 Task: Add an event  with title  Sales Team Strategy Session, date '2024/04/14' to 2024/04/16 & Select Event type as  Group. Add location for the event as  123 Gran Via, Barcelona, Spain and add a description: A project update meeting is a regular gathering where project stakeholders, team members, and relevant parties come together to discuss the progress, status, and key updates of a specific project. The meeting provides an opportunity to share information, address challenges, and ensure that the project stays on track towards its goals.Create an event link  http-salesteamstrategysessioncom & Select the event color as  Red. , logged in from the account softage.1@softage.netand send the event invitation to softage.4@softage.net and softage.5@softage.net
Action: Mouse moved to (830, 107)
Screenshot: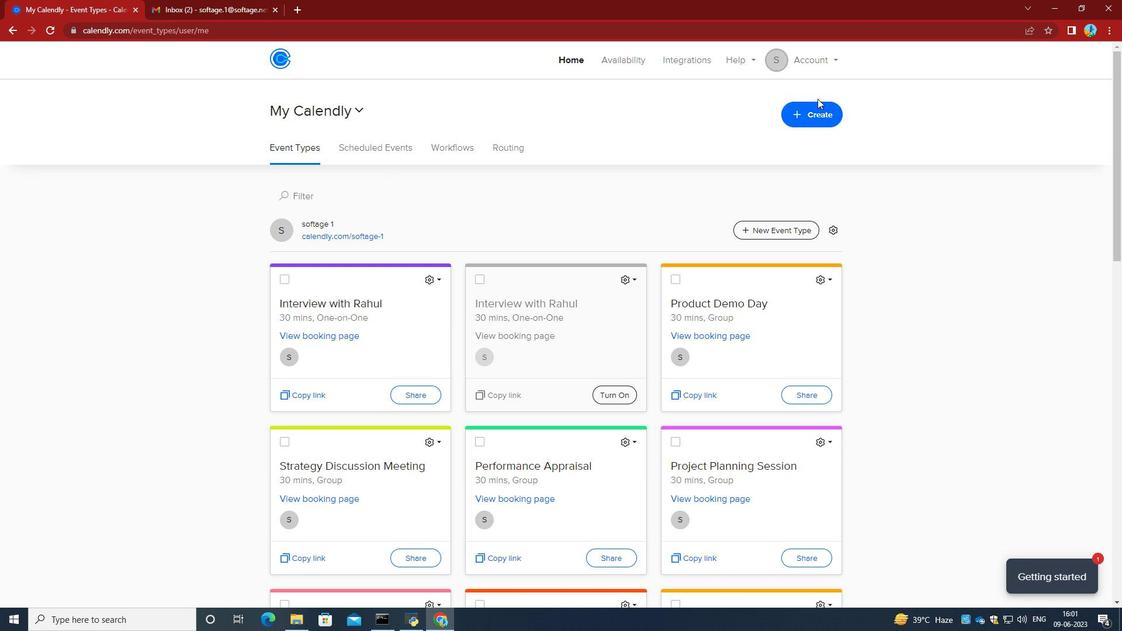 
Action: Mouse pressed left at (830, 107)
Screenshot: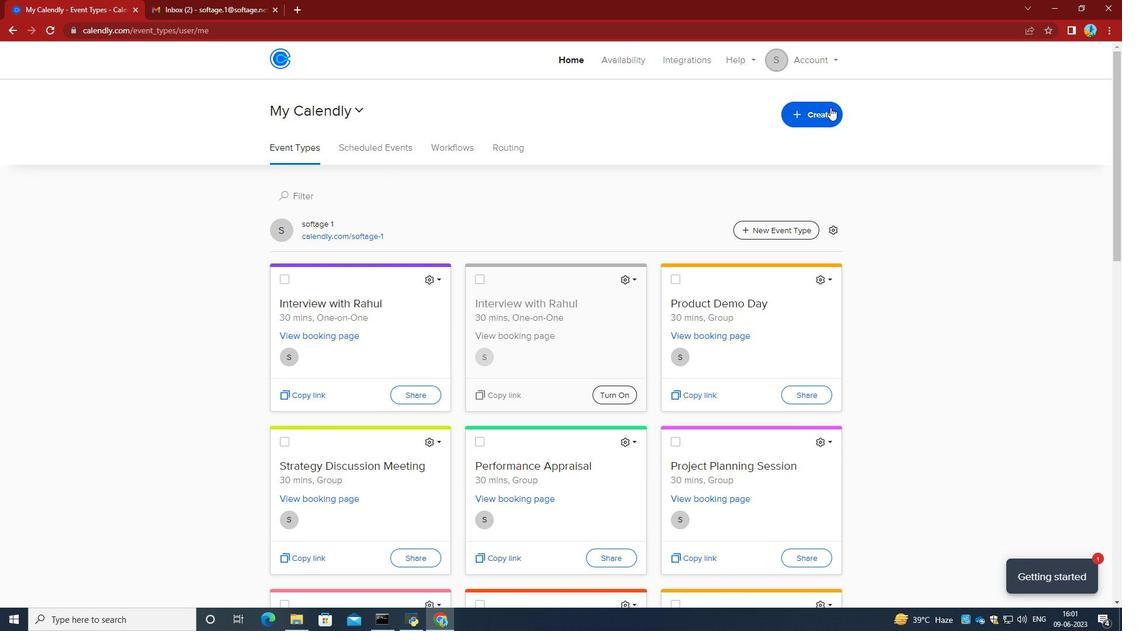 
Action: Mouse moved to (747, 166)
Screenshot: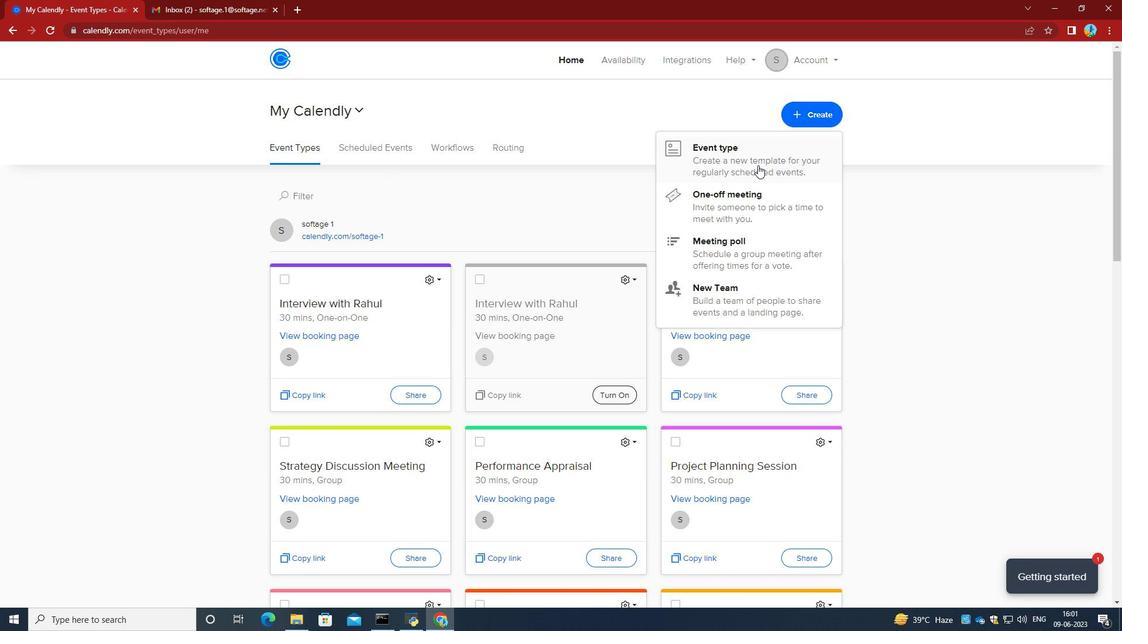 
Action: Mouse pressed left at (747, 166)
Screenshot: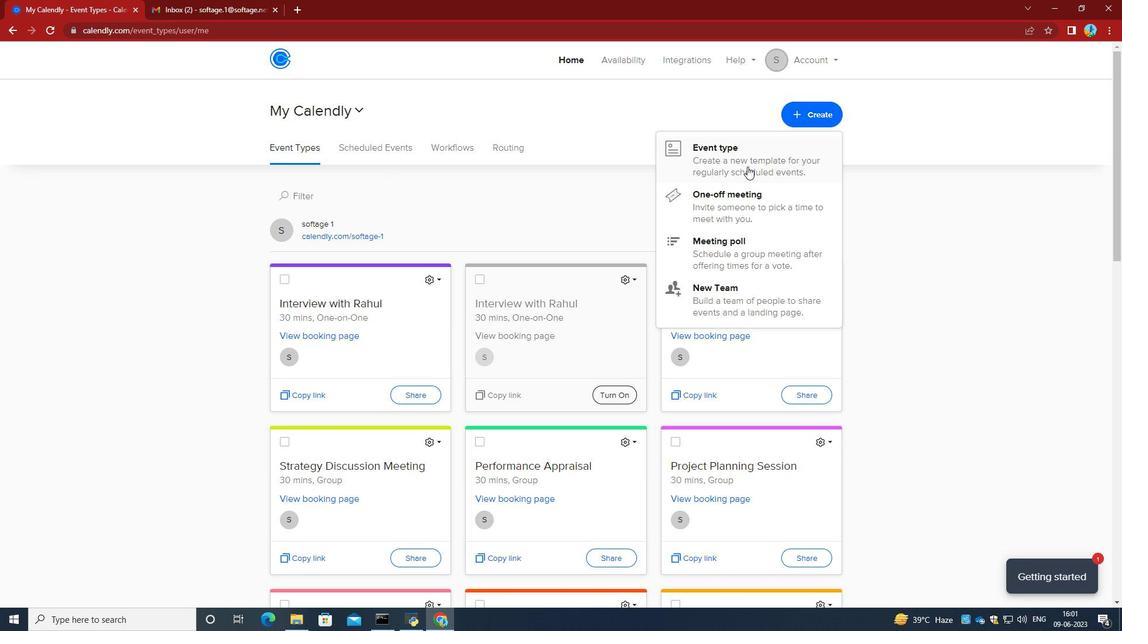 
Action: Mouse moved to (511, 256)
Screenshot: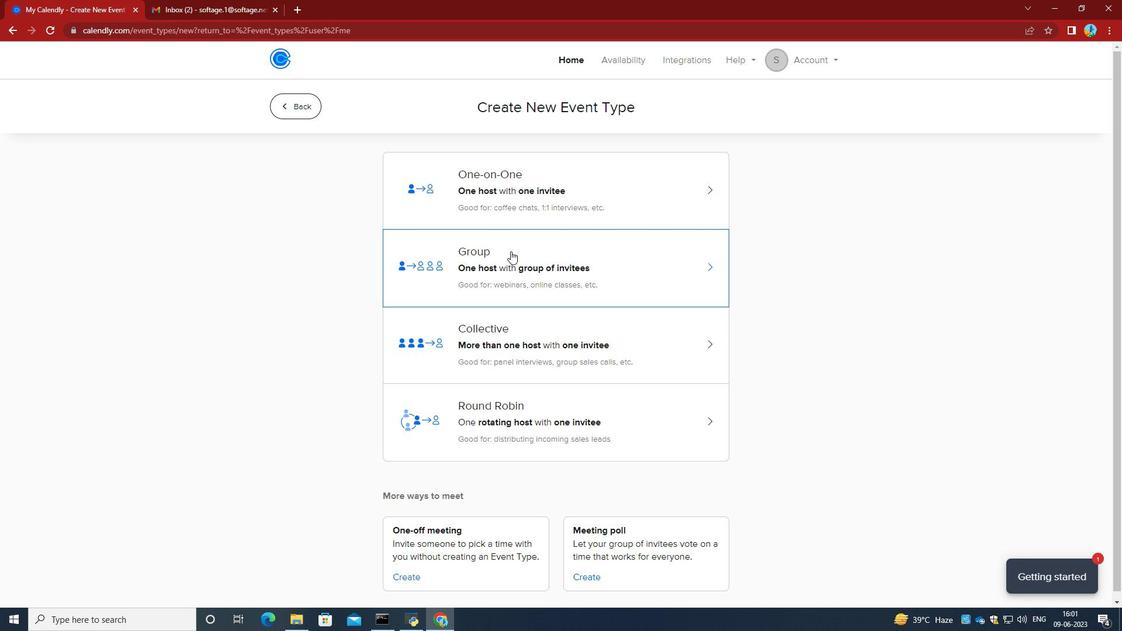 
Action: Mouse pressed left at (511, 256)
Screenshot: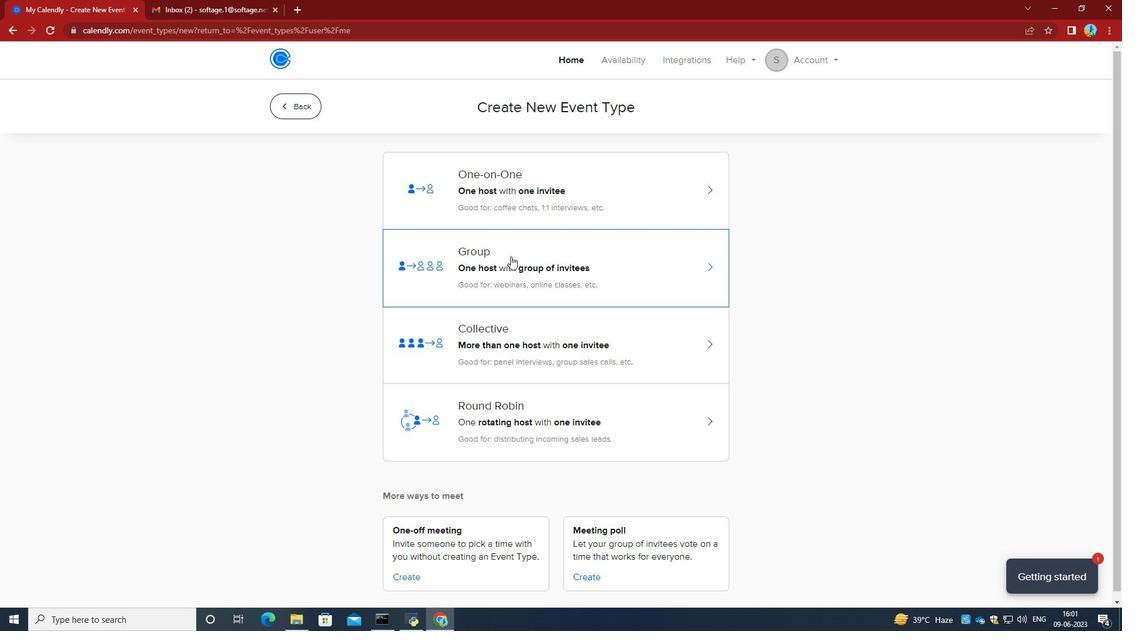 
Action: Mouse moved to (397, 270)
Screenshot: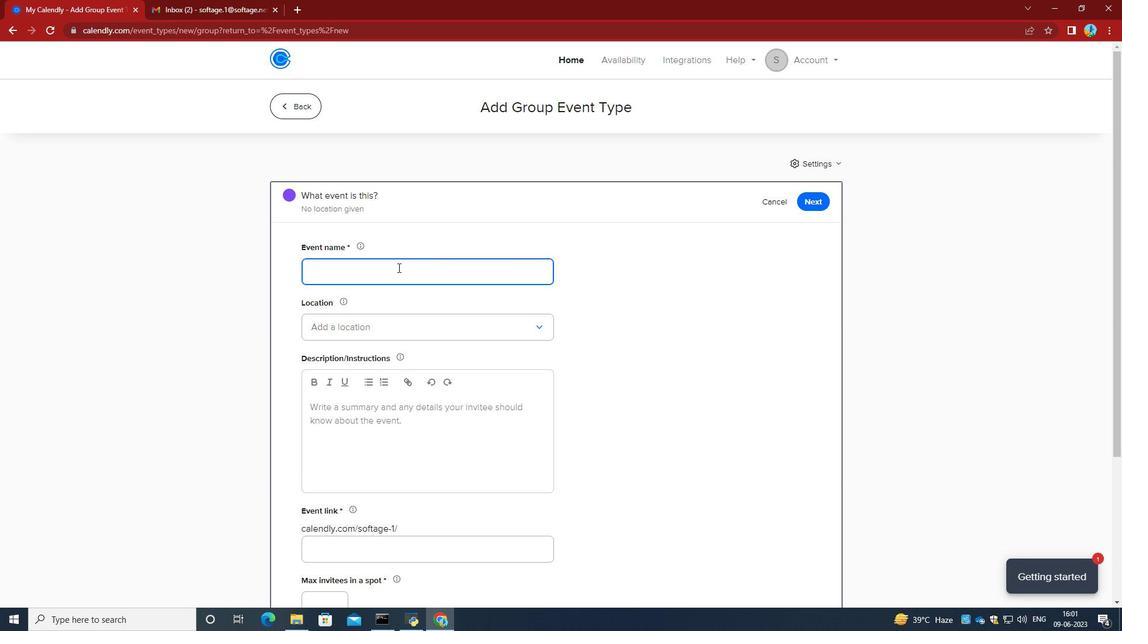 
Action: Mouse pressed left at (397, 270)
Screenshot: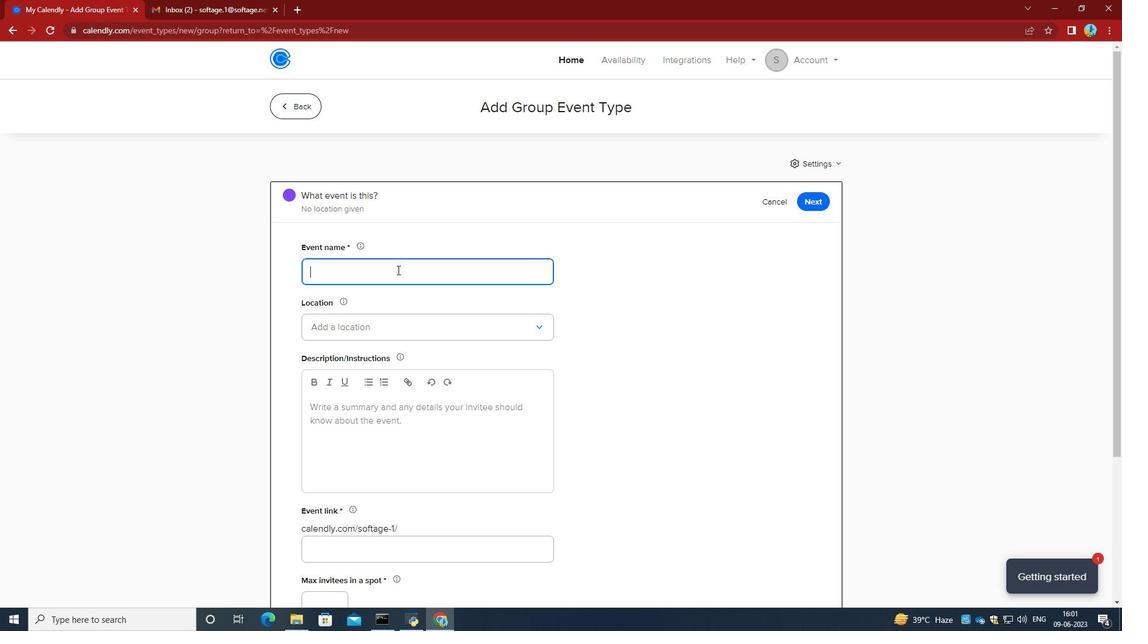 
Action: Key pressed <Key.caps_lock>S<Key.caps_lock>ales<Key.space><Key.caps_lock>T<Key.caps_lock>eam<Key.space><Key.caps_lock>S<Key.caps_lock>trategy<Key.space><Key.caps_lock>S<Key.caps_lock>esso<Key.backspace>ion<Key.space>
Screenshot: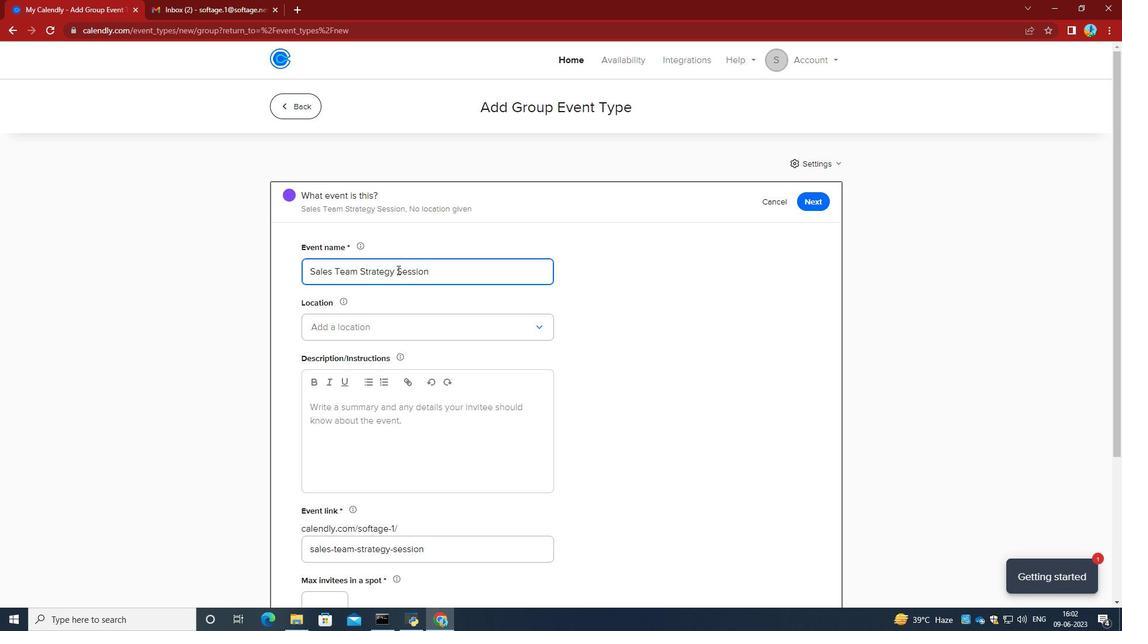 
Action: Mouse moved to (377, 330)
Screenshot: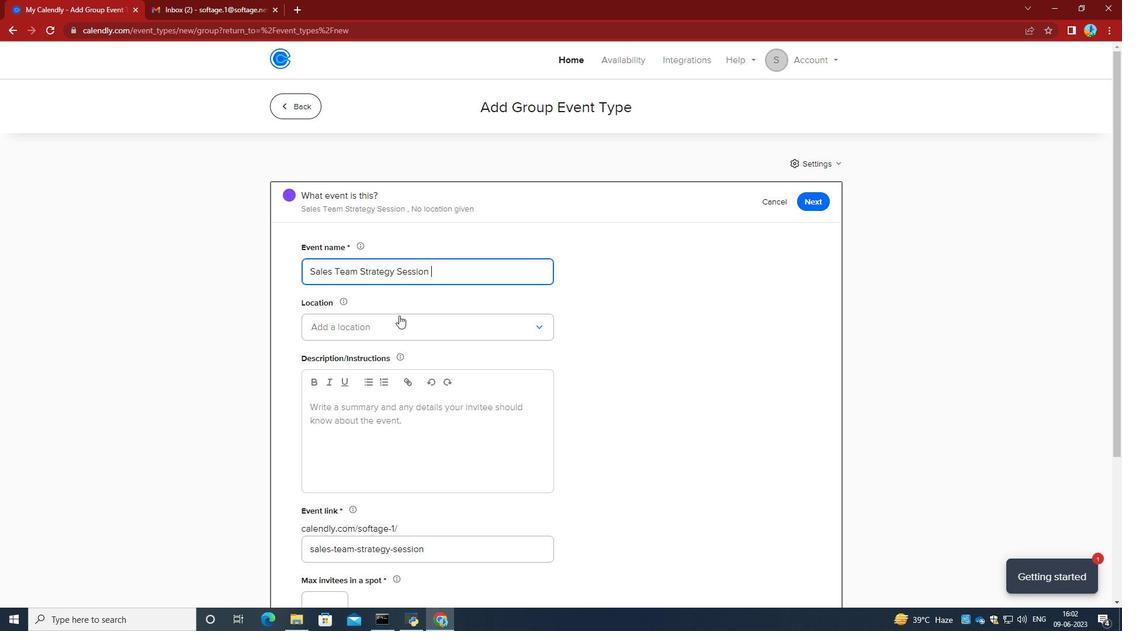 
Action: Mouse pressed left at (377, 330)
Screenshot: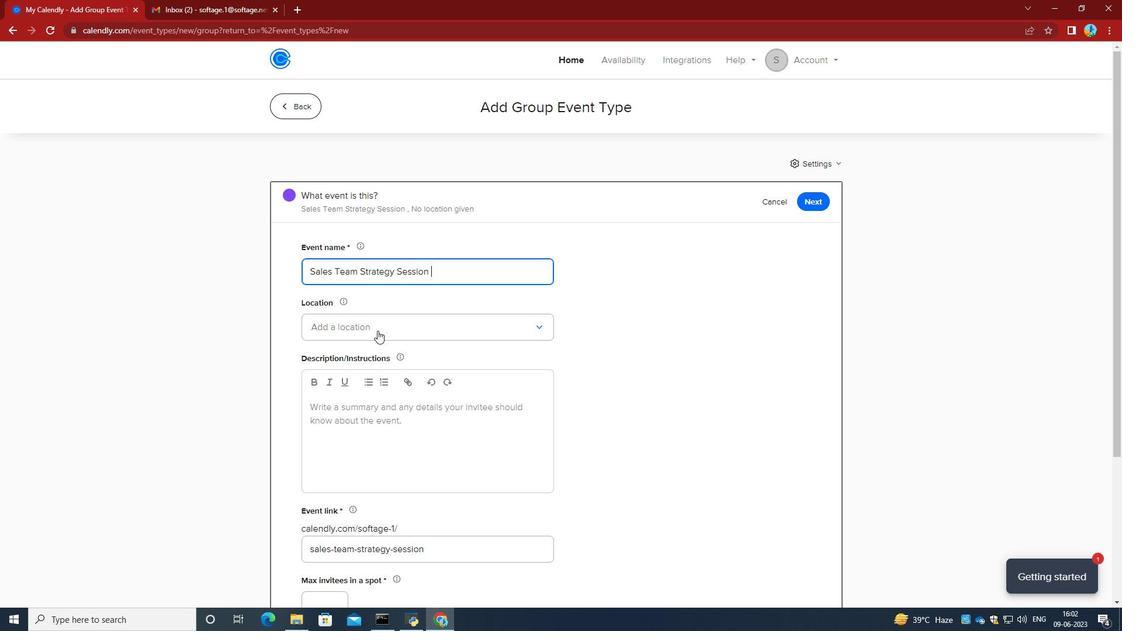 
Action: Mouse moved to (364, 363)
Screenshot: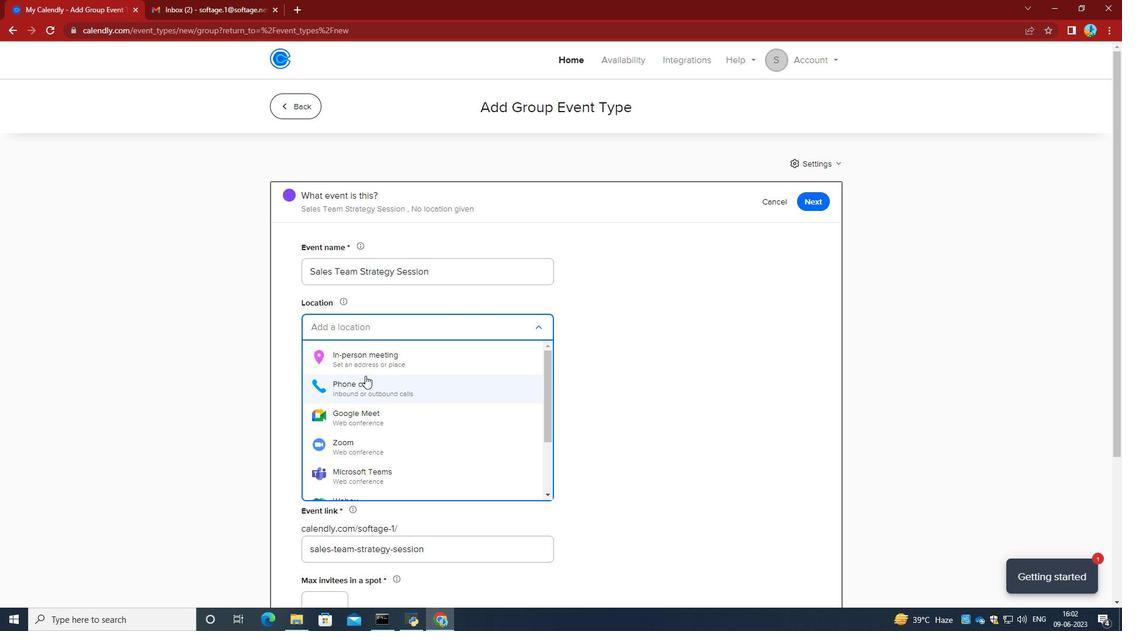 
Action: Mouse pressed left at (364, 363)
Screenshot: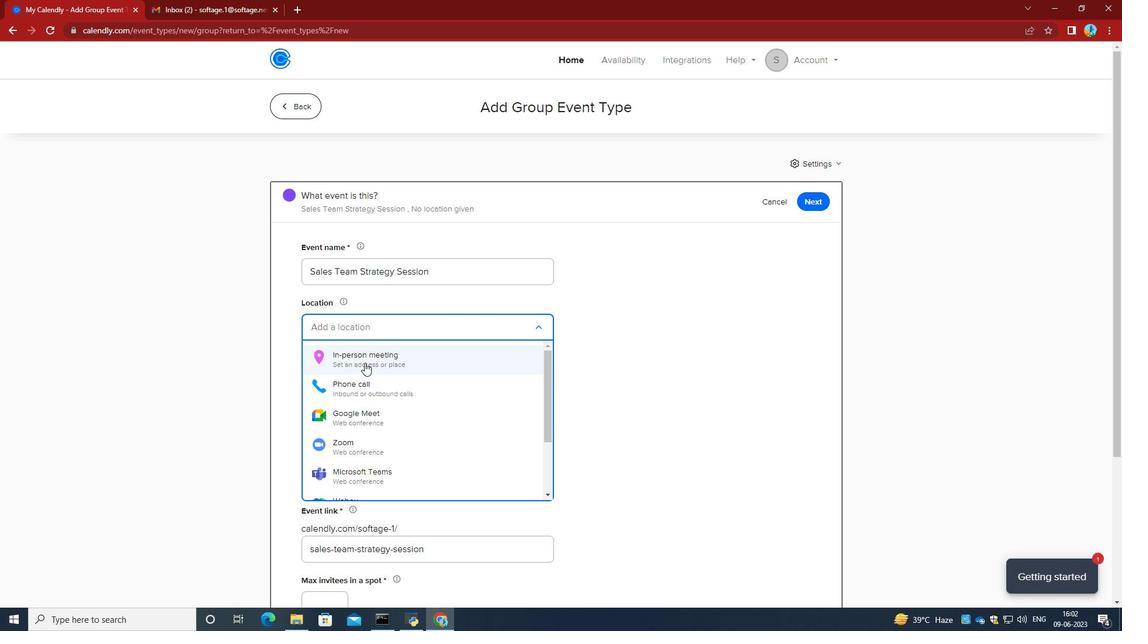 
Action: Mouse moved to (498, 195)
Screenshot: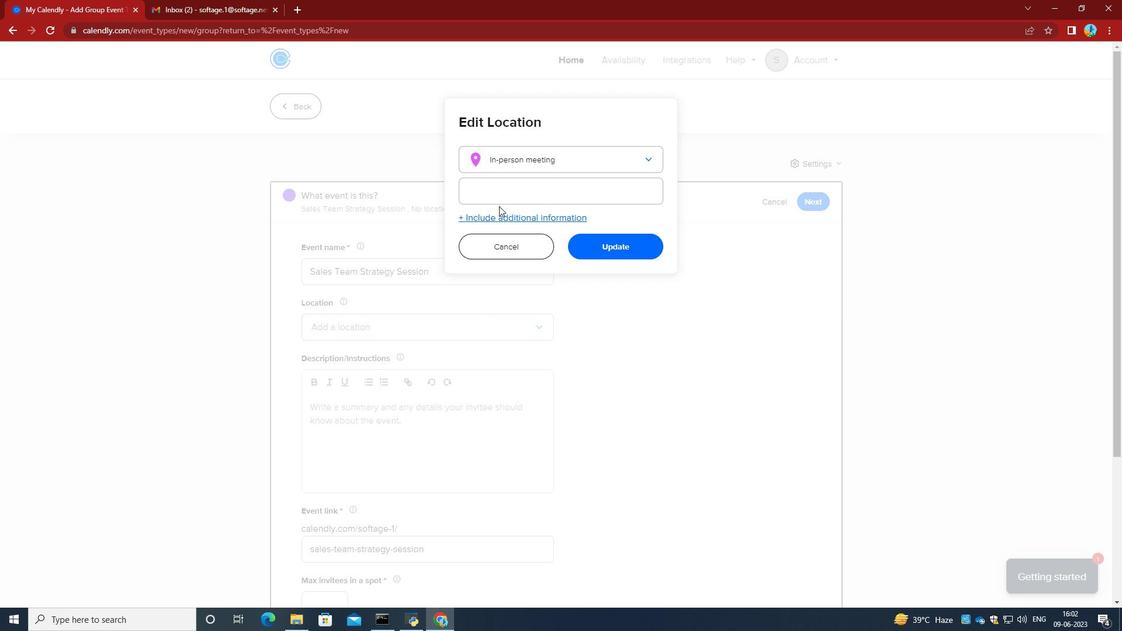
Action: Mouse pressed left at (498, 195)
Screenshot: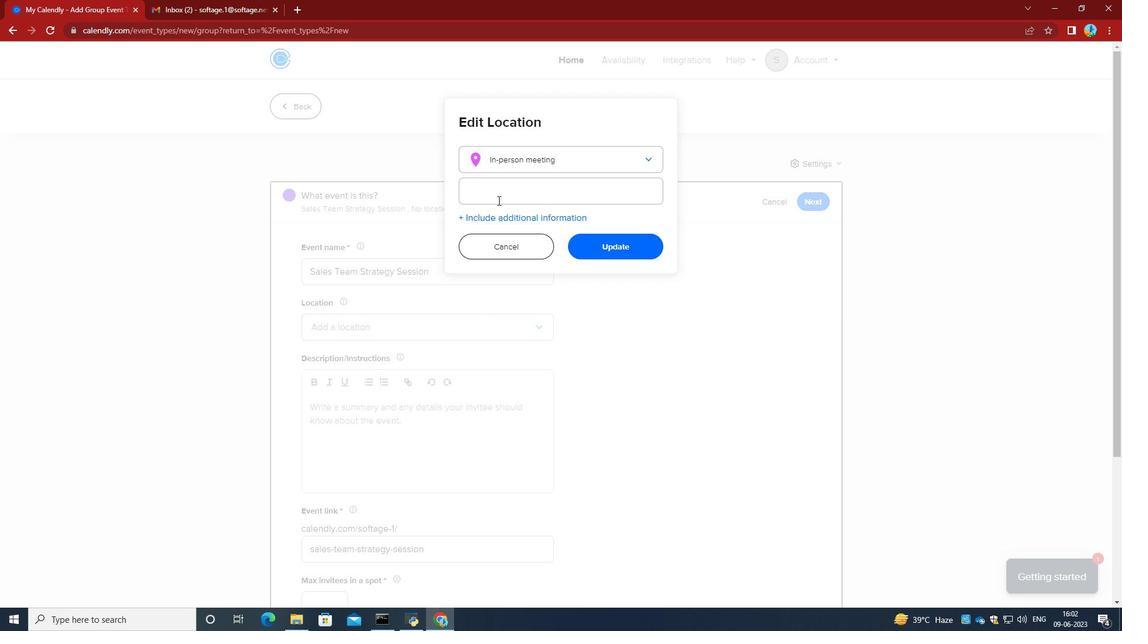 
Action: Key pressed 123<Key.space><Key.caps_lock>G<Key.caps_lock>ran<Key.space><Key.caps_lock>V<Key.caps_lock>ia<Key.space><Key.backspace>,<Key.space><Key.caps_lock>B<Key.caps_lock>arcelona,<Key.space><Key.caps_lock>S<Key.caps_lock>pain
Screenshot: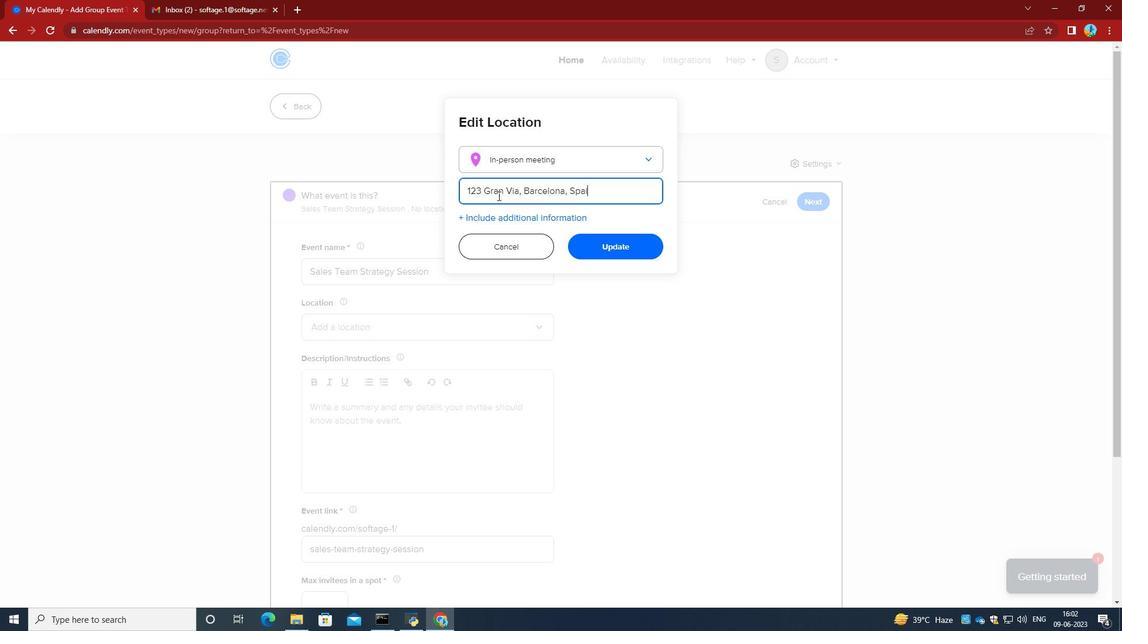 
Action: Mouse moved to (613, 247)
Screenshot: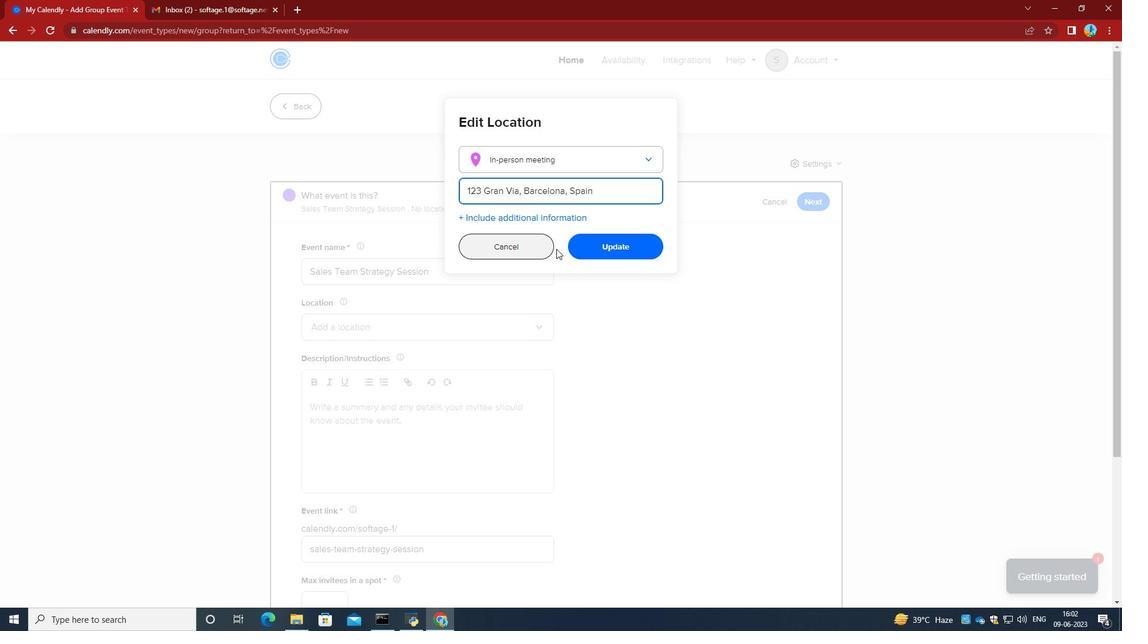 
Action: Mouse pressed left at (613, 247)
Screenshot: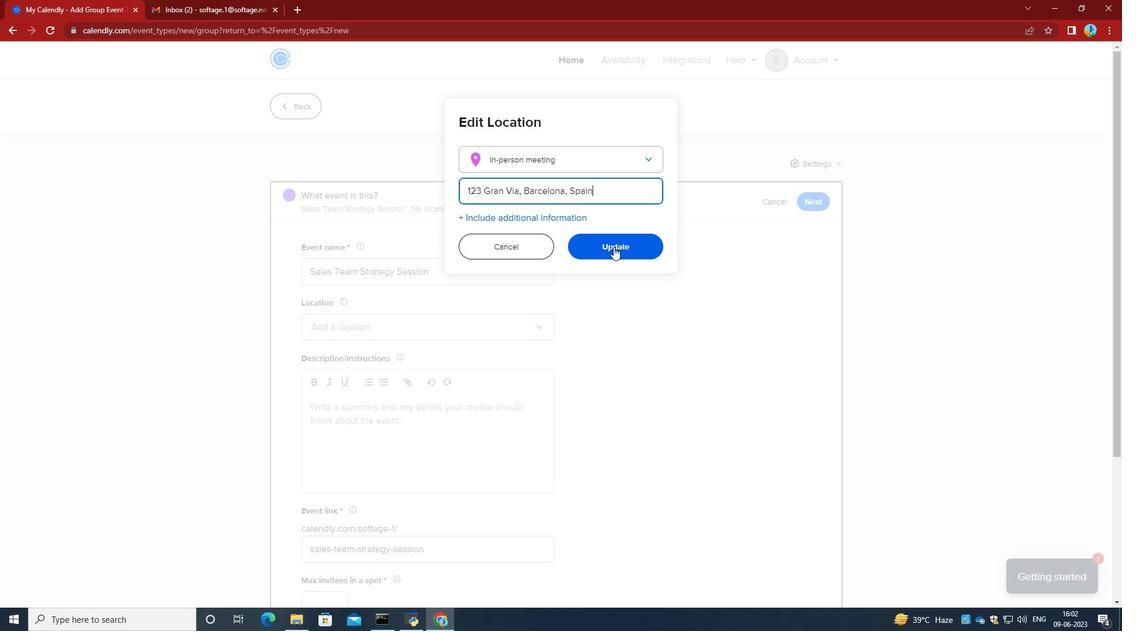 
Action: Mouse moved to (409, 437)
Screenshot: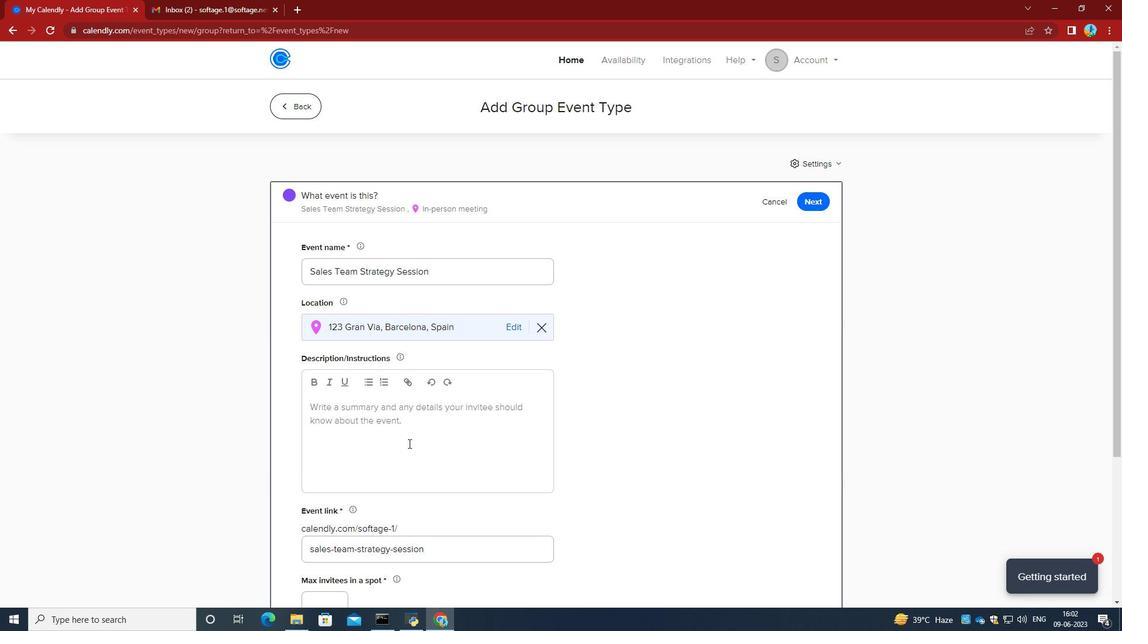
Action: Mouse pressed left at (409, 437)
Screenshot: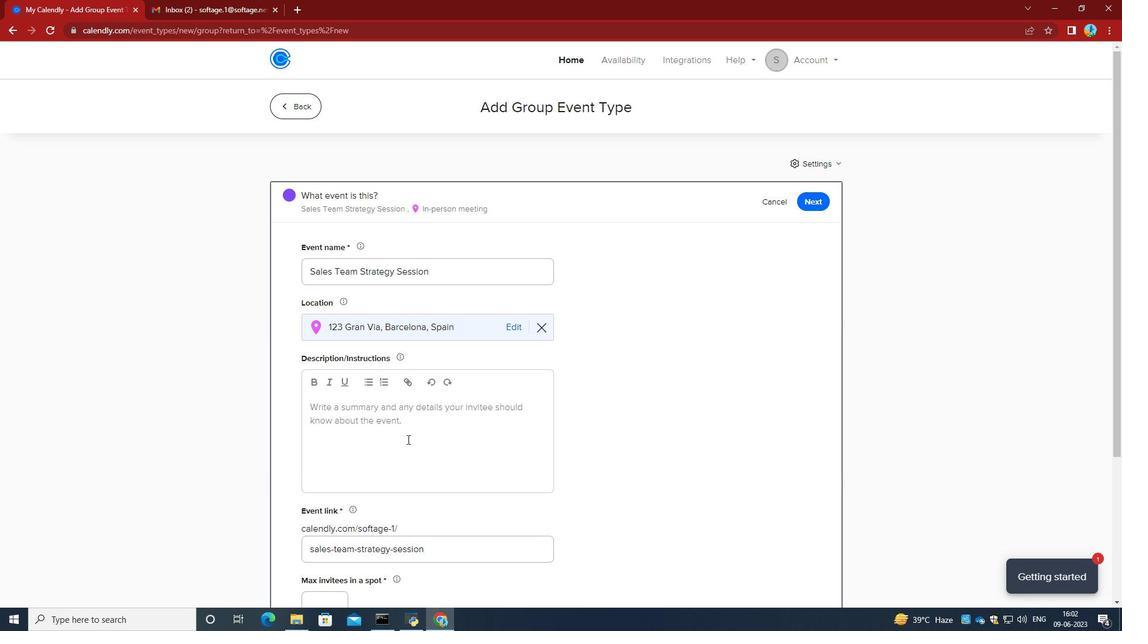
Action: Key pressed <Key.caps_lock>A<Key.space><Key.caps_lock>projfe<Key.backspace><Key.backspace><Key.backspace>ject<Key.space>update<Key.space>meeting<Key.space>is<Key.space>a<Key.space>regular<Key.space>gathering<Key.space>where<Key.space>project<Key.space>stakeholders,<Key.space>tam<Key.backspace><Key.backspace>eam<Key.space>members,<Key.space>and<Key.space>relevant<Key.space>partie<Key.space>co<Key.backspace><Key.backspace><Key.backspace><Key.backspace>es<Key.space>come<Key.space>together<Key.space>to<Key.space>discuss<Key.space>the<Key.space>proger<Key.backspace><Key.backspace>ress,<Key.space>status<Key.space>and<Key.space>key<Key.space>update<Key.space>of<Key.space>a<Key.space>specific<Key.space><Key.backspace><Key.space><Key.backspace><Key.space><Key.backspace><Key.space><Key.backspace><Key.backspace><Key.backspace>ic<Key.space>project.<Key.space><Key.caps_lock><Key.caps_lock>t<Key.caps_lock>HE<Key.space><Key.backspace><Key.backspace><Key.backspace><Key.backspace>T<Key.caps_lock>he<Key.space>meeting<Key.space>provides<Key.space>an<Key.space>opportunity<Key.space>to<Key.space>share<Key.space>information,<Key.space>s<Key.backspace>address,<Key.backspace><Key.space>challenge,<Key.space>and<Key.space>ensure<Key.space>that<Key.space>the<Key.space>project<Key.space>stays<Key.space>on<Key.space>track<Key.space>towards<Key.space>its<Key.space>goals.
Screenshot: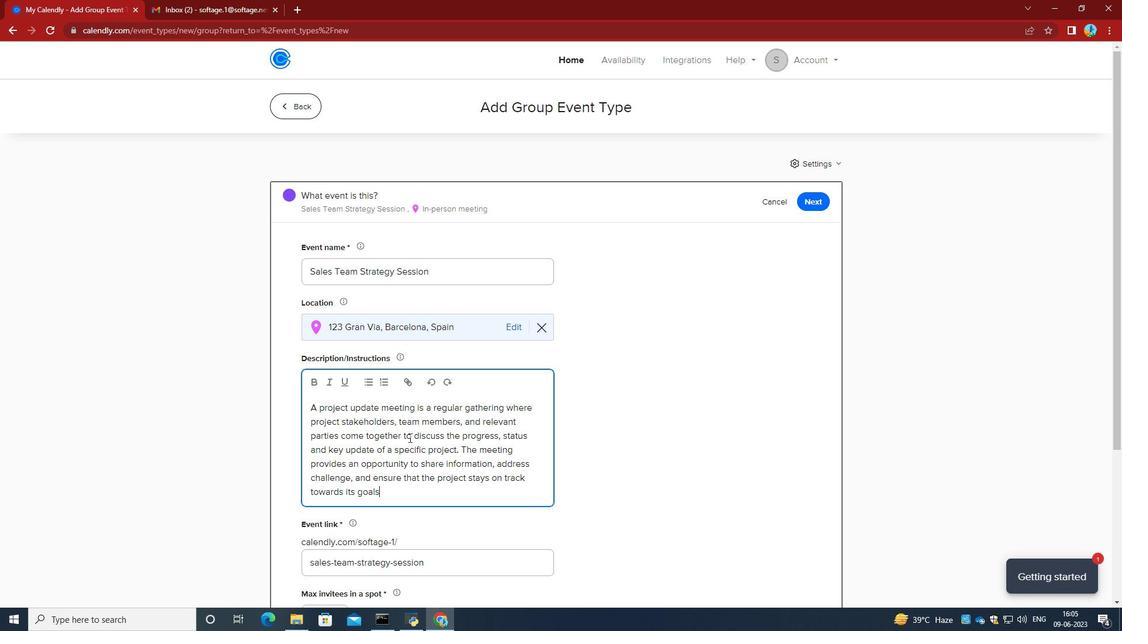 
Action: Mouse scrolled (409, 437) with delta (0, 0)
Screenshot: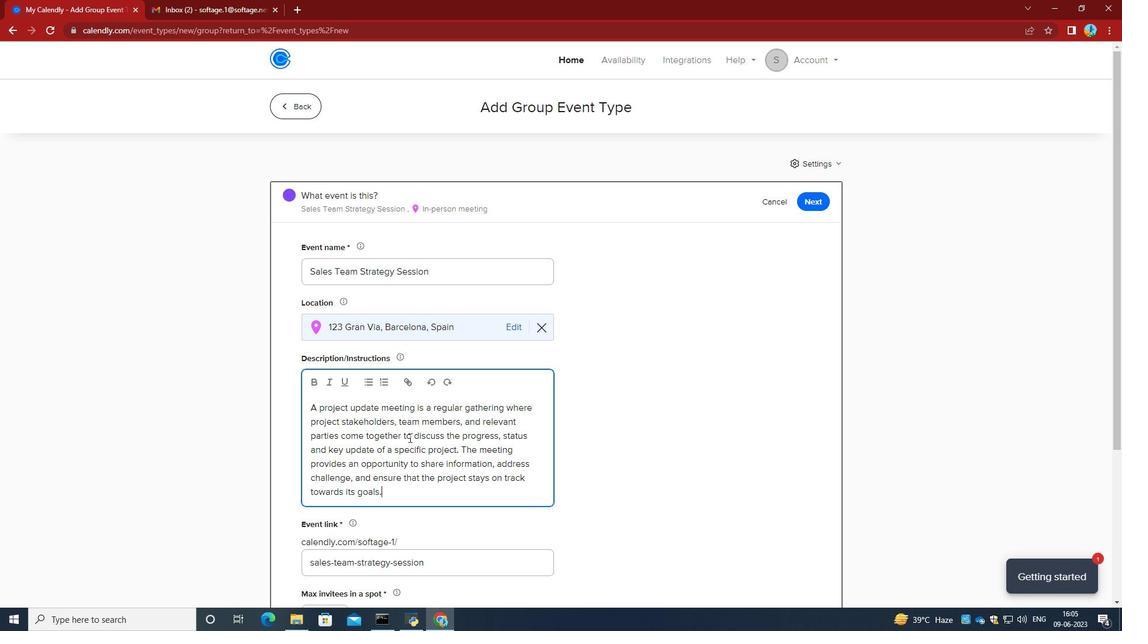 
Action: Mouse moved to (434, 498)
Screenshot: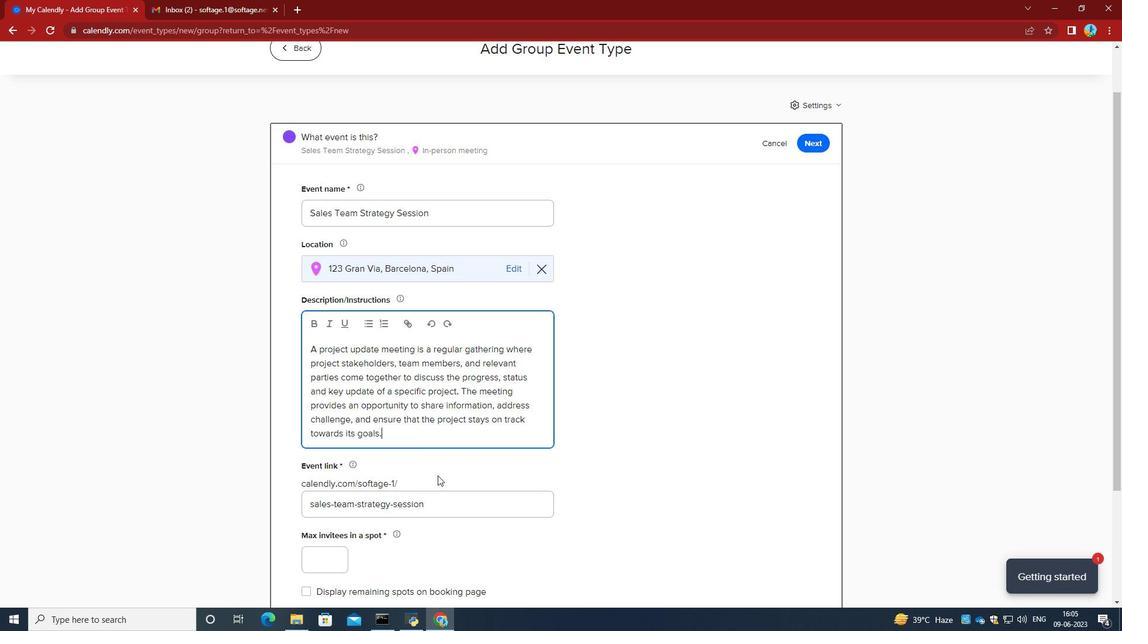 
Action: Mouse pressed left at (434, 498)
Screenshot: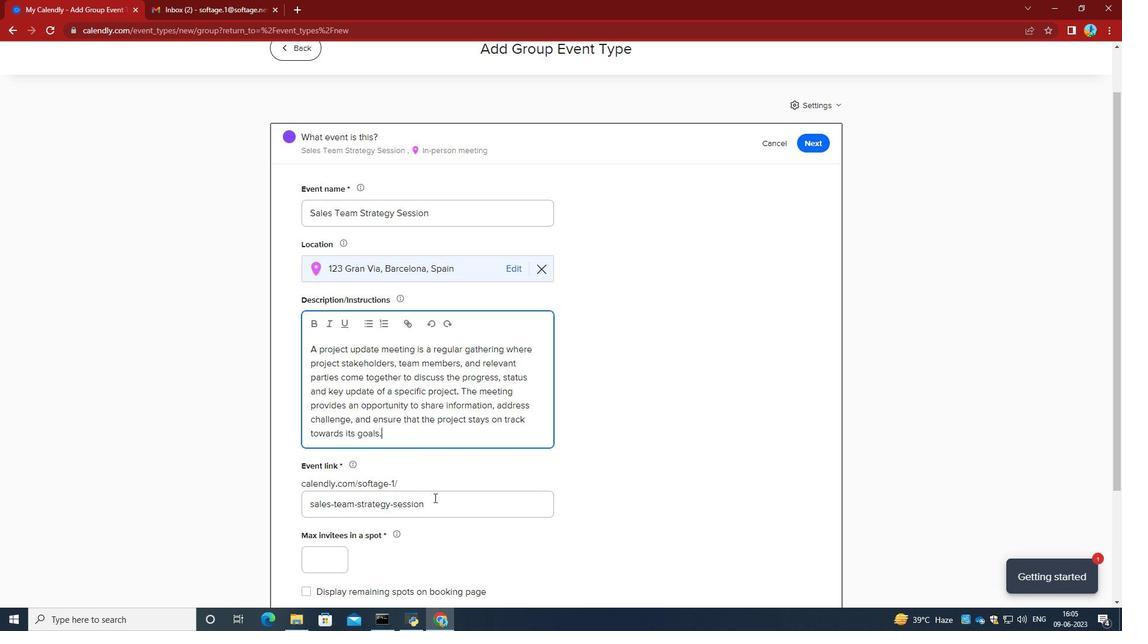 
Action: Mouse moved to (251, 502)
Screenshot: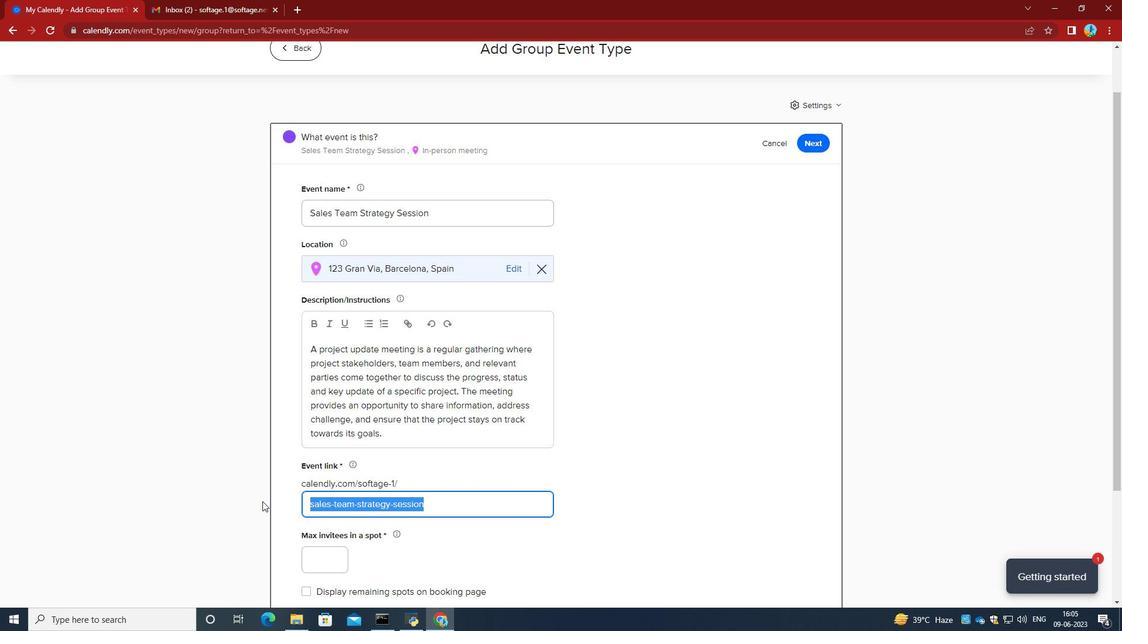 
Action: Key pressed <Key.backspace>http-salesteamstratefysessioncom
Screenshot: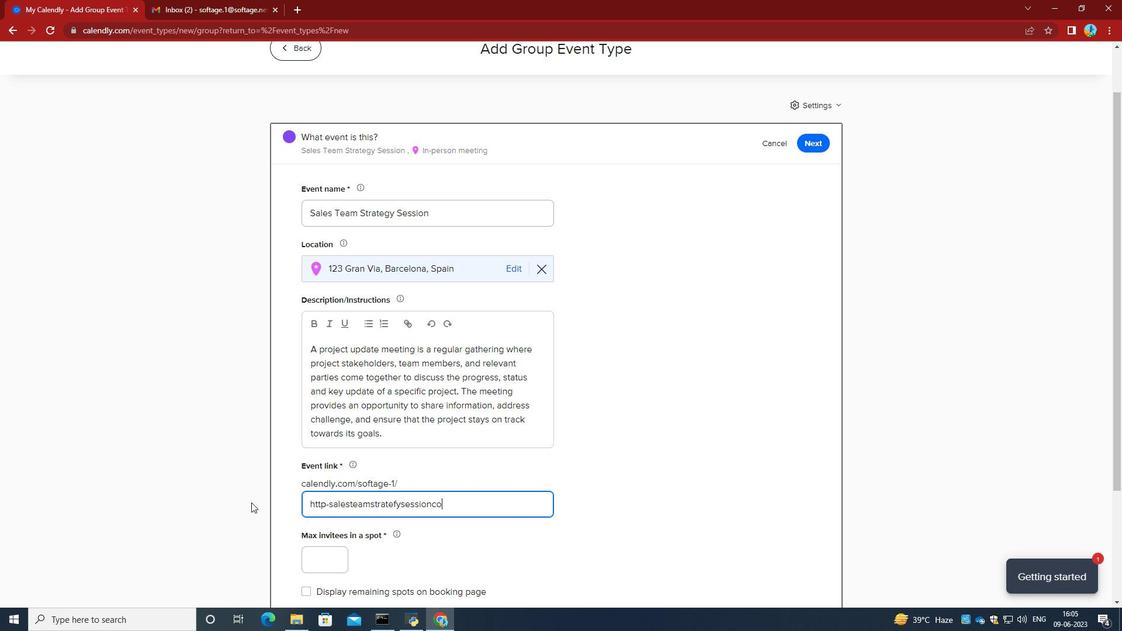 
Action: Mouse moved to (263, 508)
Screenshot: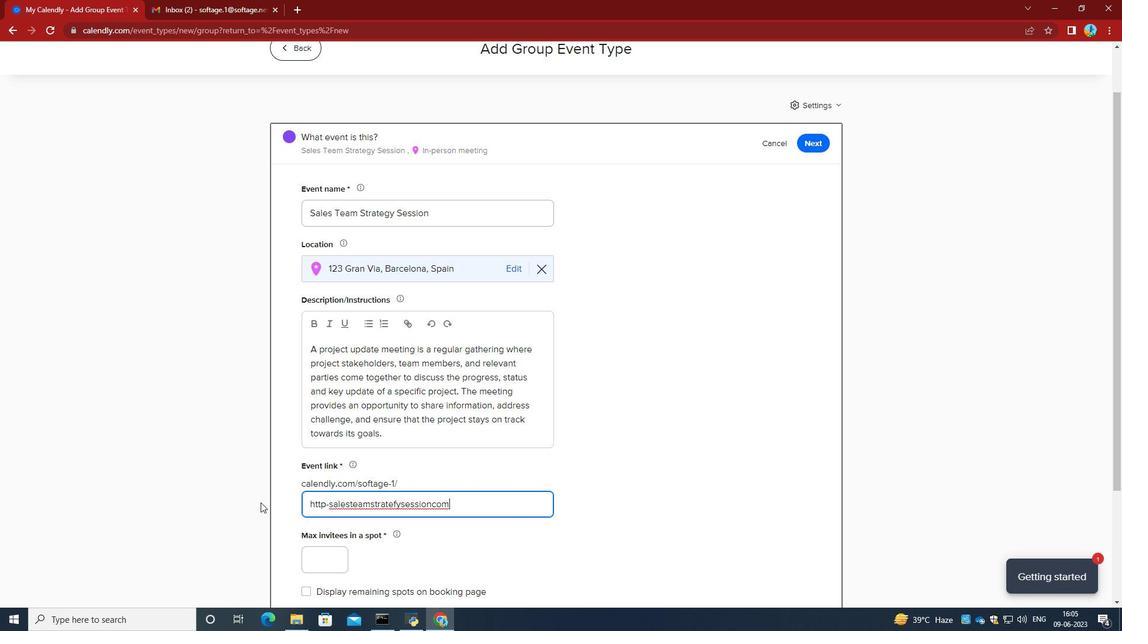 
Action: Mouse scrolled (263, 507) with delta (0, 0)
Screenshot: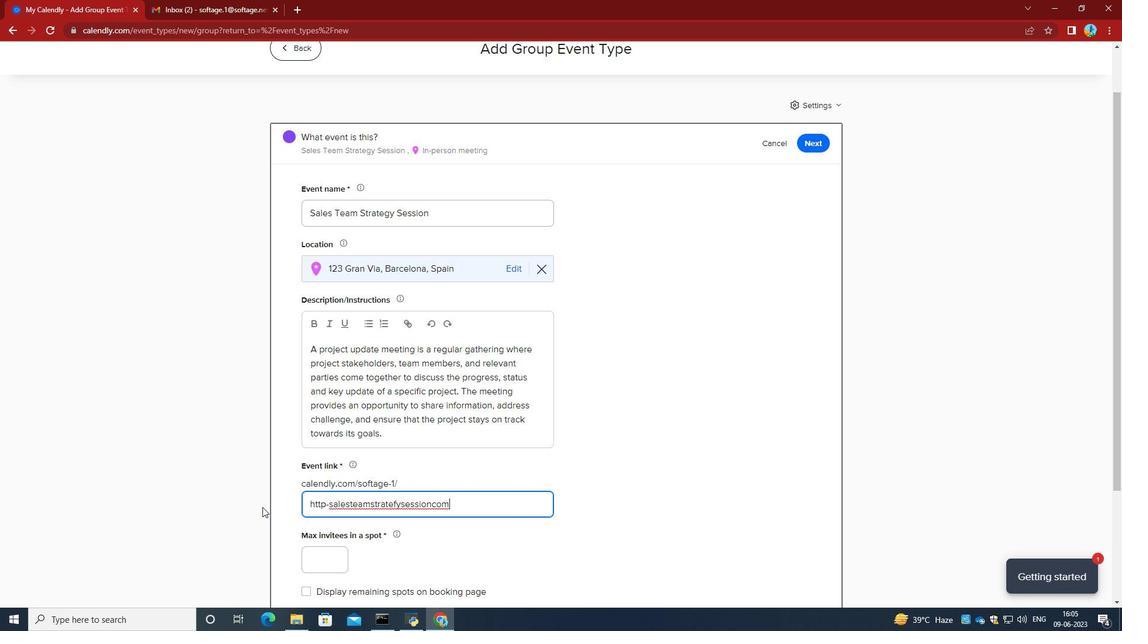 
Action: Mouse scrolled (263, 507) with delta (0, 0)
Screenshot: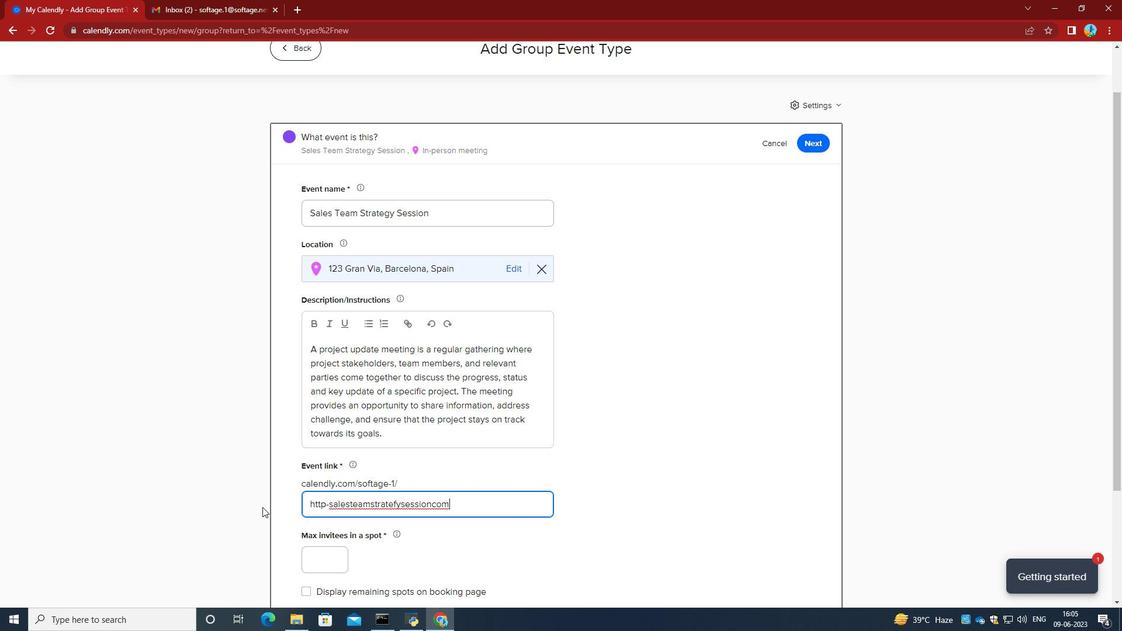 
Action: Mouse moved to (319, 445)
Screenshot: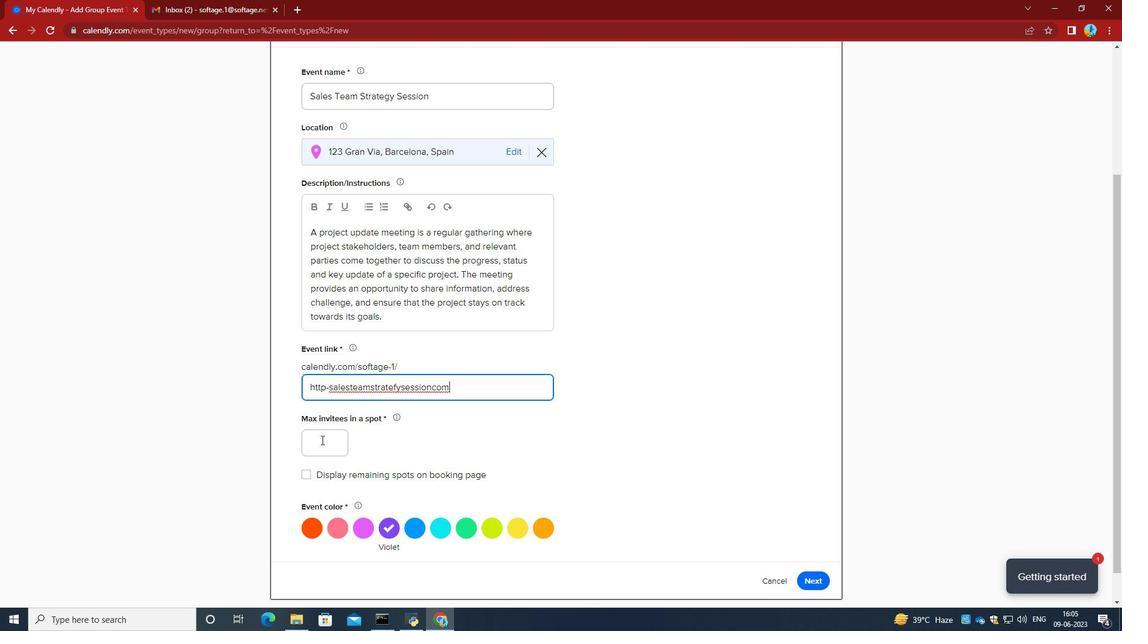 
Action: Mouse pressed left at (319, 445)
Screenshot: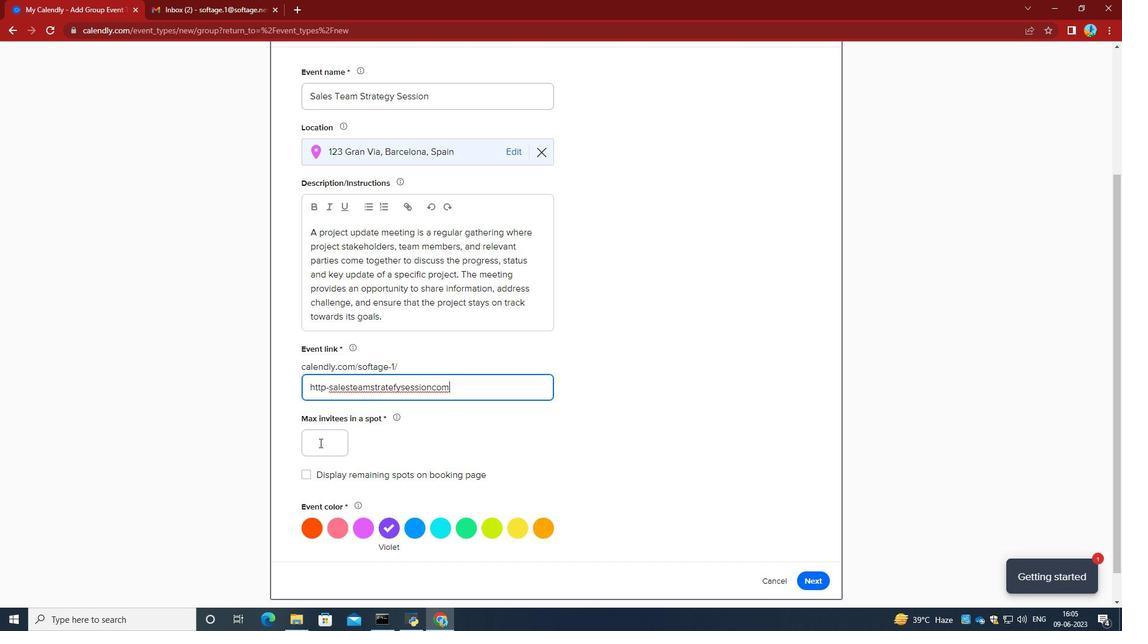 
Action: Key pressed 2
Screenshot: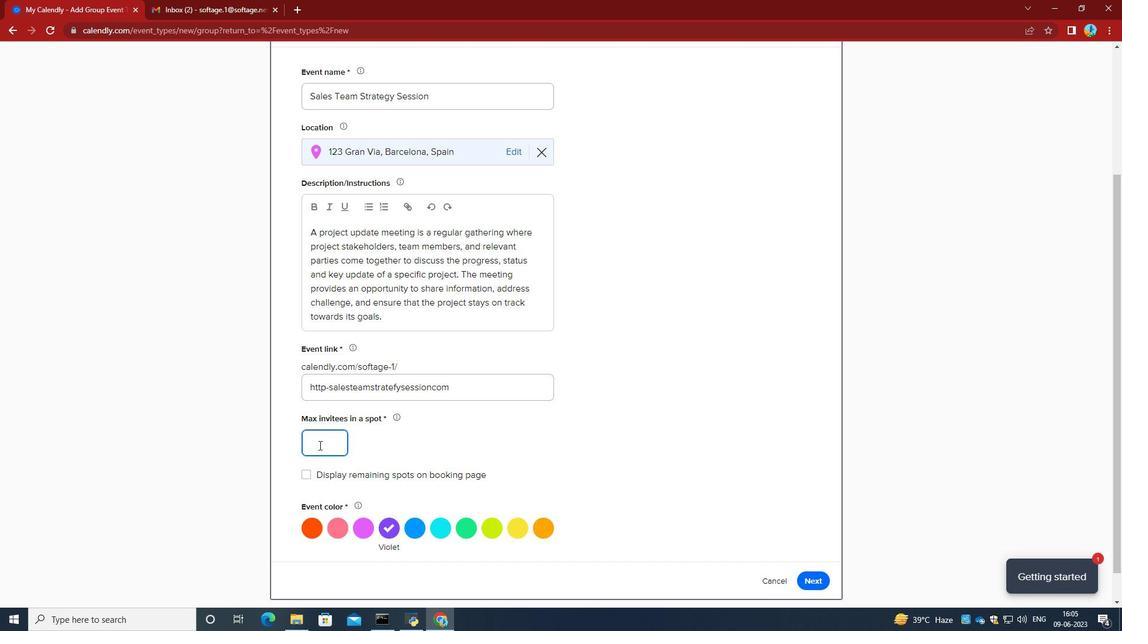
Action: Mouse moved to (501, 456)
Screenshot: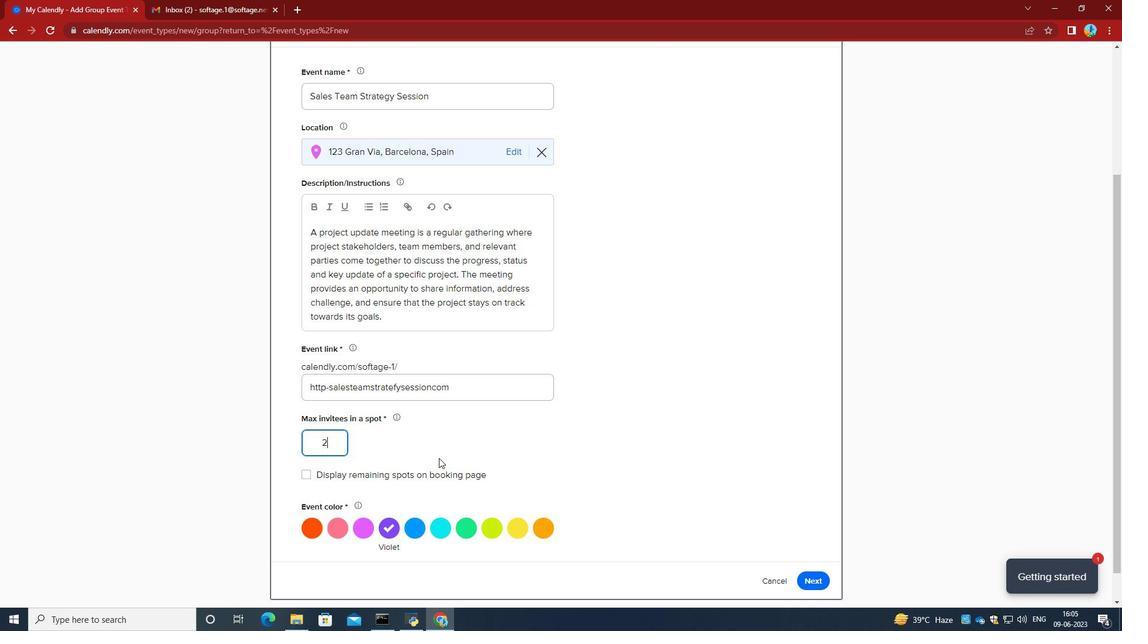 
Action: Mouse scrolled (501, 455) with delta (0, 0)
Screenshot: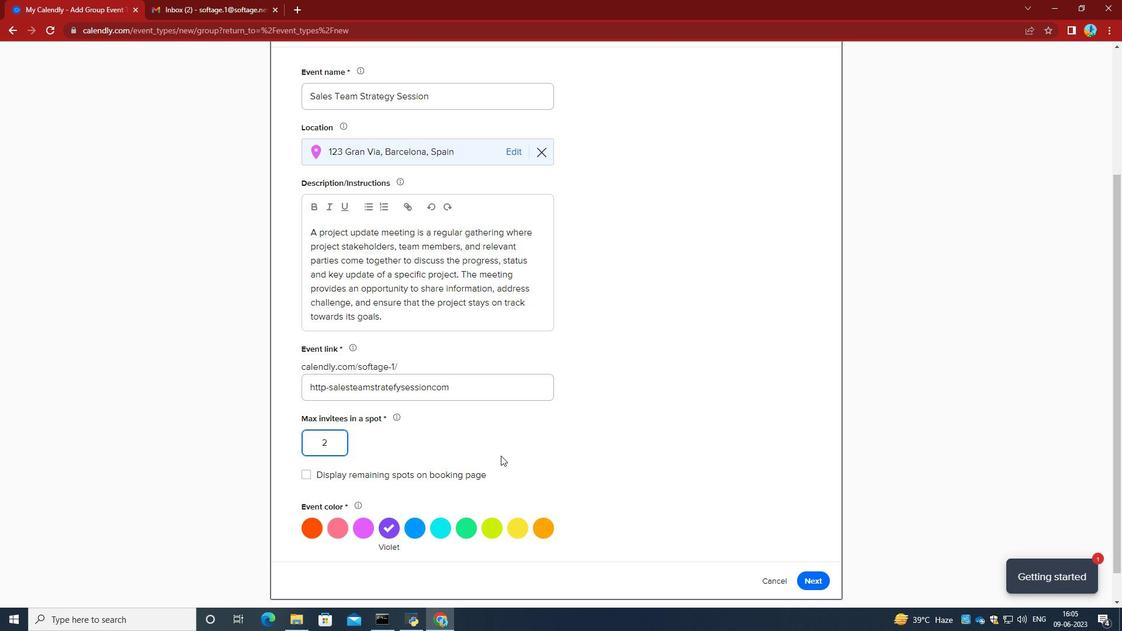 
Action: Mouse moved to (311, 489)
Screenshot: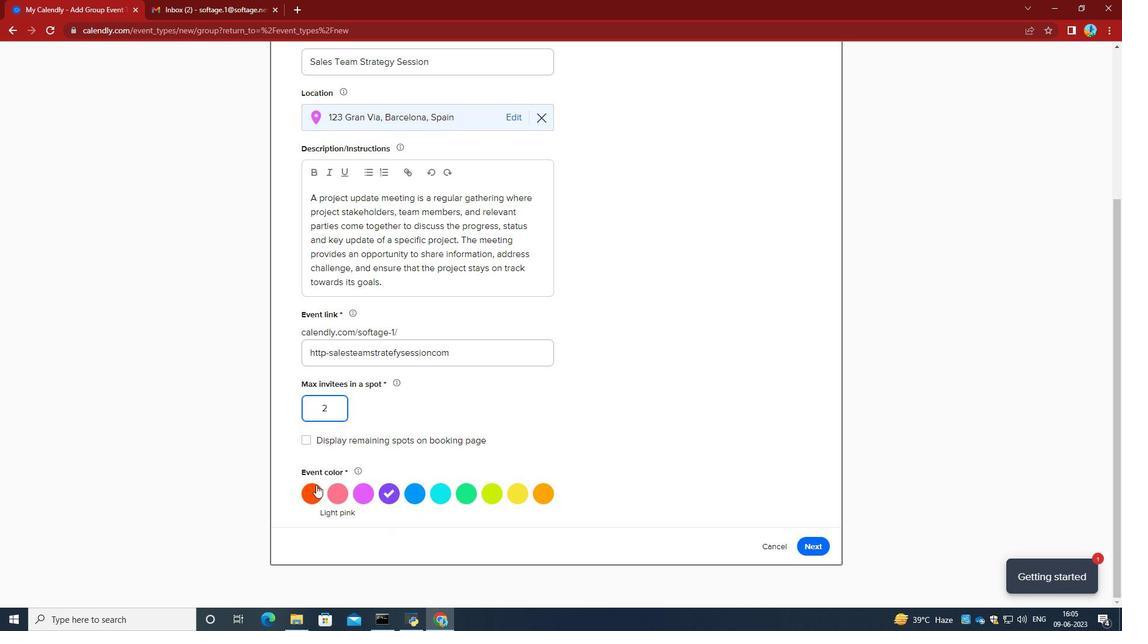 
Action: Mouse pressed left at (311, 489)
Screenshot: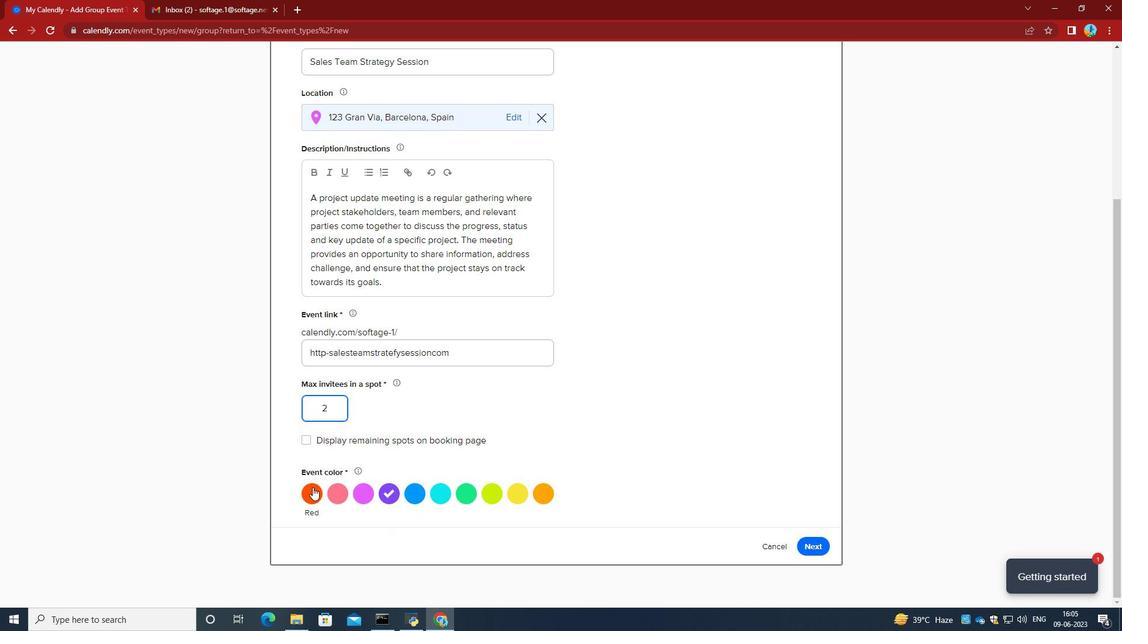 
Action: Mouse moved to (808, 542)
Screenshot: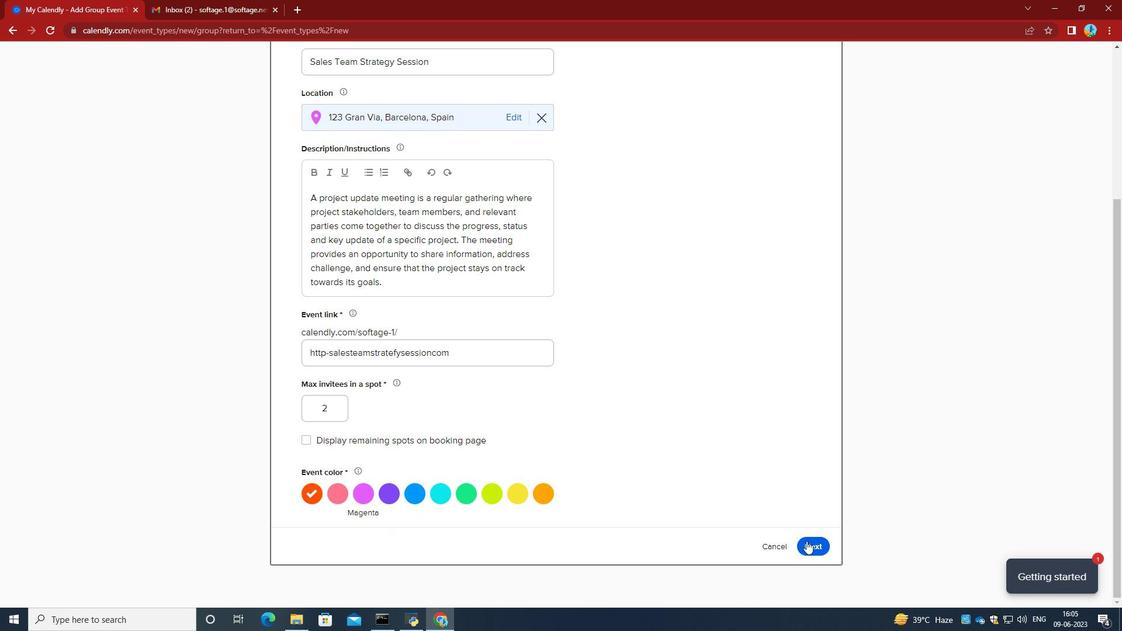 
Action: Mouse pressed left at (808, 542)
Screenshot: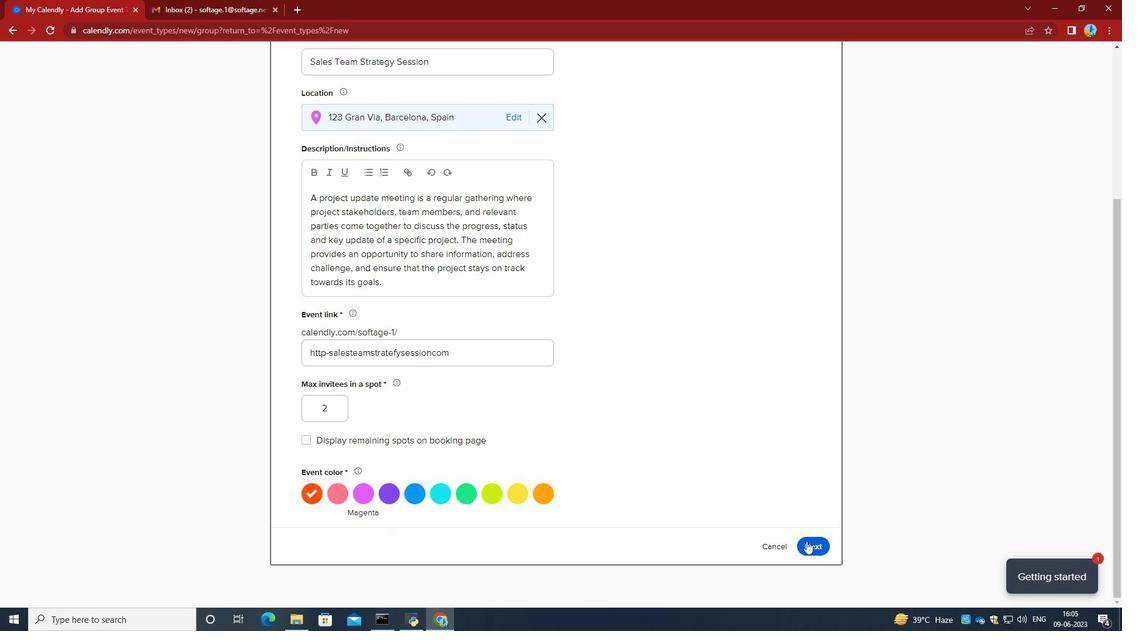 
Action: Mouse moved to (325, 167)
Screenshot: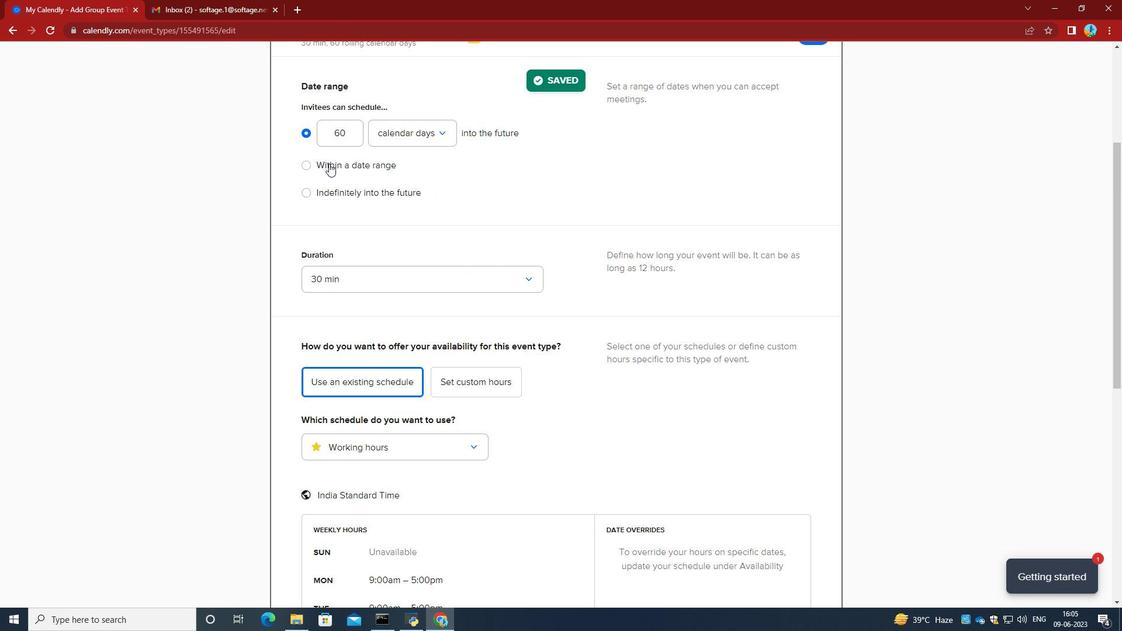 
Action: Mouse pressed left at (325, 167)
Screenshot: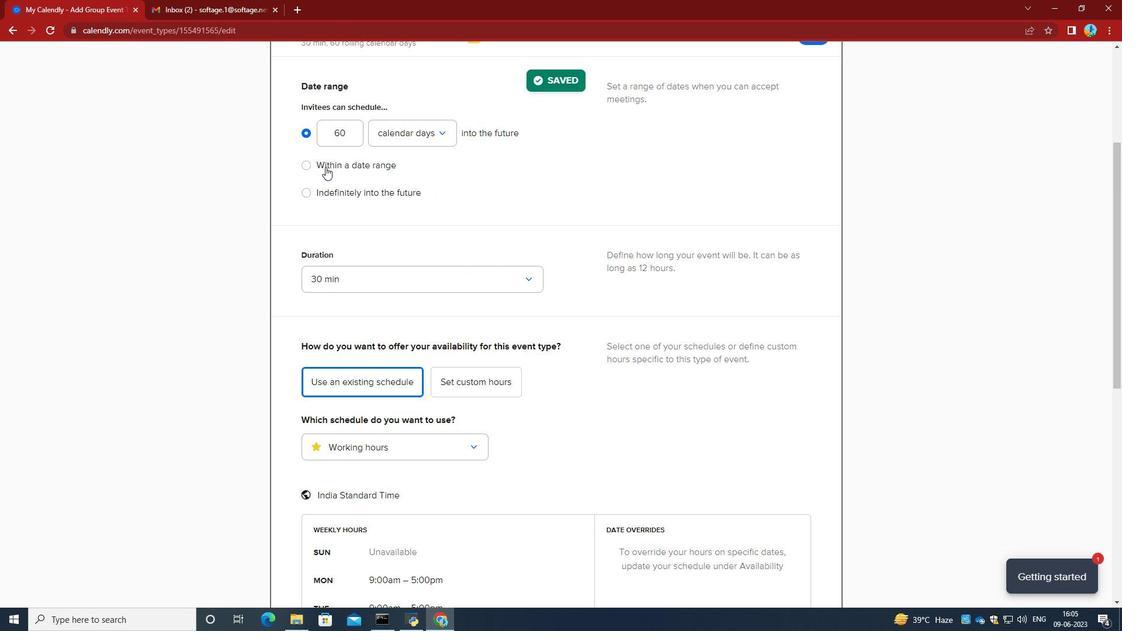 
Action: Mouse moved to (439, 166)
Screenshot: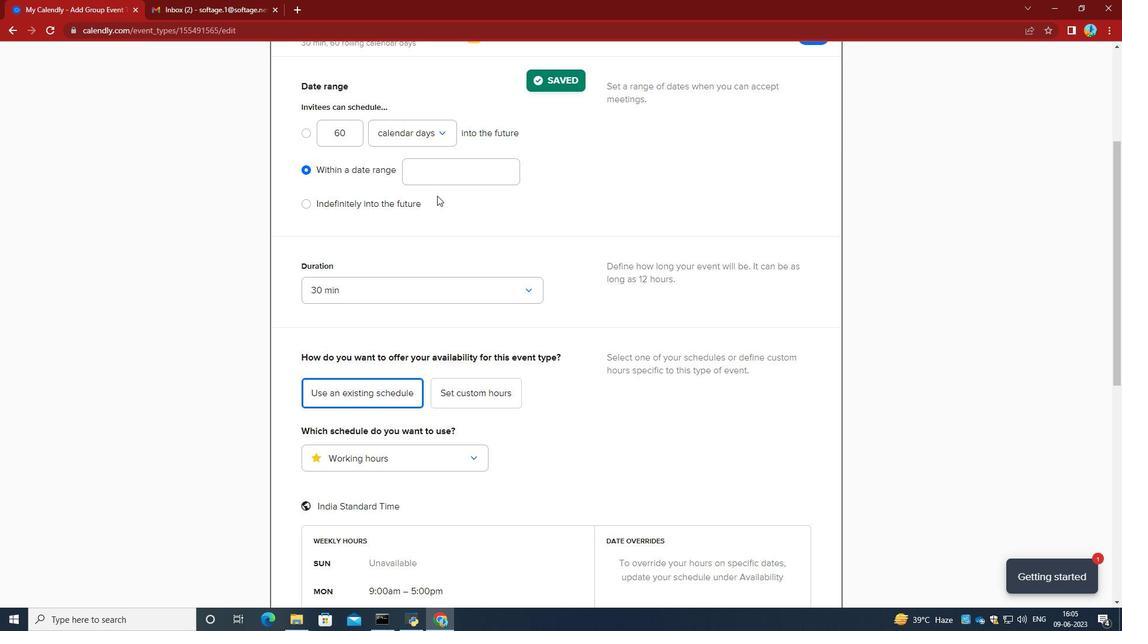 
Action: Mouse pressed left at (439, 166)
Screenshot: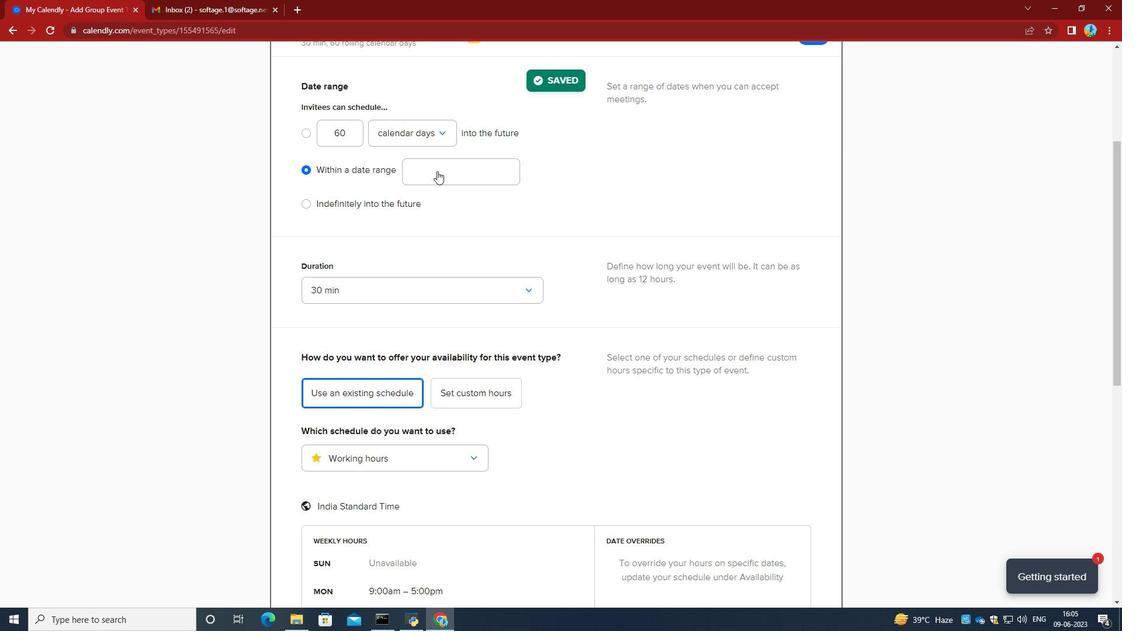 
Action: Mouse moved to (495, 215)
Screenshot: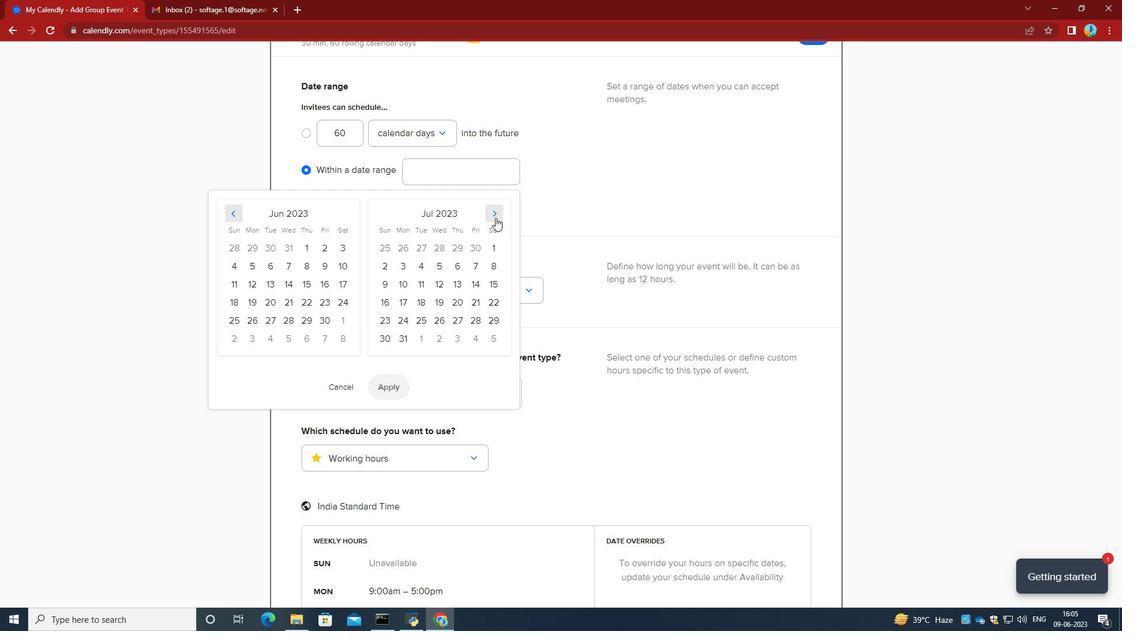 
Action: Mouse pressed left at (495, 215)
Screenshot: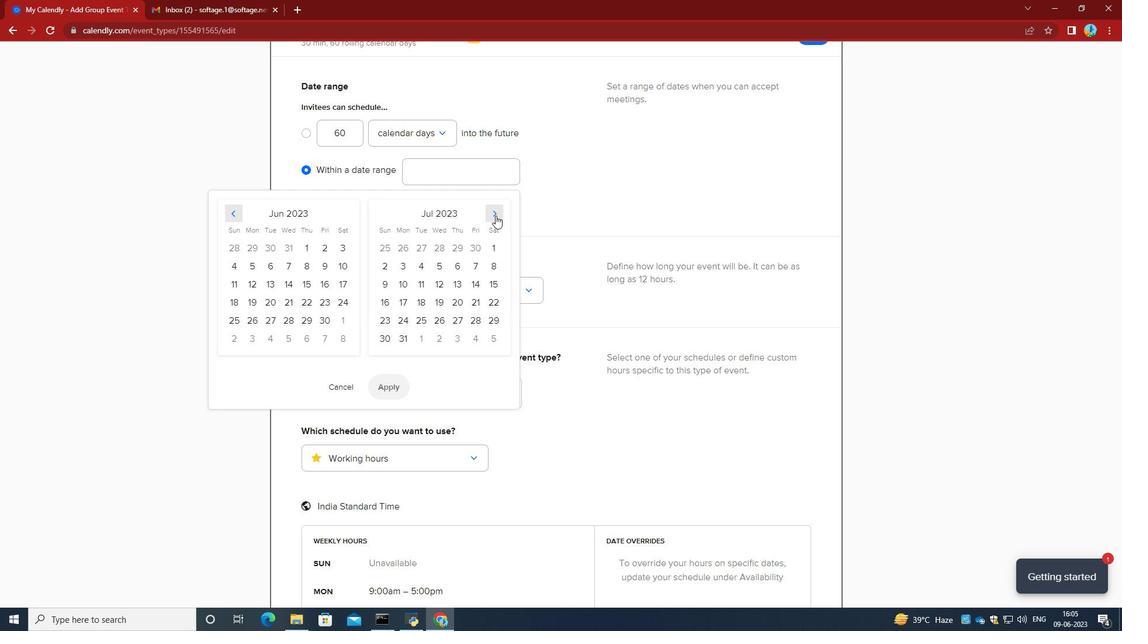 
Action: Mouse pressed left at (495, 215)
Screenshot: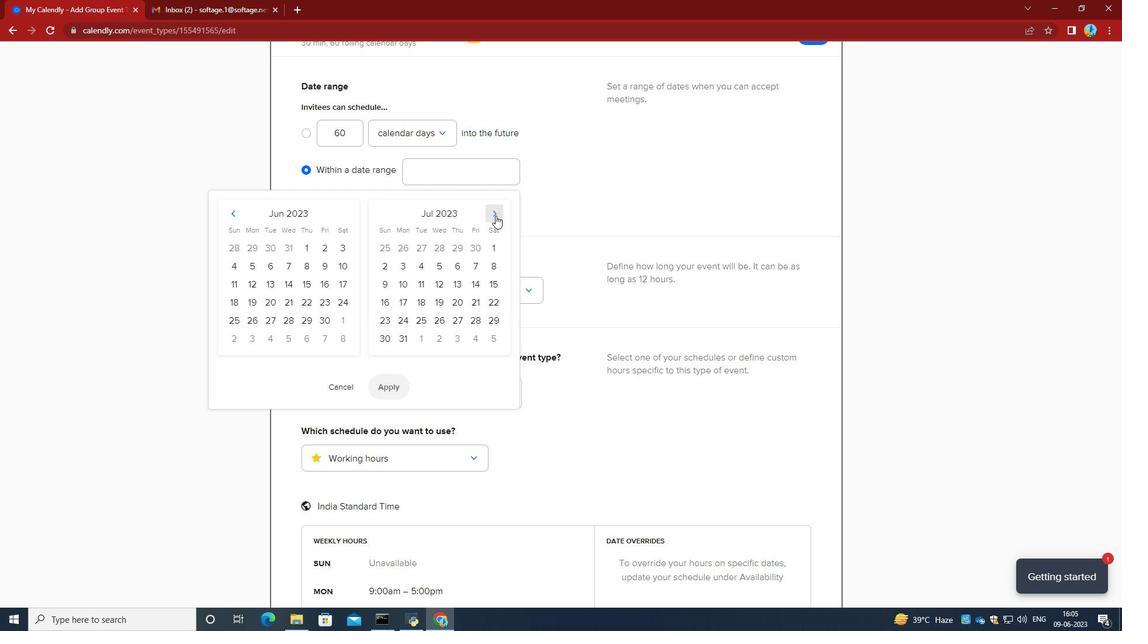 
Action: Mouse pressed left at (495, 215)
Screenshot: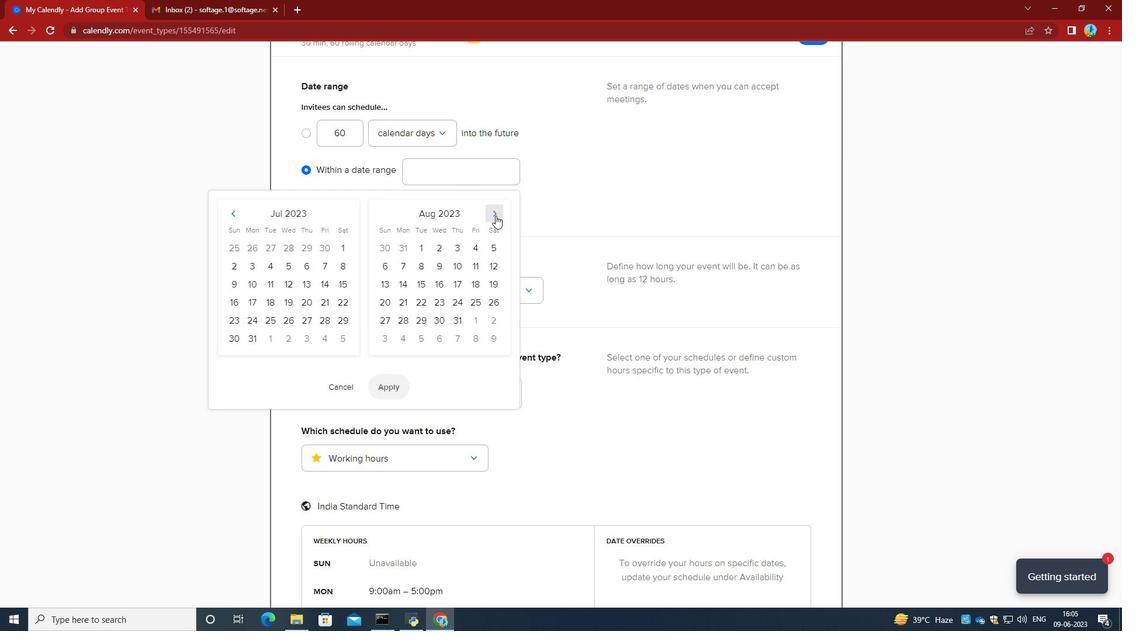 
Action: Mouse pressed left at (495, 215)
Screenshot: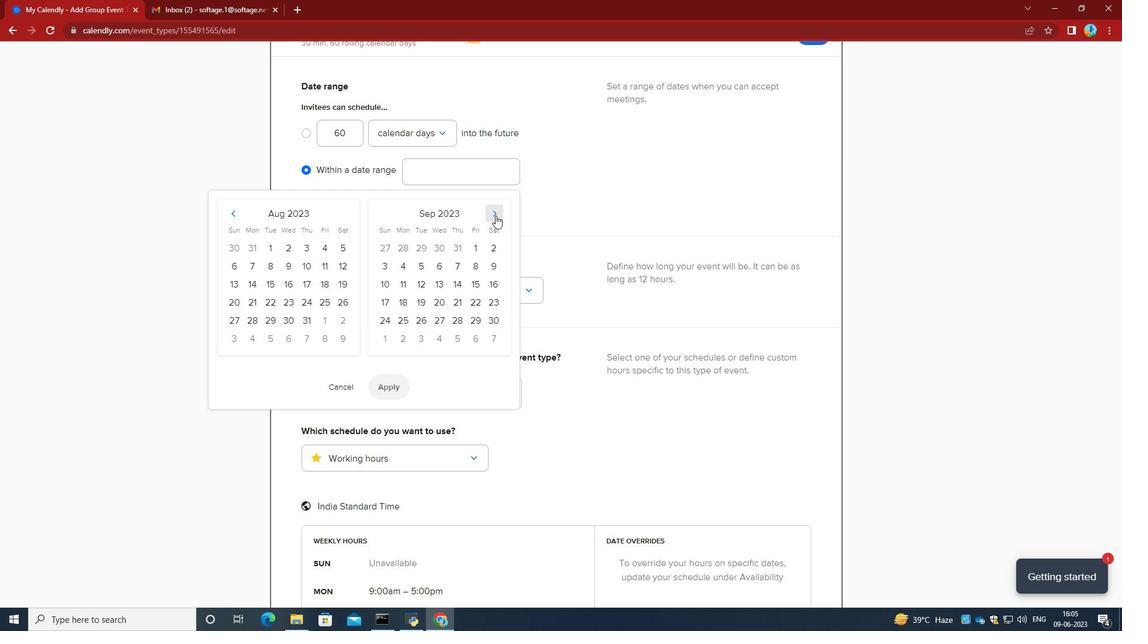 
Action: Mouse pressed left at (495, 215)
Screenshot: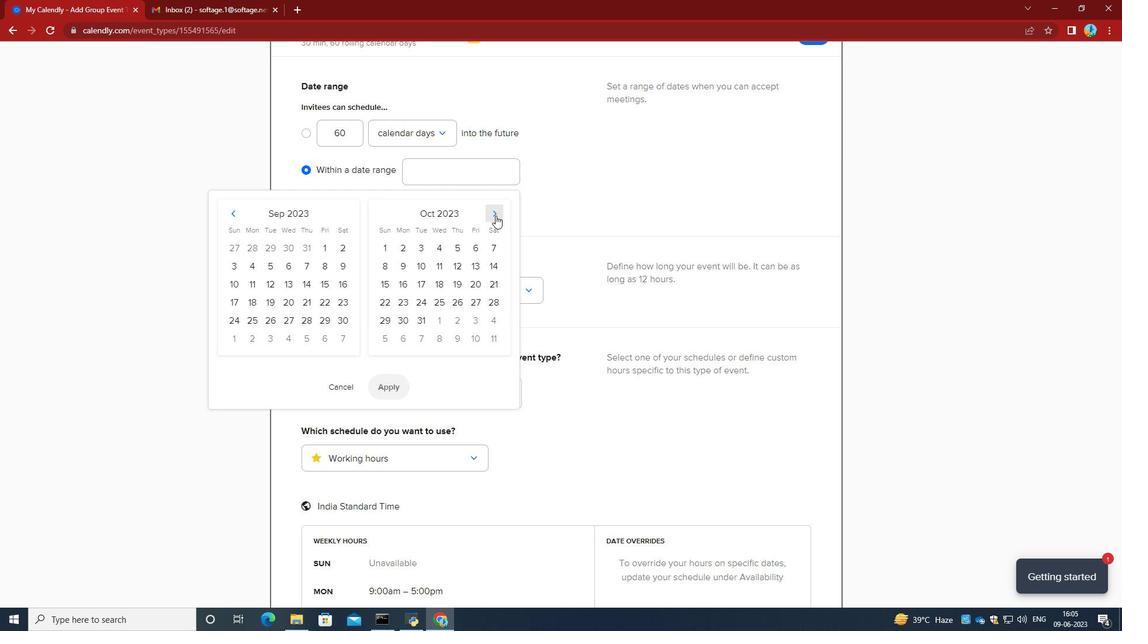 
Action: Mouse pressed left at (495, 215)
Screenshot: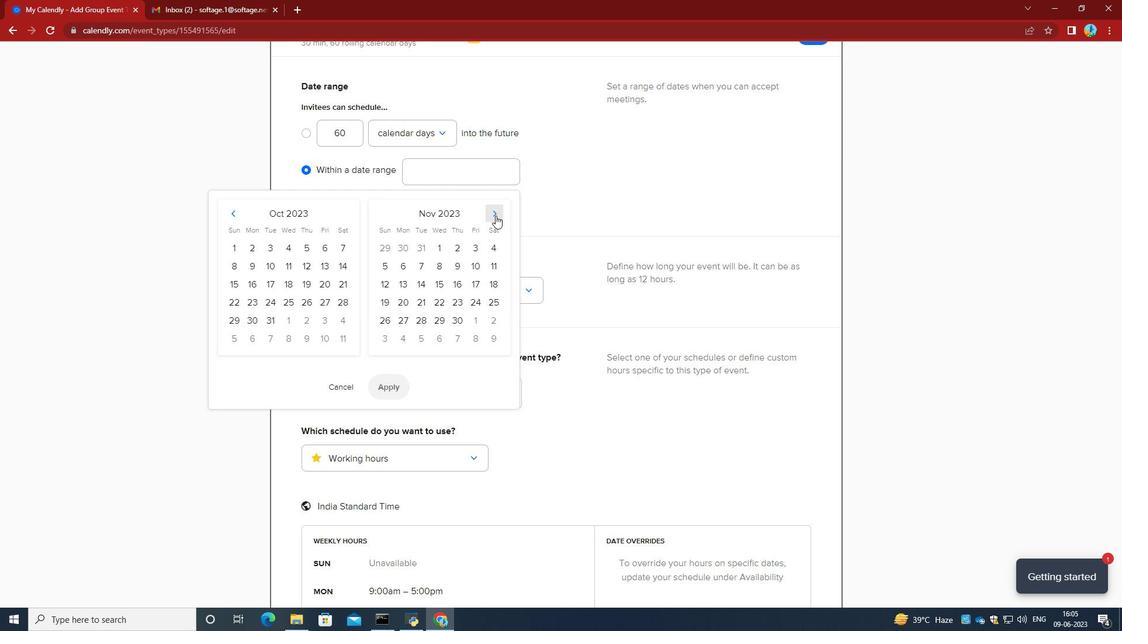 
Action: Mouse pressed left at (495, 215)
Screenshot: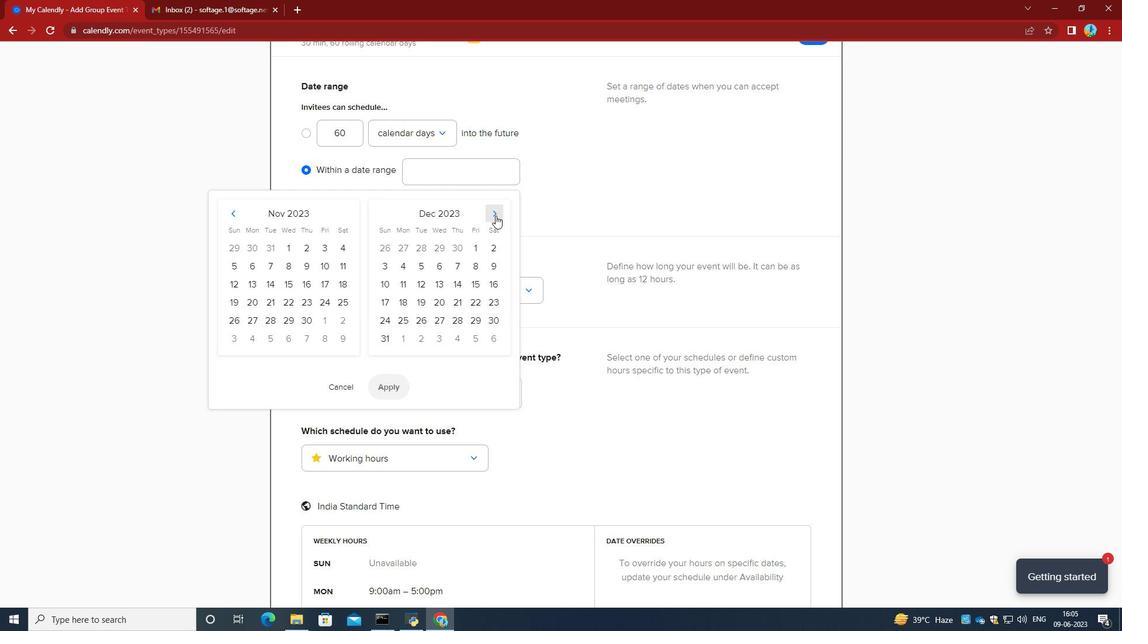 
Action: Mouse pressed left at (495, 215)
Screenshot: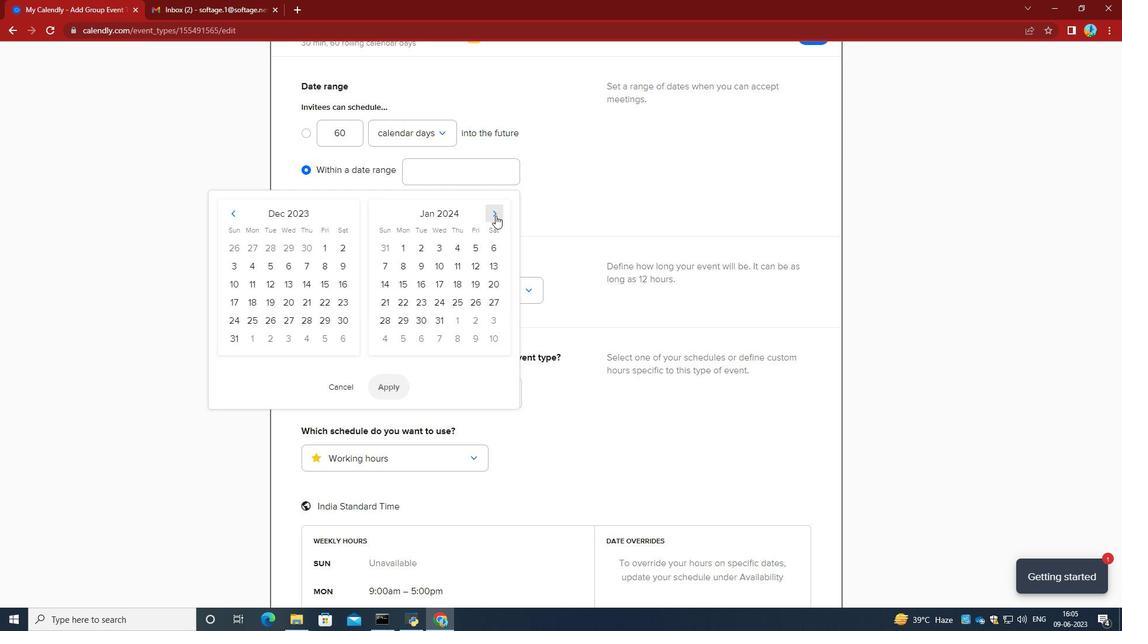 
Action: Mouse pressed left at (495, 215)
Screenshot: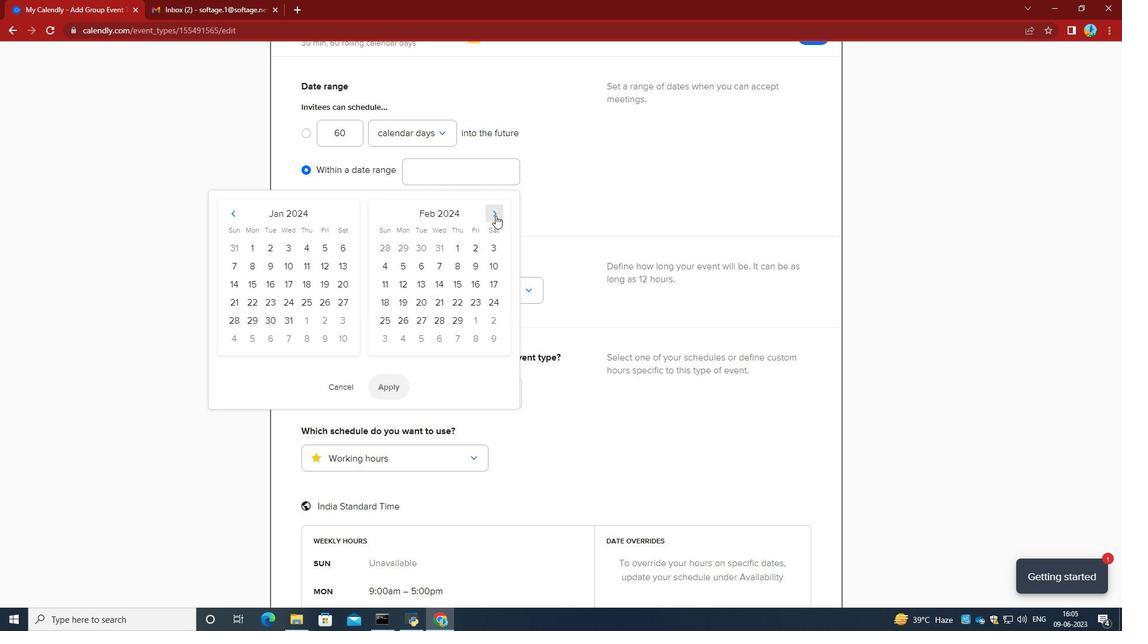 
Action: Mouse moved to (391, 284)
Screenshot: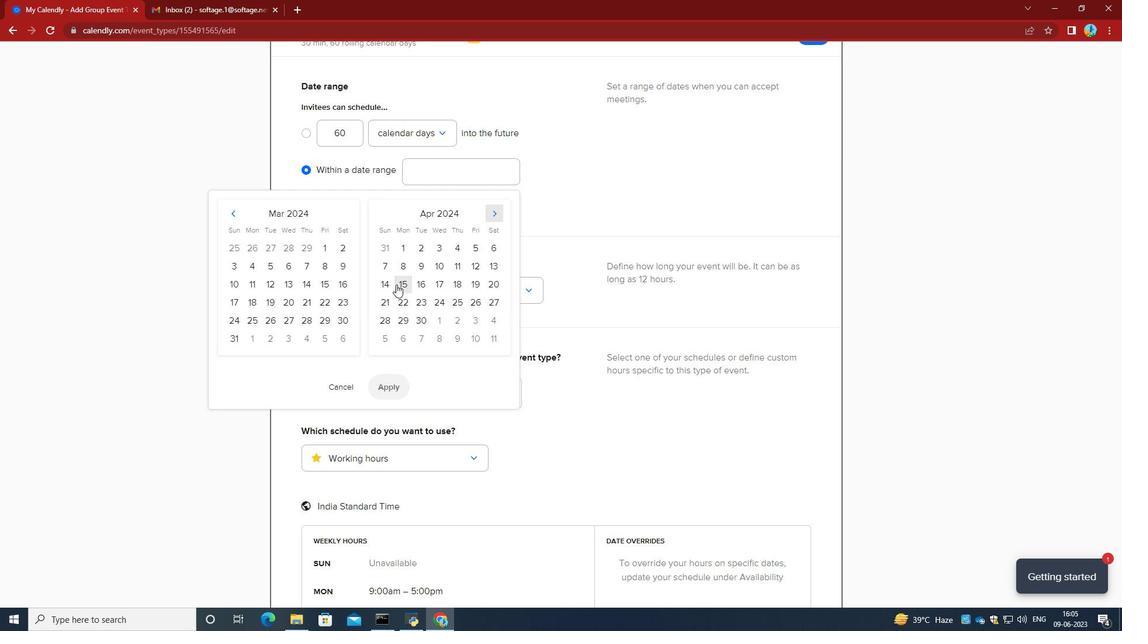 
Action: Mouse pressed left at (391, 284)
Screenshot: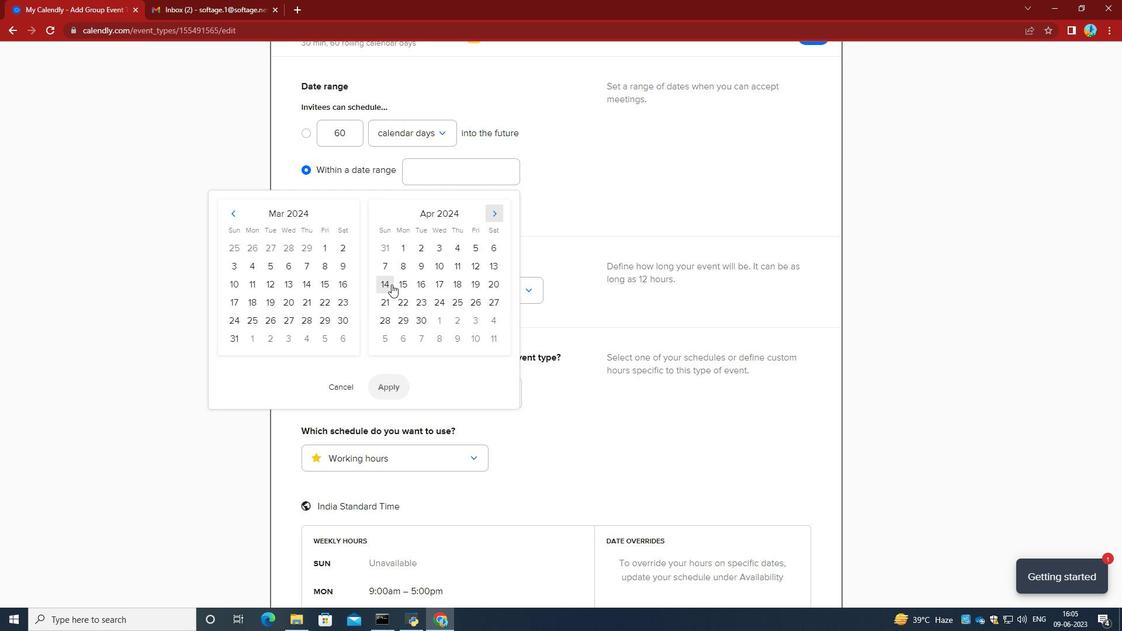 
Action: Mouse moved to (416, 285)
Screenshot: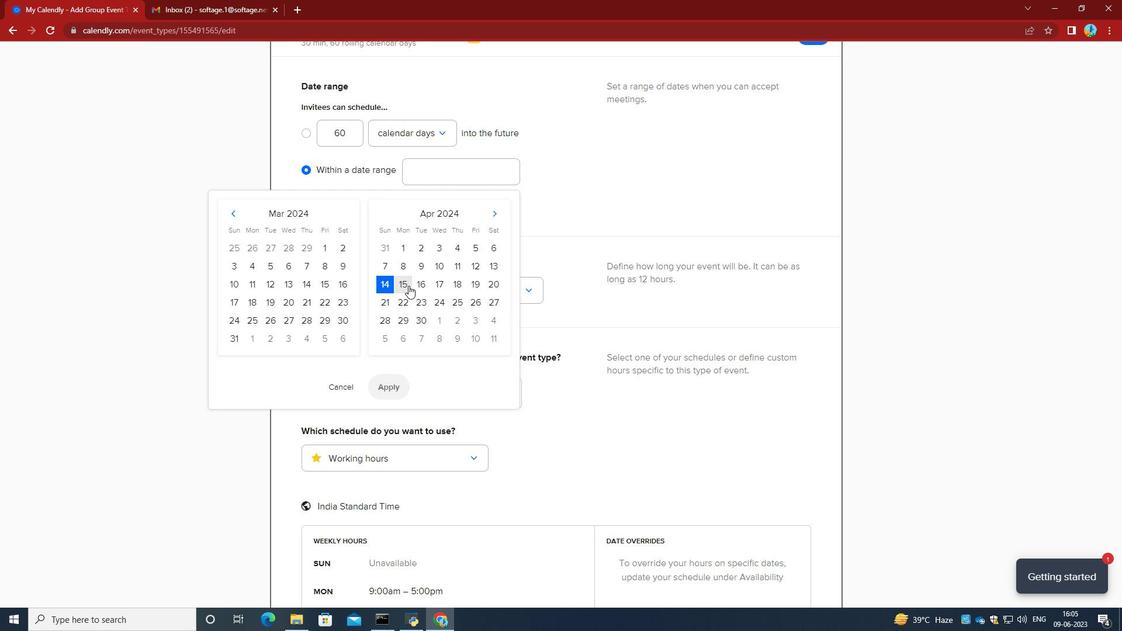 
Action: Mouse pressed left at (416, 285)
Screenshot: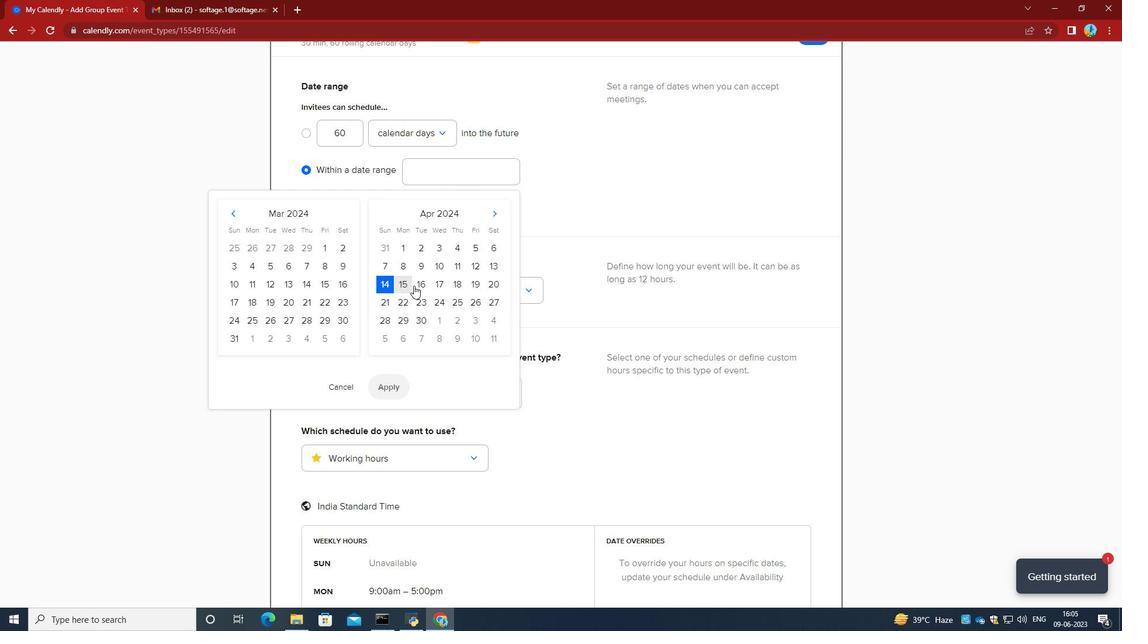 
Action: Mouse moved to (390, 386)
Screenshot: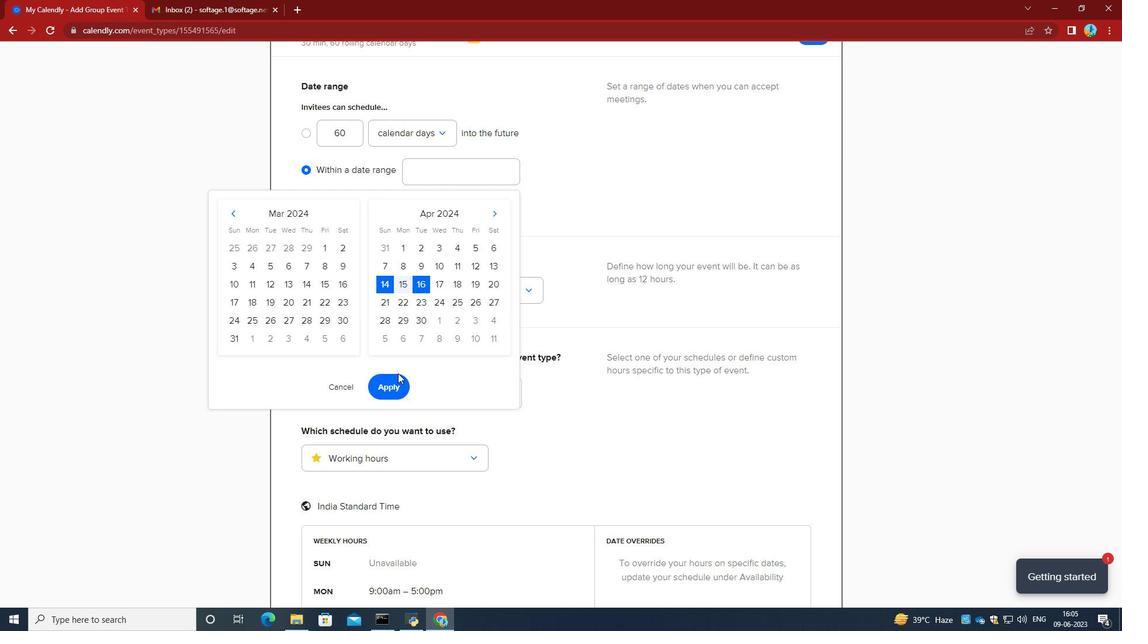 
Action: Mouse pressed left at (390, 386)
Screenshot: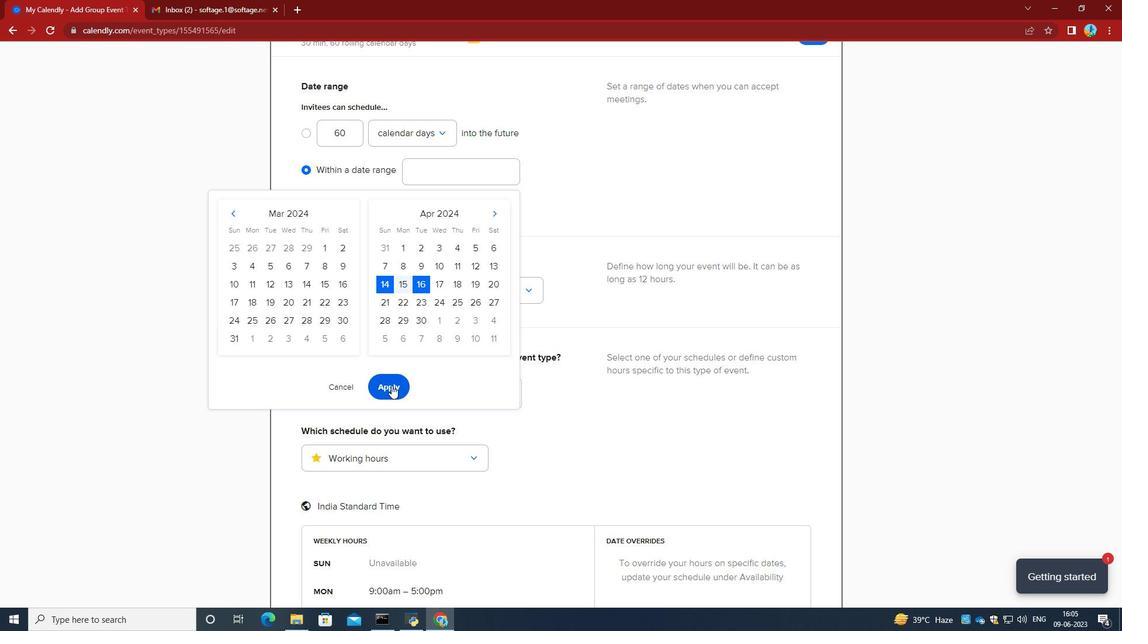 
Action: Mouse moved to (459, 346)
Screenshot: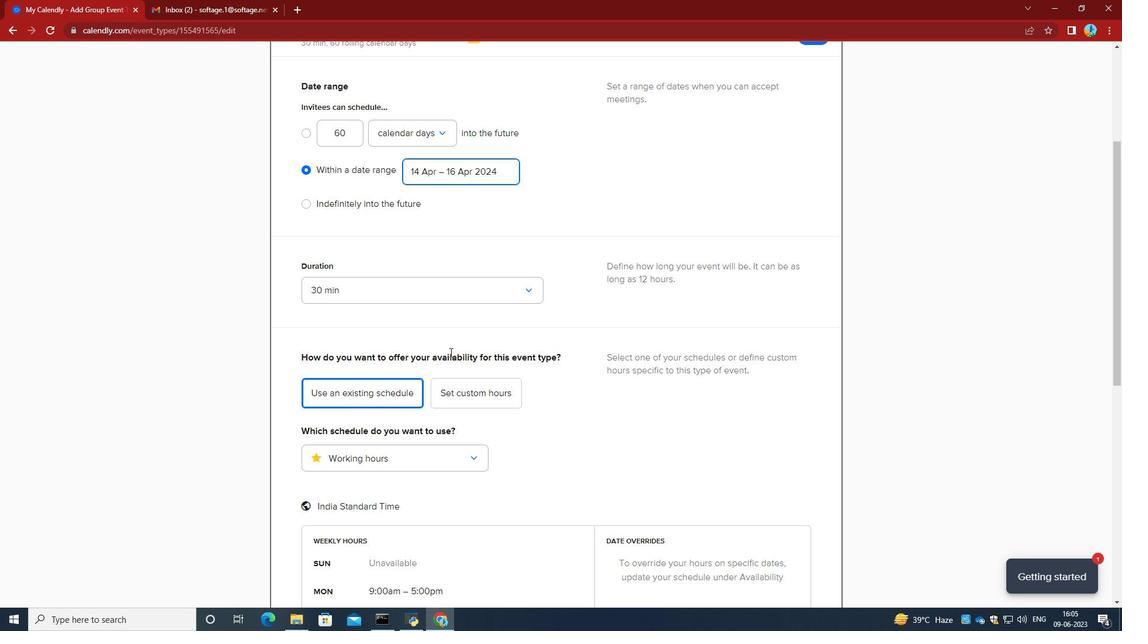 
Action: Mouse scrolled (459, 346) with delta (0, 0)
Screenshot: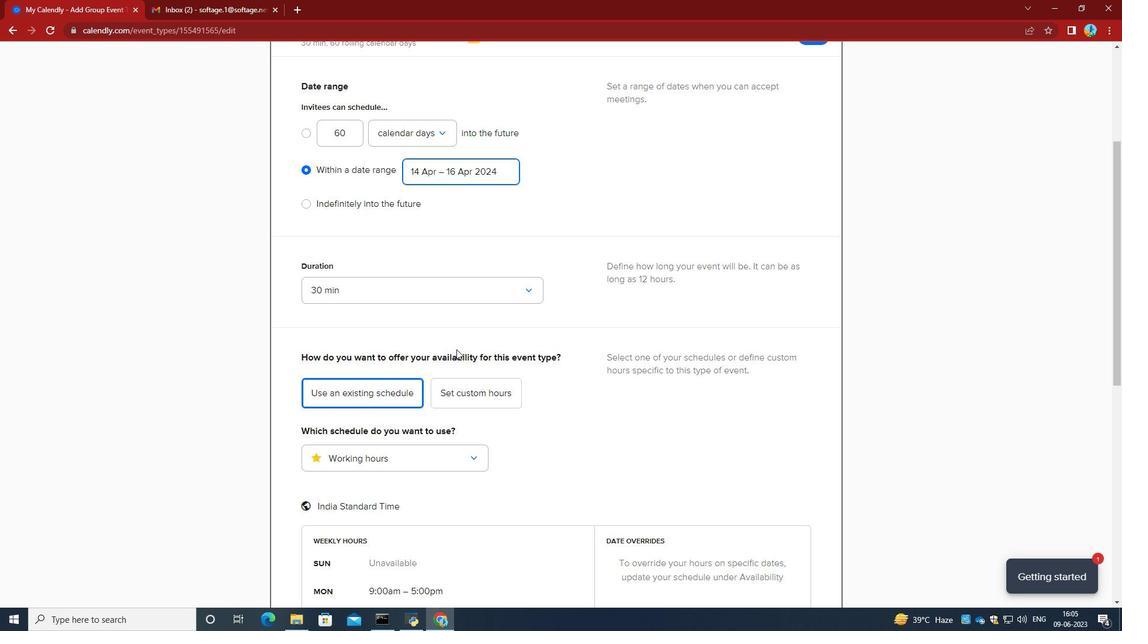
Action: Mouse scrolled (459, 346) with delta (0, 0)
Screenshot: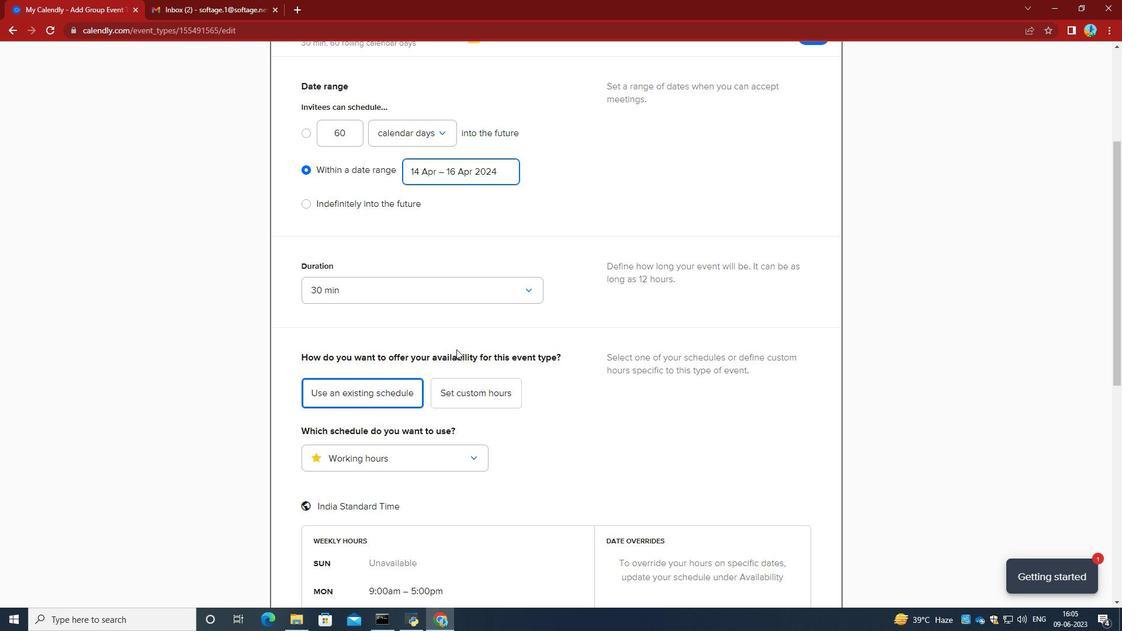 
Action: Mouse scrolled (459, 346) with delta (0, 0)
Screenshot: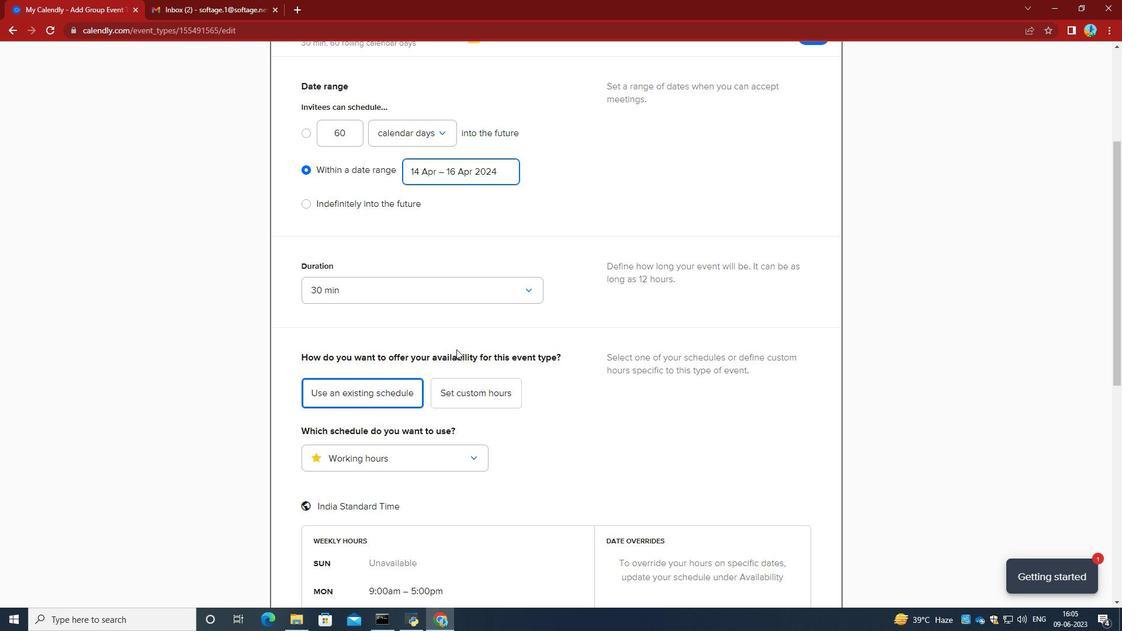 
Action: Mouse scrolled (459, 346) with delta (0, 0)
Screenshot: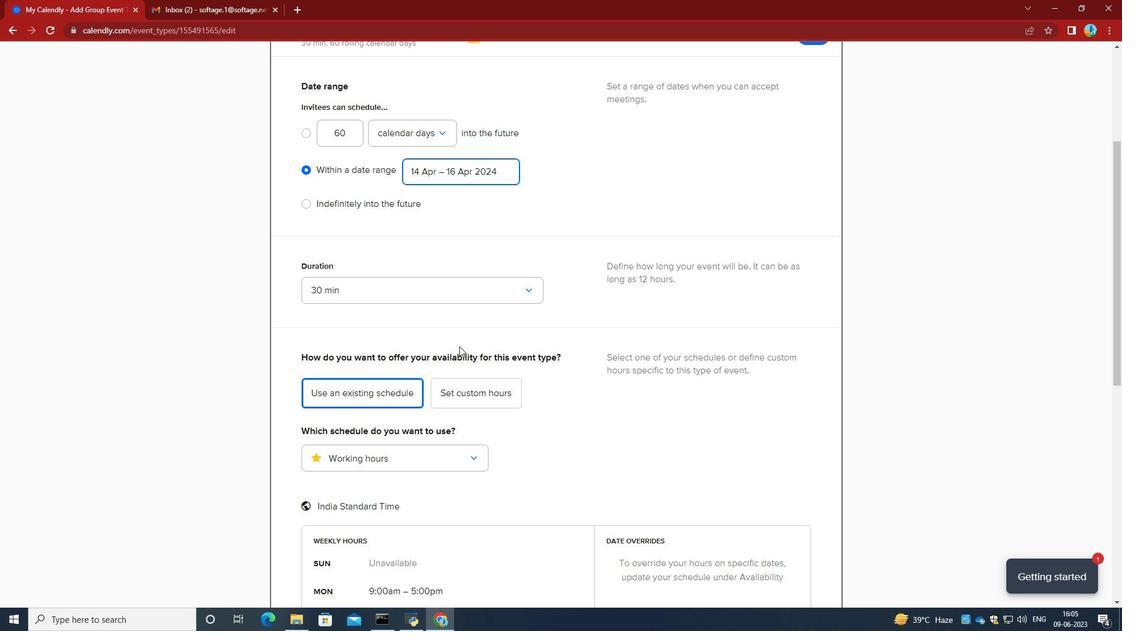 
Action: Mouse scrolled (459, 346) with delta (0, 0)
Screenshot: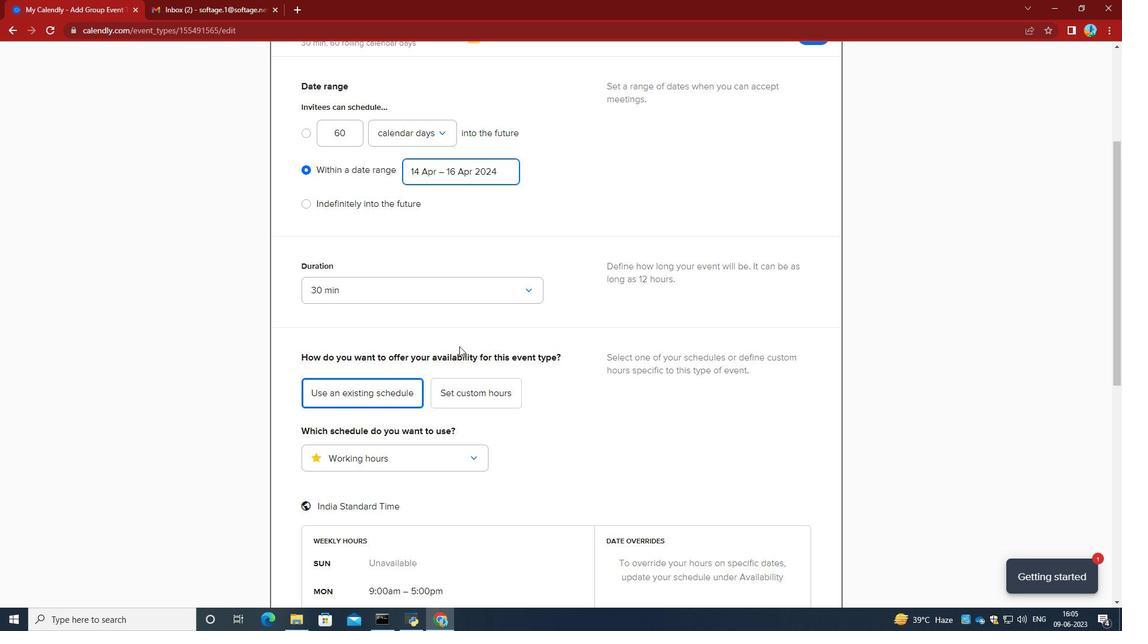 
Action: Mouse moved to (461, 345)
Screenshot: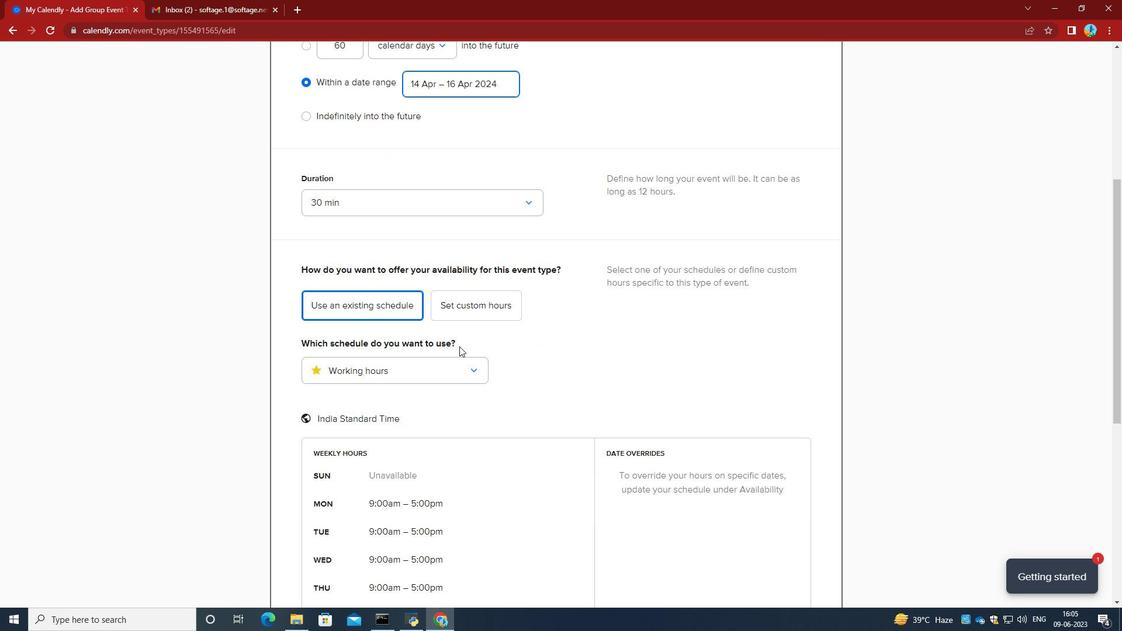 
Action: Mouse scrolled (461, 344) with delta (0, 0)
Screenshot: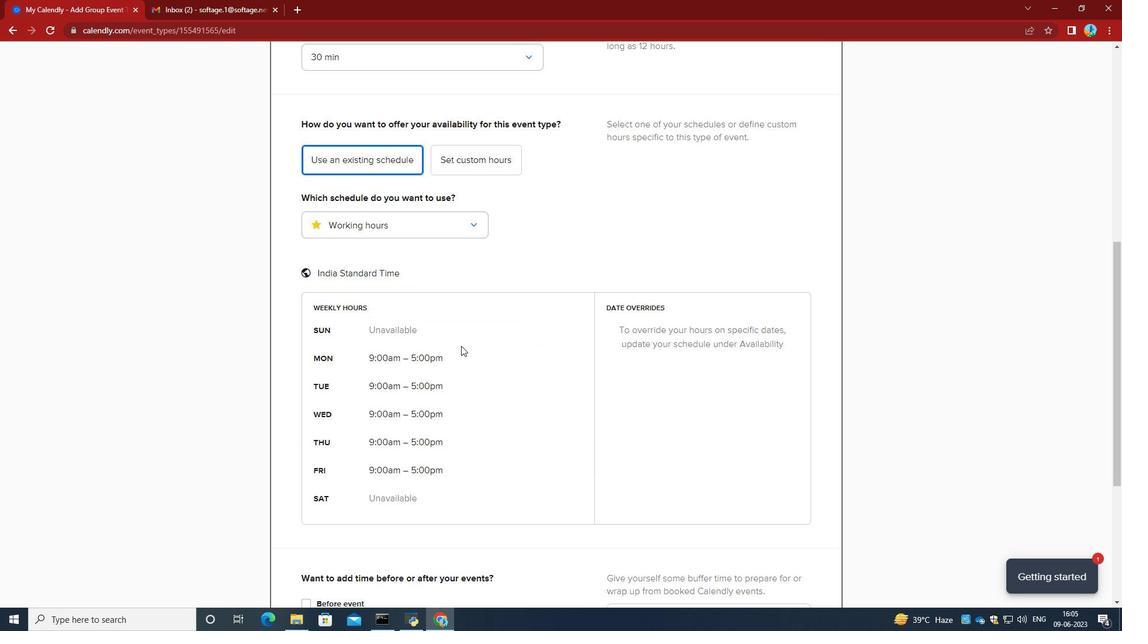 
Action: Mouse scrolled (461, 344) with delta (0, 0)
Screenshot: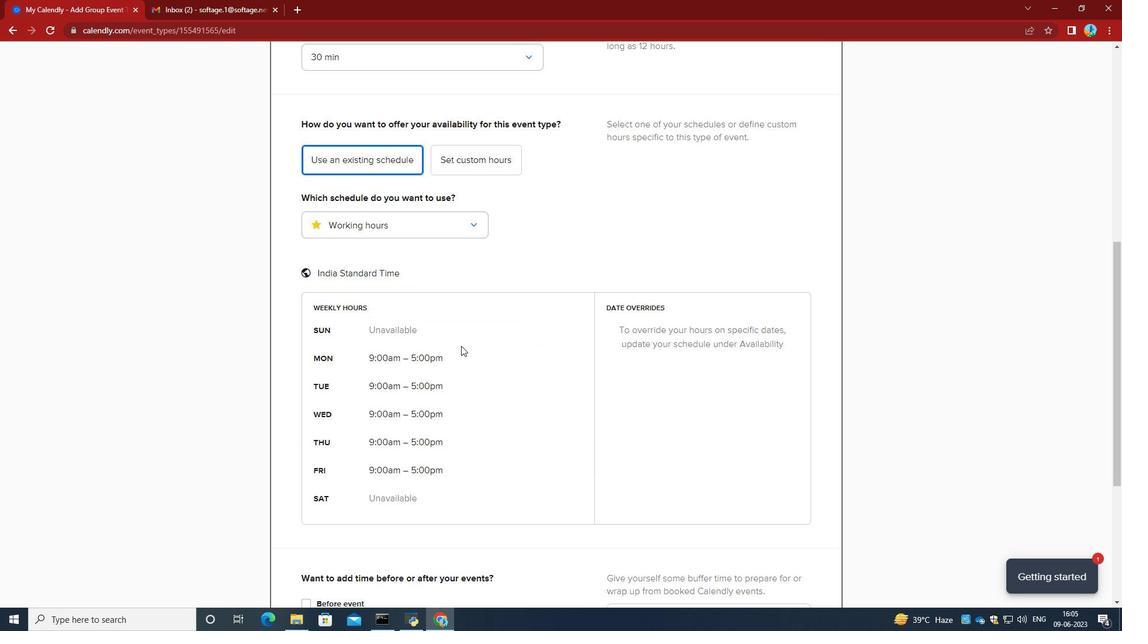 
Action: Mouse scrolled (461, 344) with delta (0, 0)
Screenshot: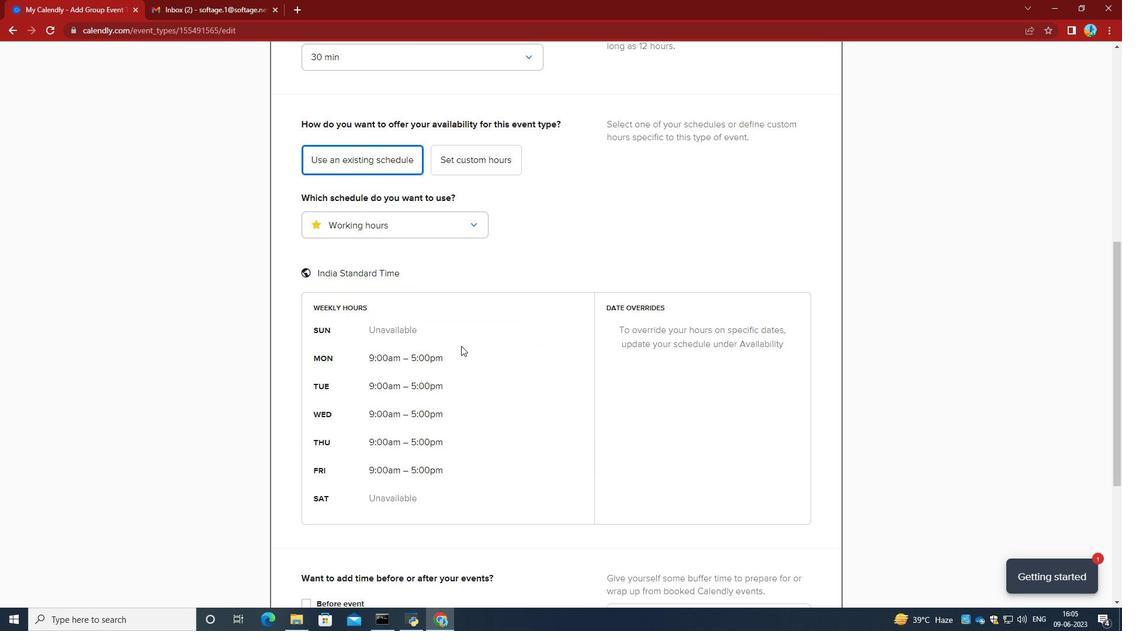 
Action: Mouse scrolled (461, 344) with delta (0, 0)
Screenshot: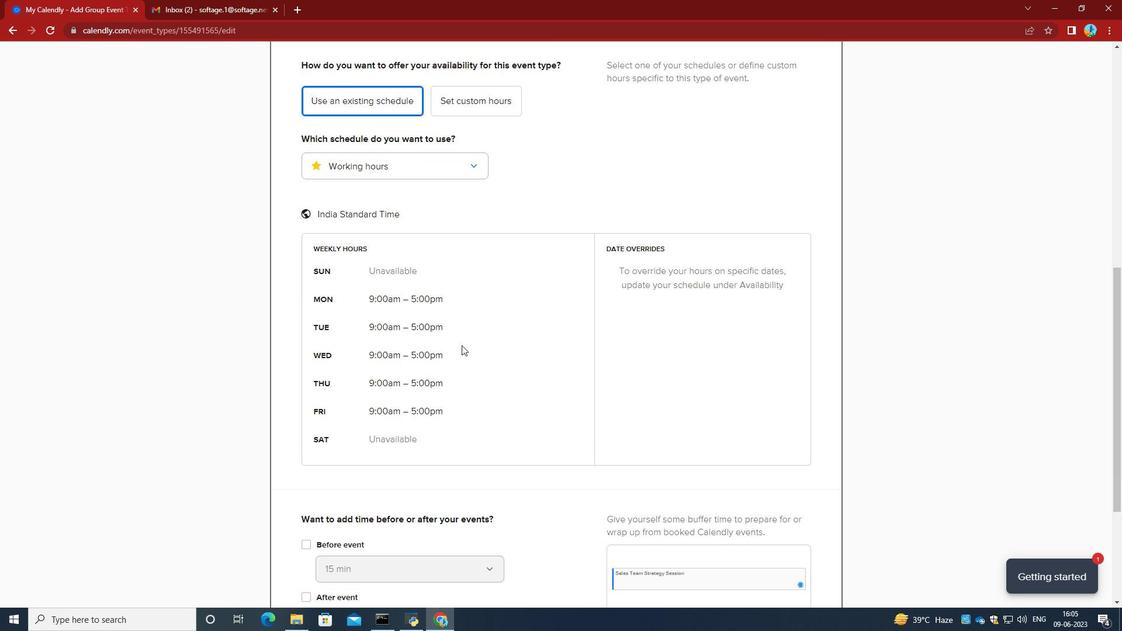 
Action: Mouse scrolled (461, 344) with delta (0, 0)
Screenshot: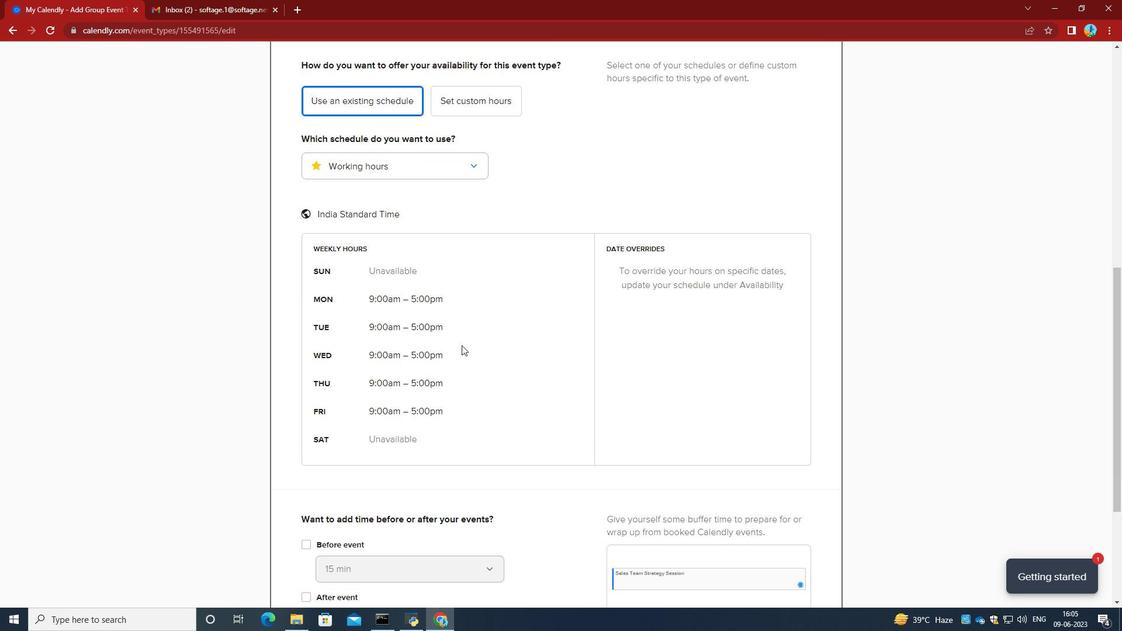
Action: Mouse scrolled (461, 344) with delta (0, 0)
Screenshot: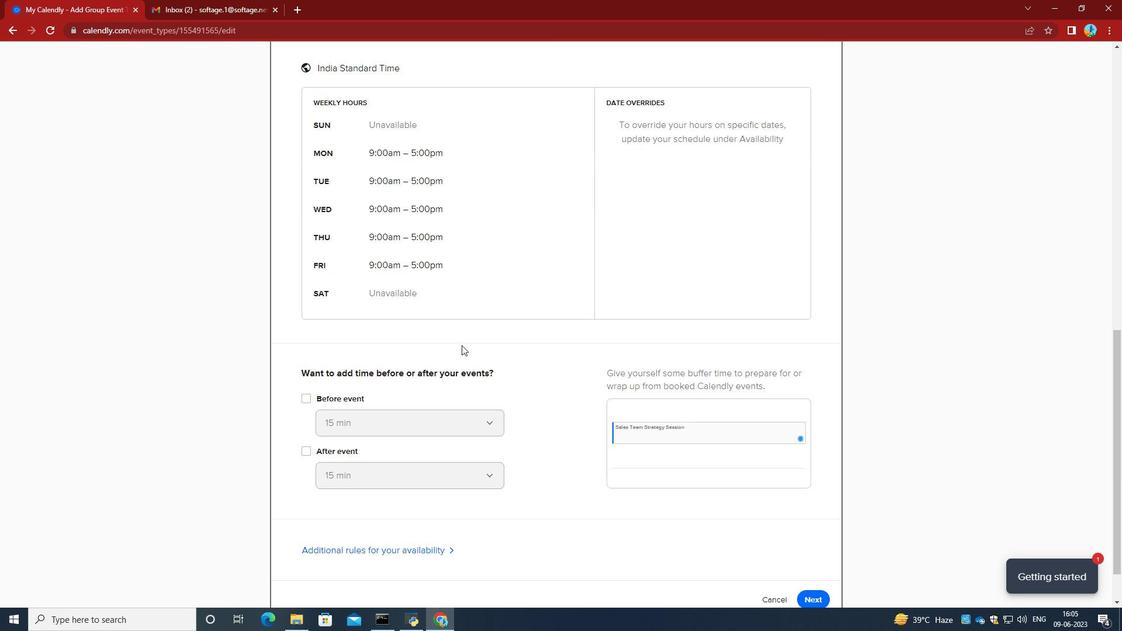 
Action: Mouse scrolled (461, 344) with delta (0, 0)
Screenshot: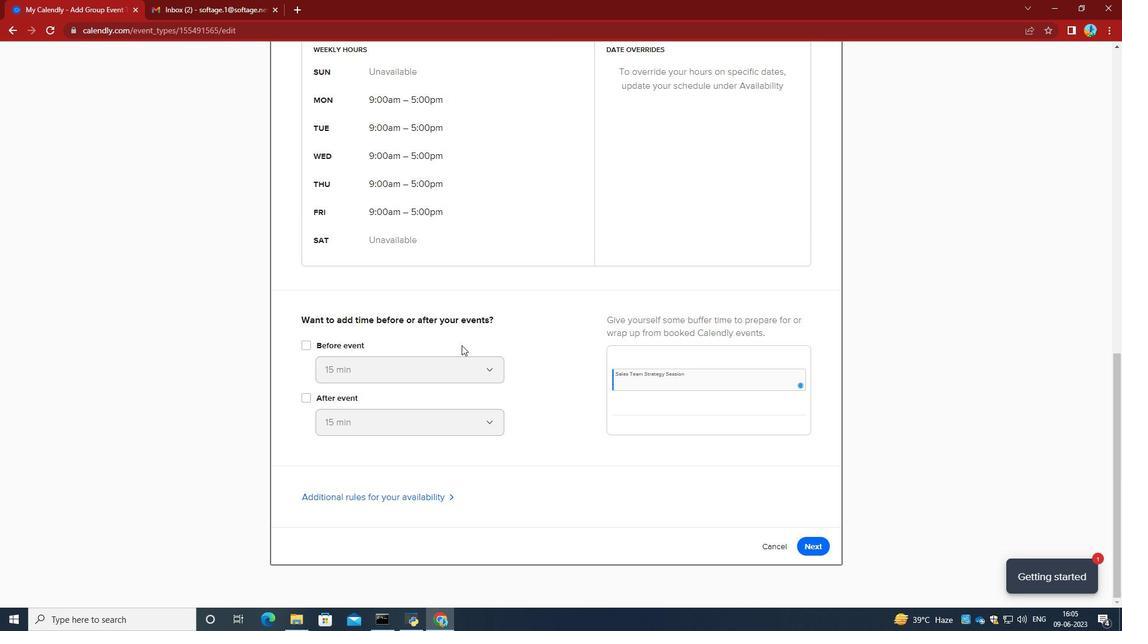 
Action: Mouse moved to (701, 420)
Screenshot: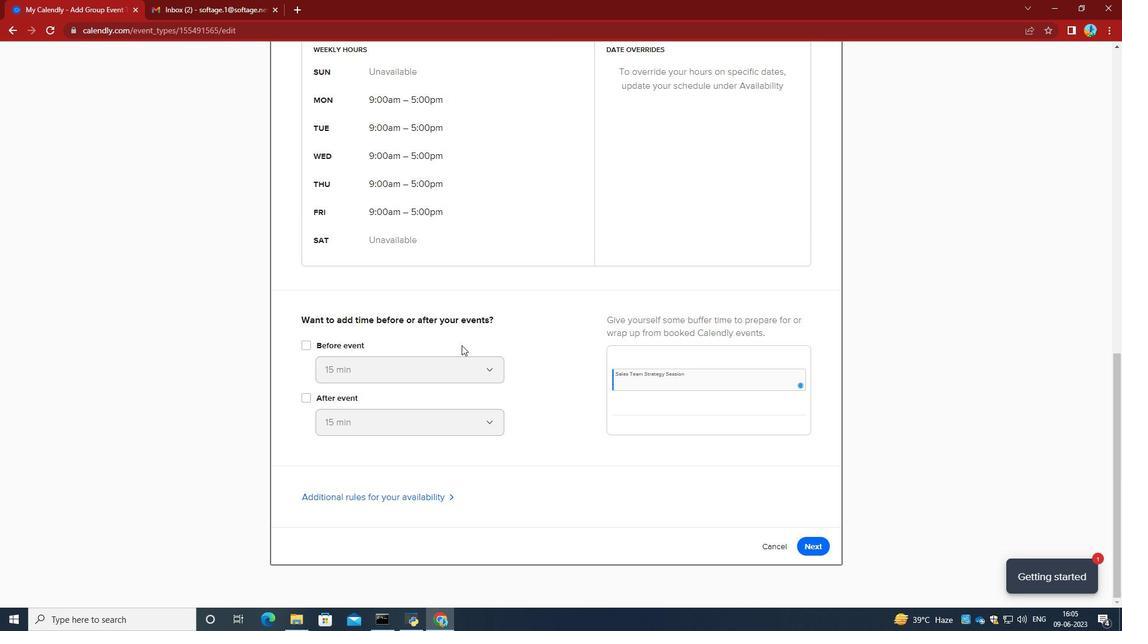 
Action: Mouse scrolled (461, 344) with delta (0, 0)
Screenshot: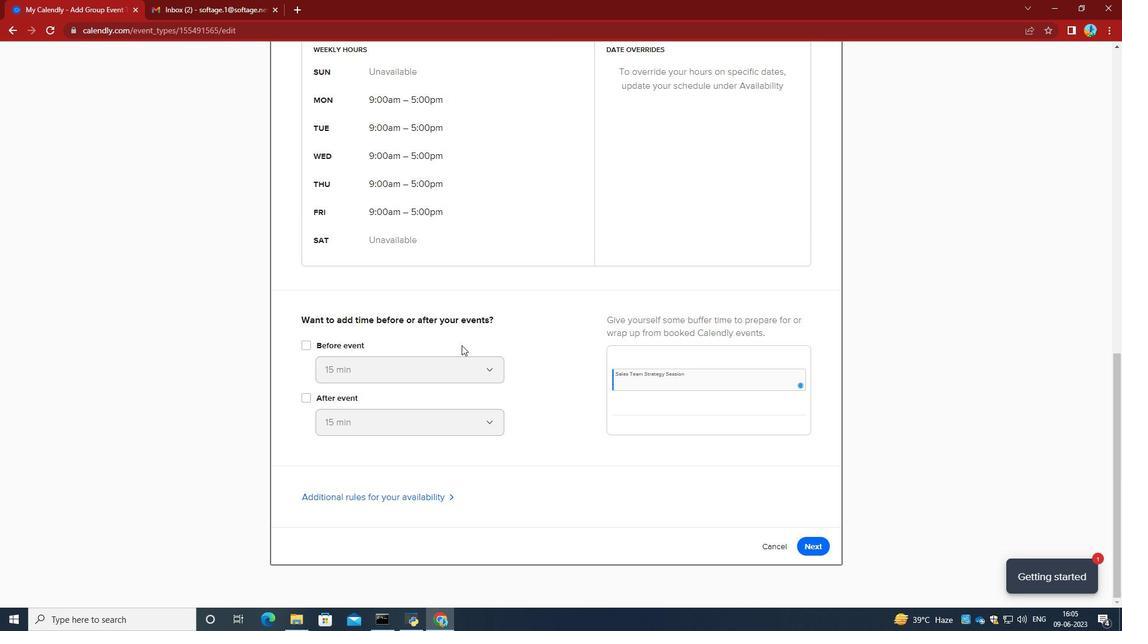 
Action: Mouse moved to (802, 505)
Screenshot: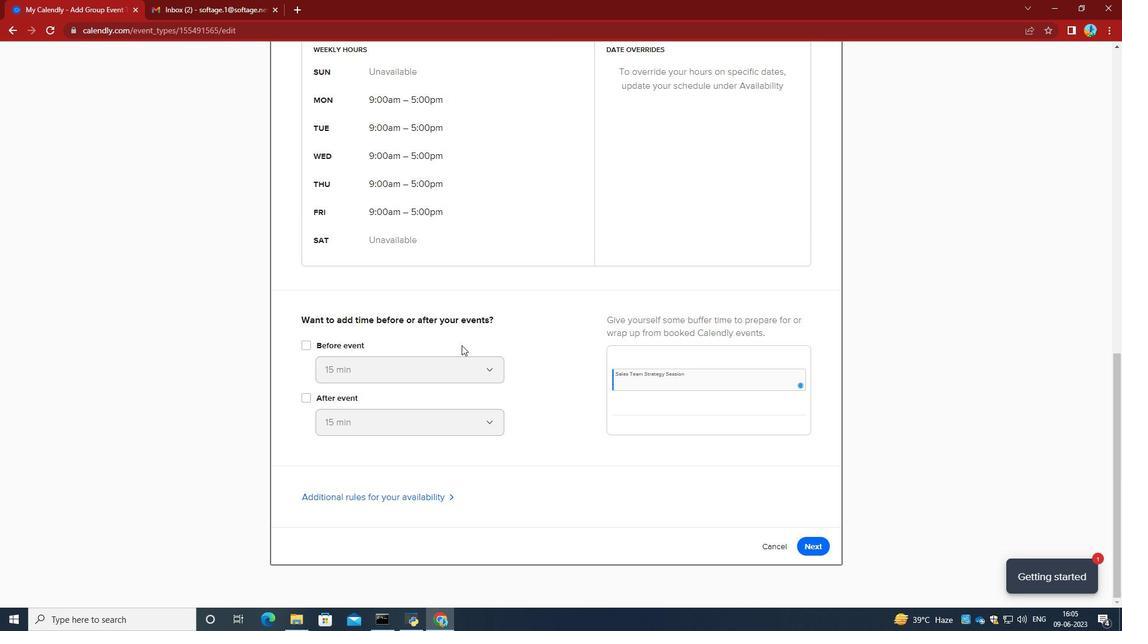 
Action: Mouse scrolled (461, 344) with delta (0, 0)
Screenshot: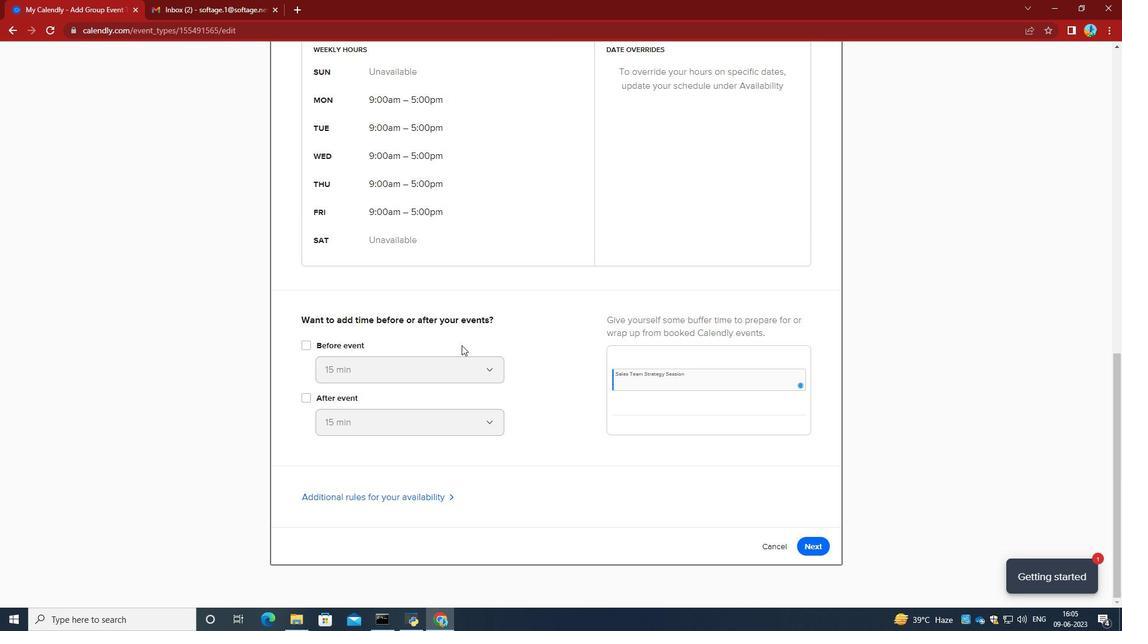 
Action: Mouse moved to (822, 551)
Screenshot: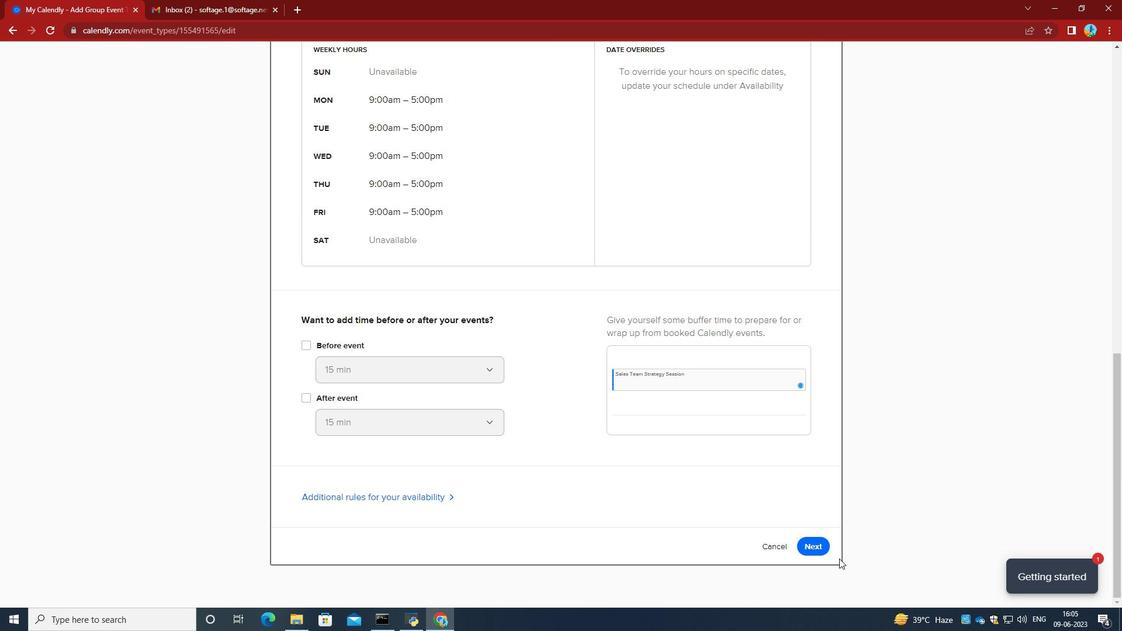 
Action: Mouse pressed left at (822, 551)
Screenshot: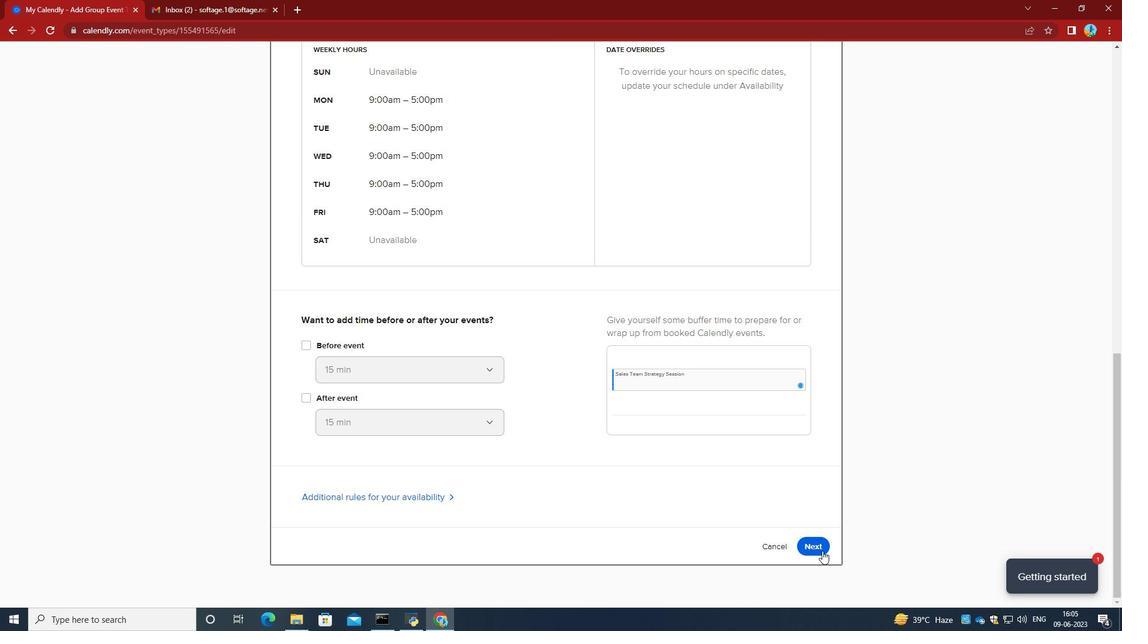 
Action: Mouse moved to (522, 112)
Screenshot: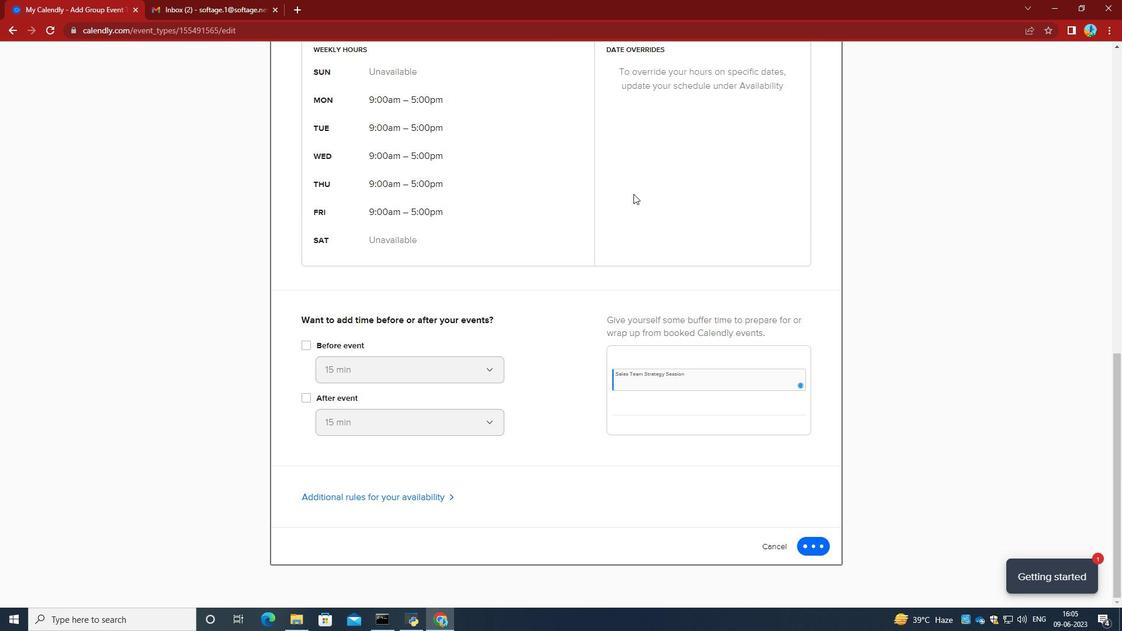 
Action: Mouse scrolled (522, 112) with delta (0, 0)
Screenshot: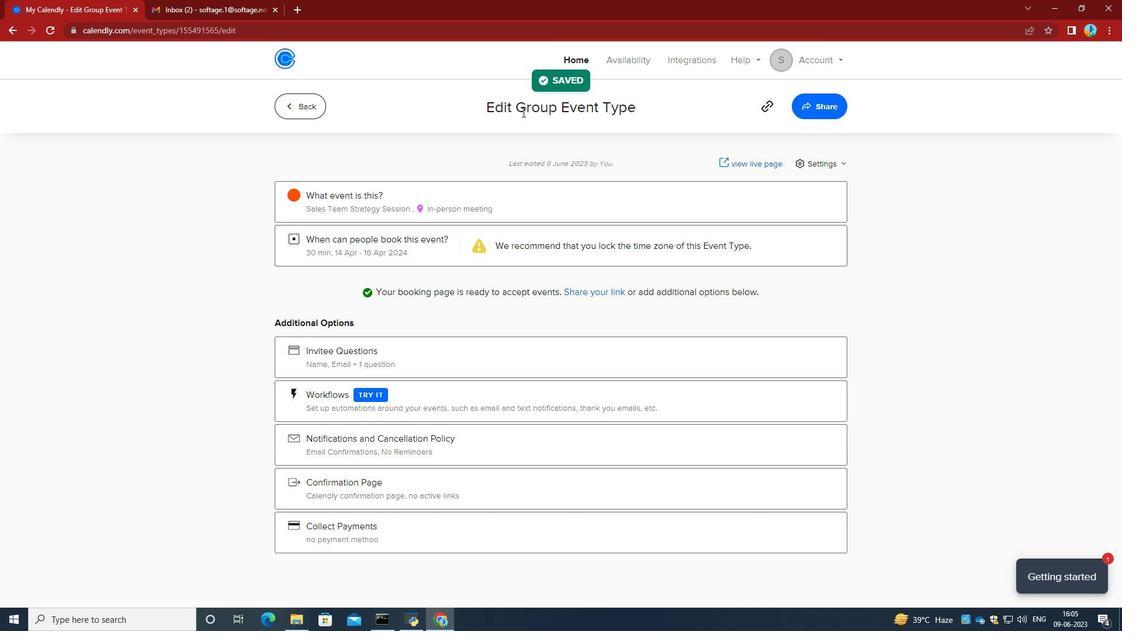 
Action: Mouse scrolled (522, 112) with delta (0, 0)
Screenshot: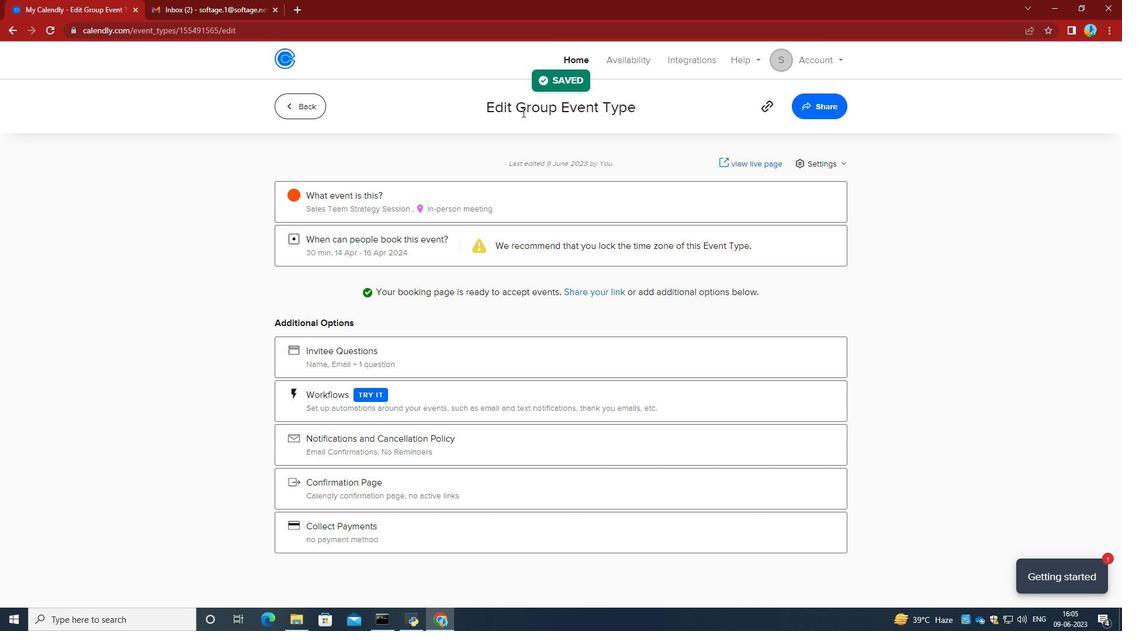 
Action: Mouse scrolled (522, 111) with delta (0, 0)
Screenshot: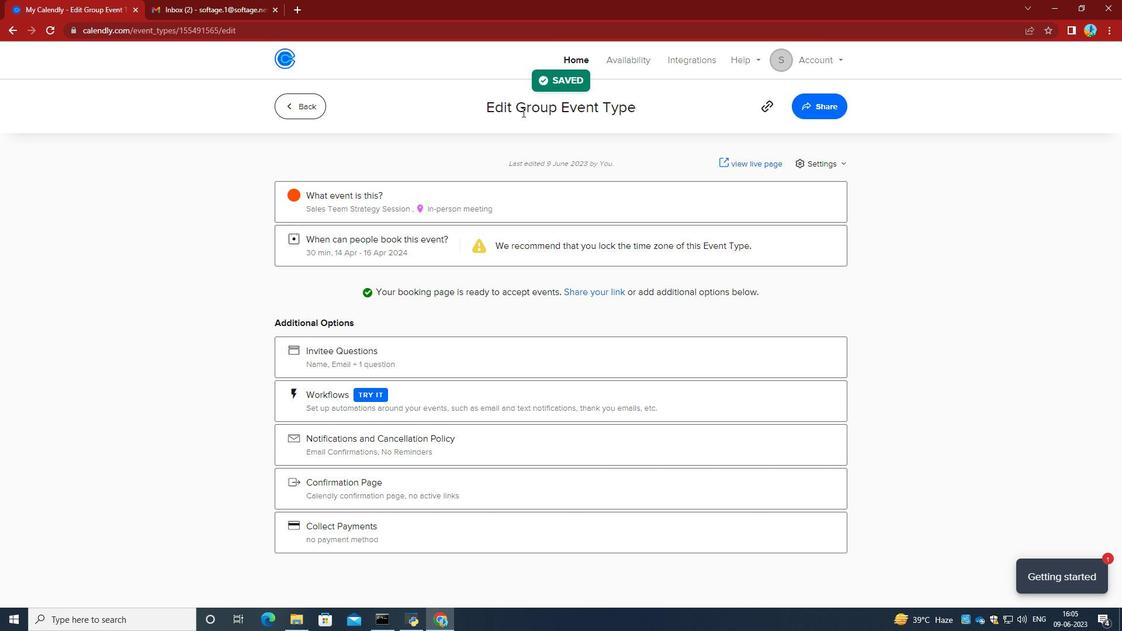 
Action: Mouse scrolled (522, 111) with delta (0, 0)
Screenshot: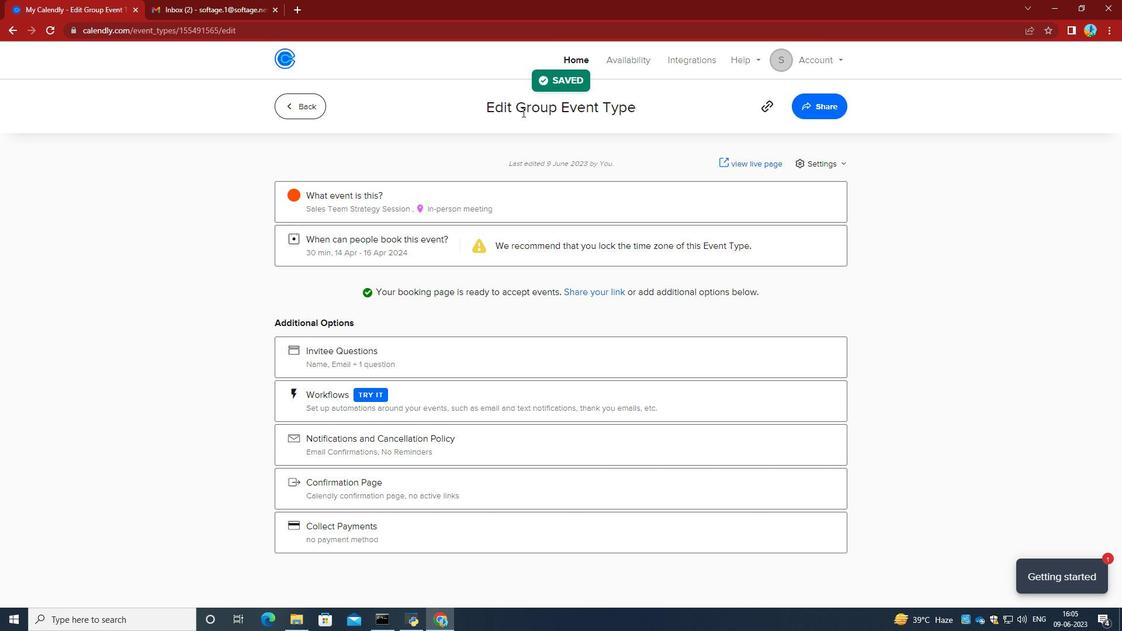 
Action: Mouse scrolled (522, 111) with delta (0, 0)
Screenshot: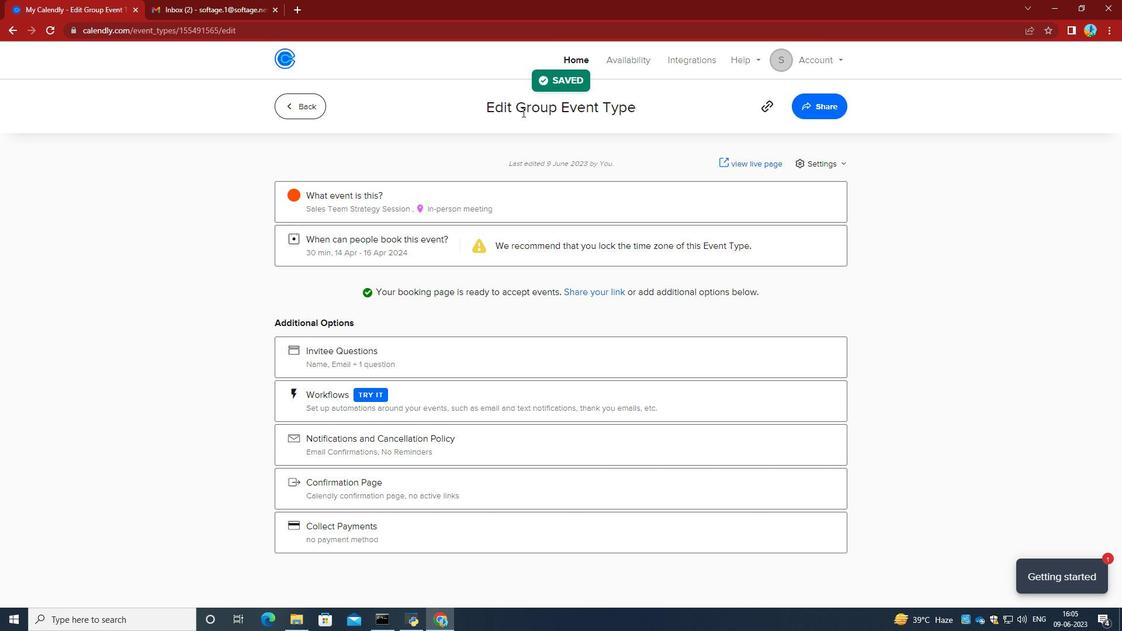 
Action: Mouse moved to (813, 112)
Screenshot: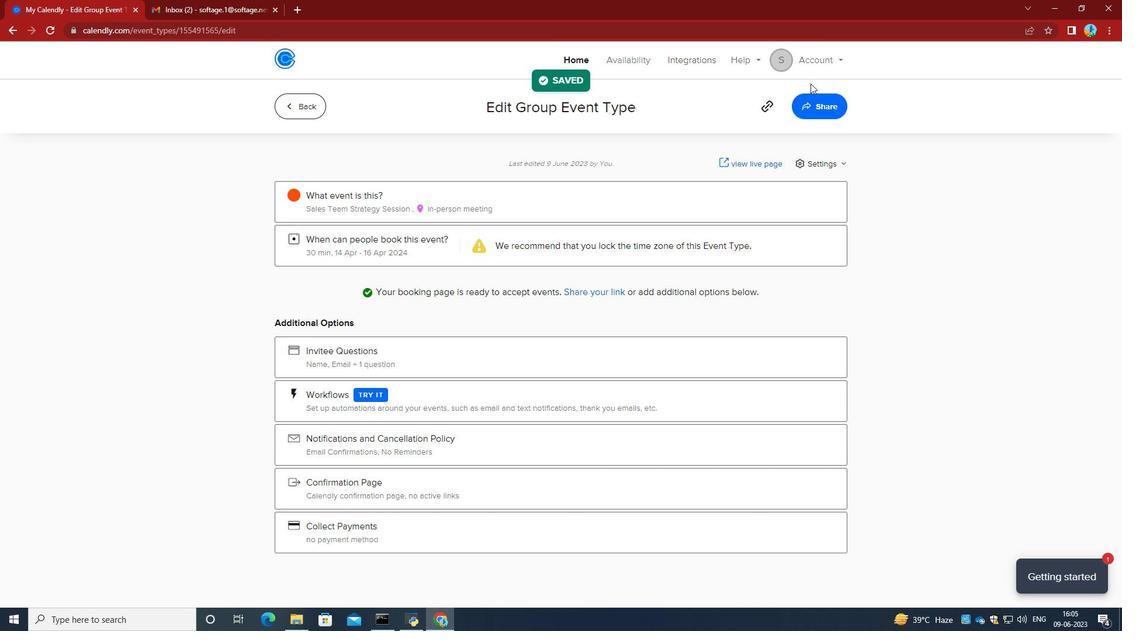 
Action: Mouse pressed left at (813, 112)
Screenshot: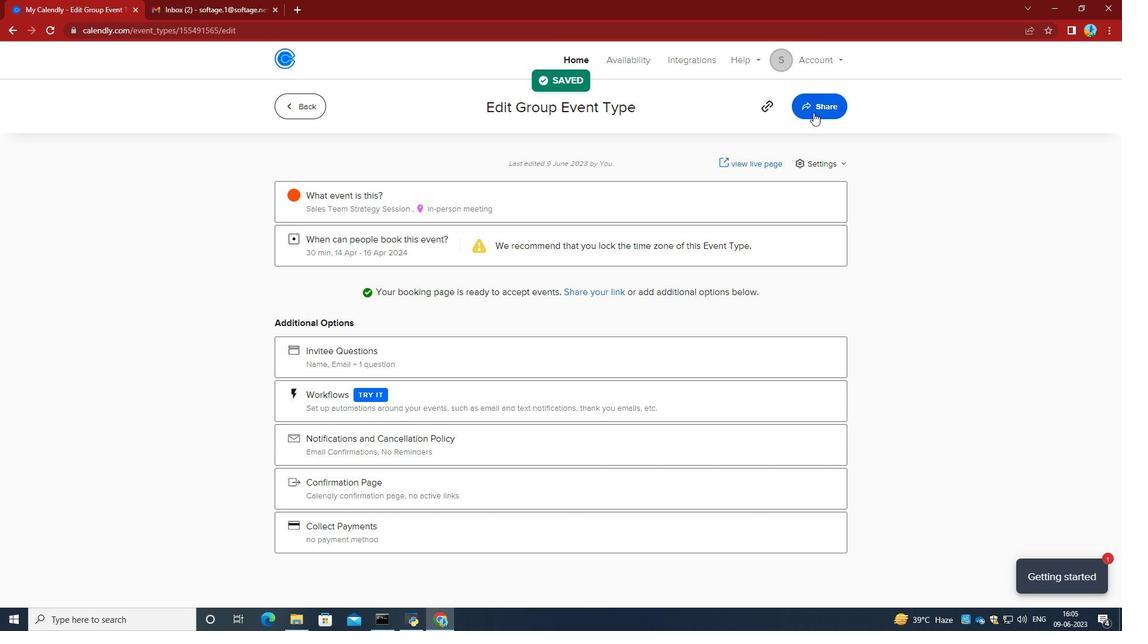 
Action: Mouse moved to (699, 216)
Screenshot: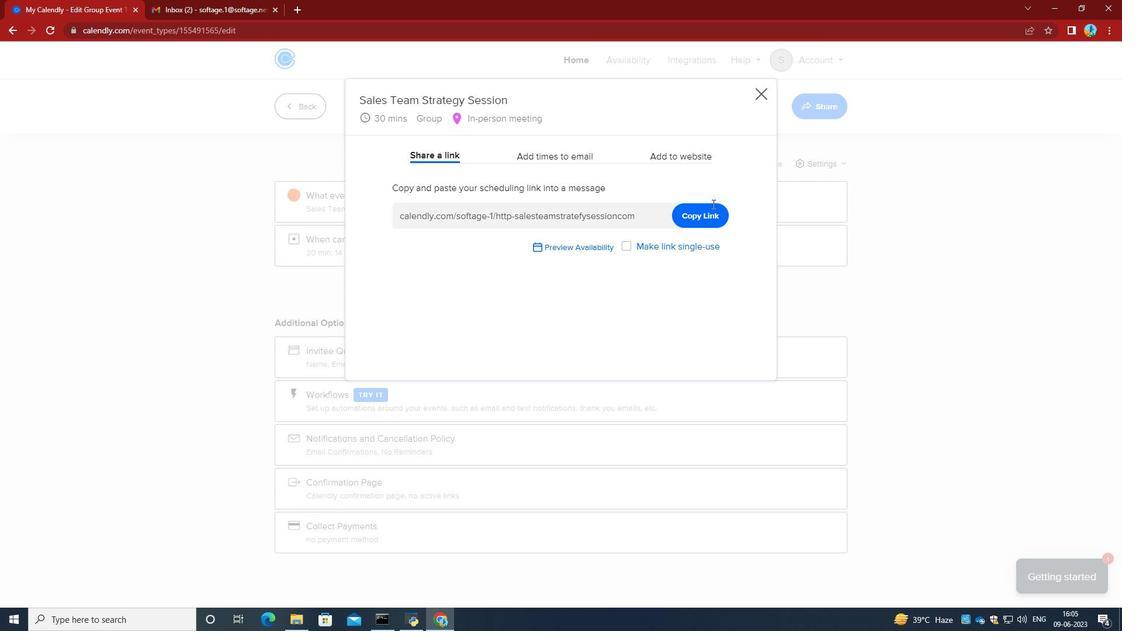 
Action: Mouse pressed left at (699, 216)
Screenshot: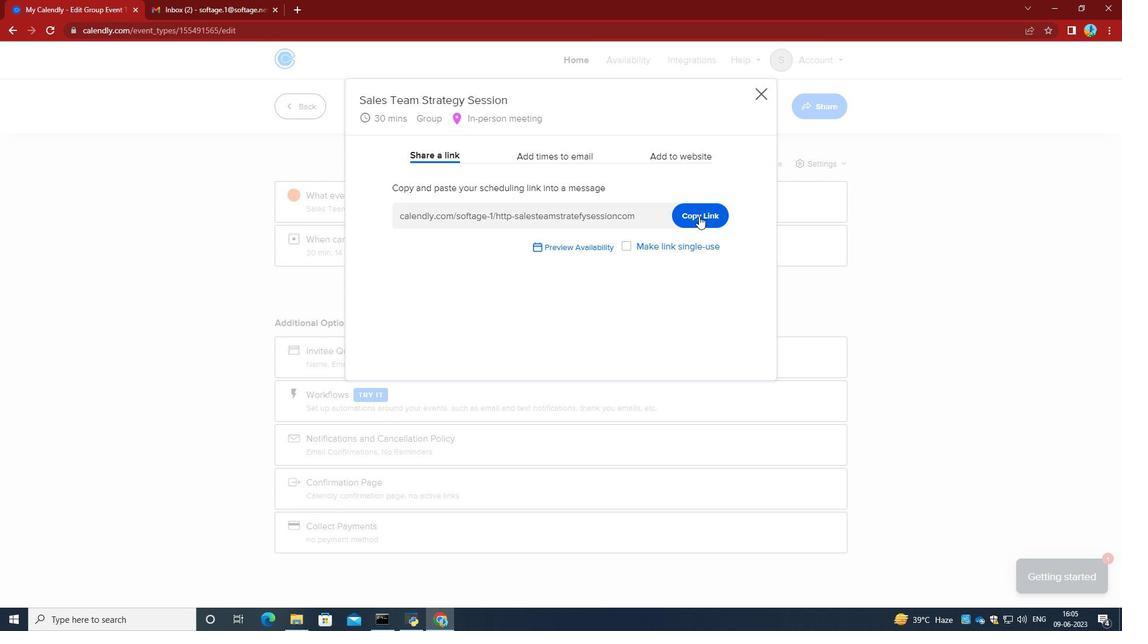 
Action: Mouse moved to (198, 9)
Screenshot: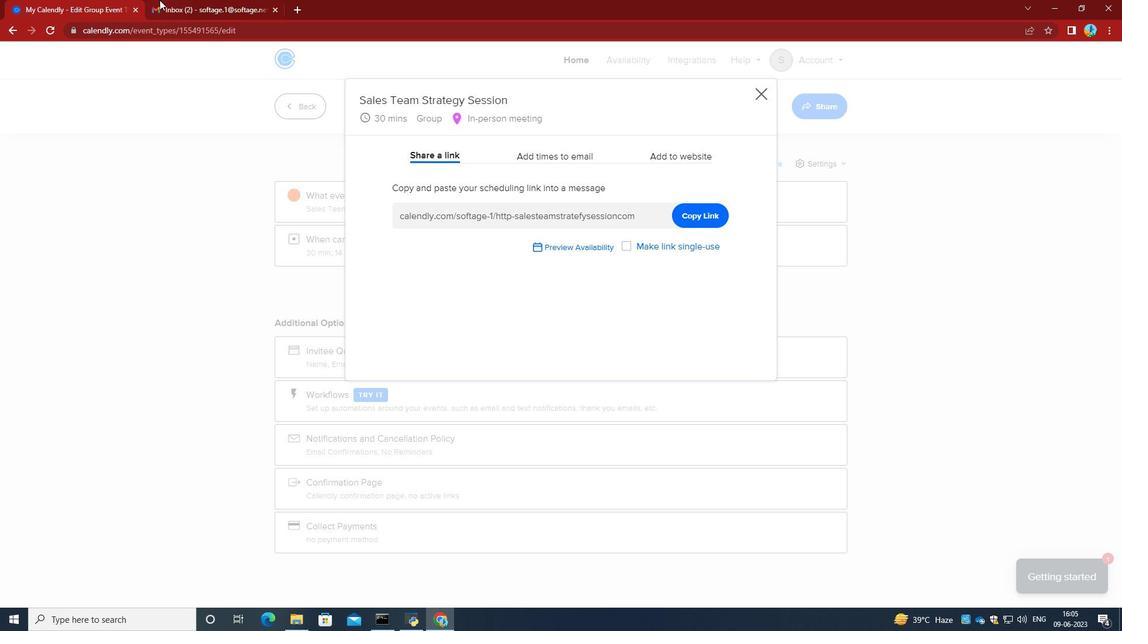 
Action: Mouse pressed left at (198, 9)
Screenshot: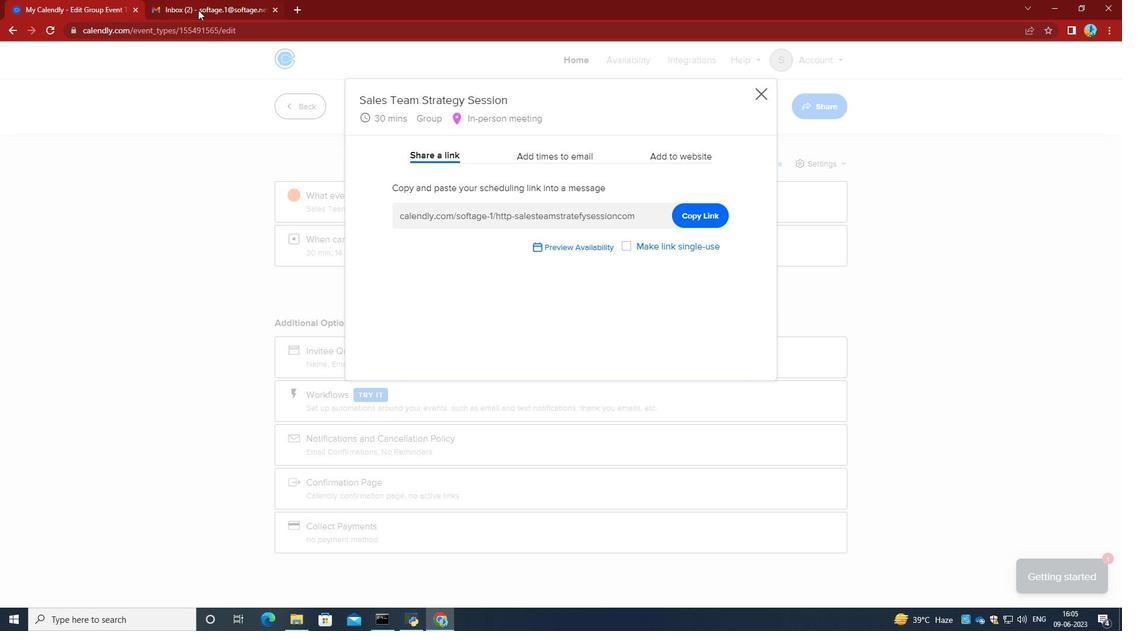
Action: Mouse moved to (90, 102)
Screenshot: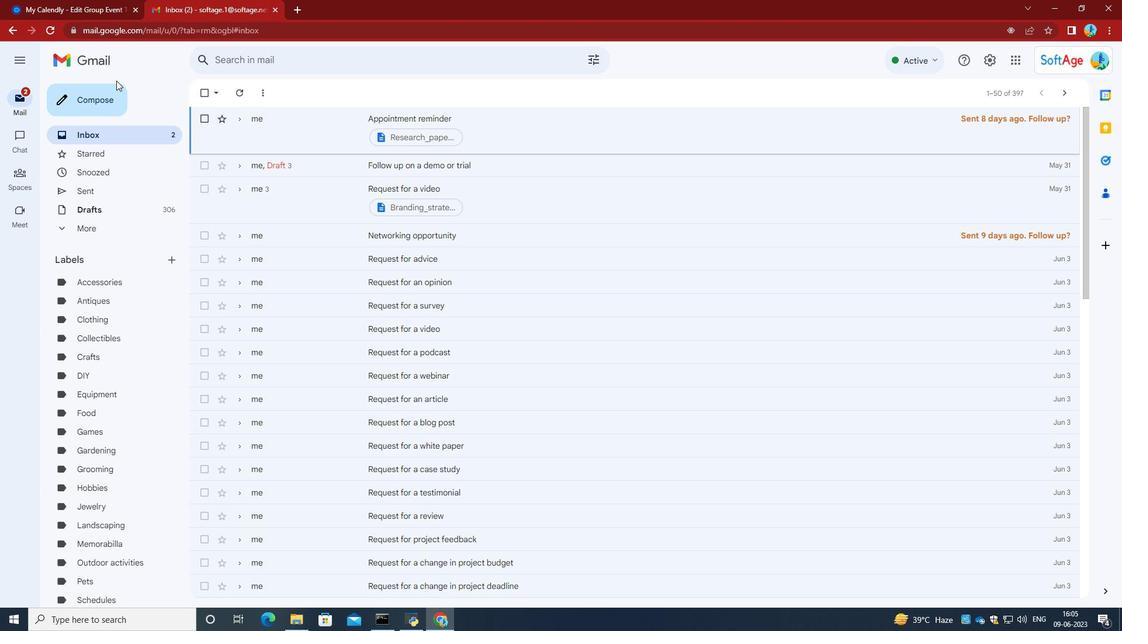 
Action: Mouse pressed left at (90, 102)
Screenshot: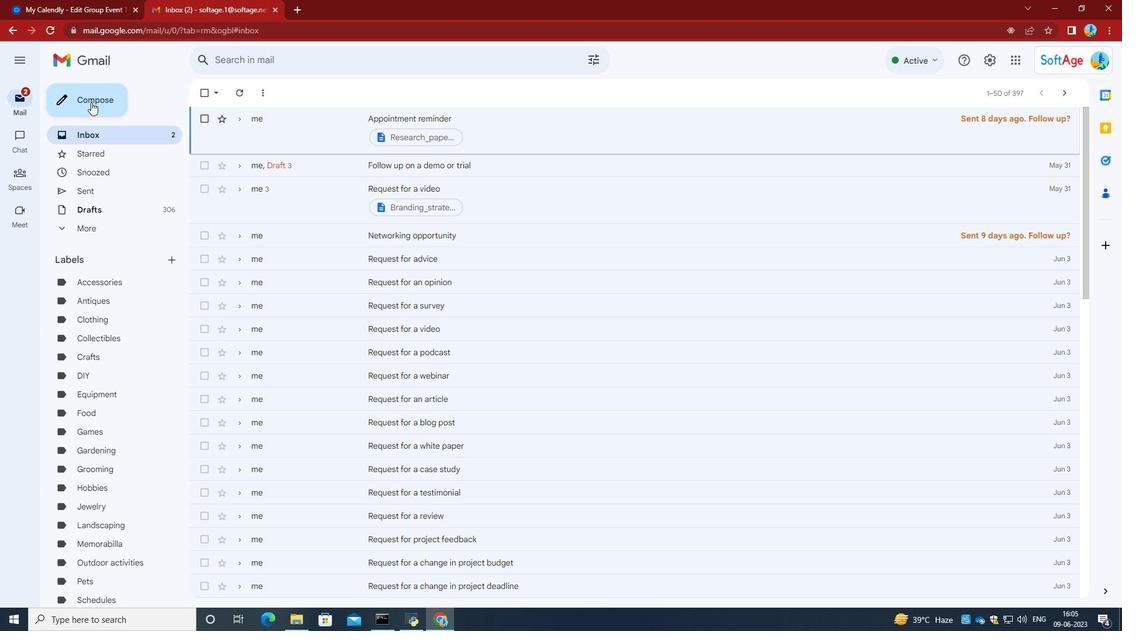 
Action: Mouse moved to (908, 381)
Screenshot: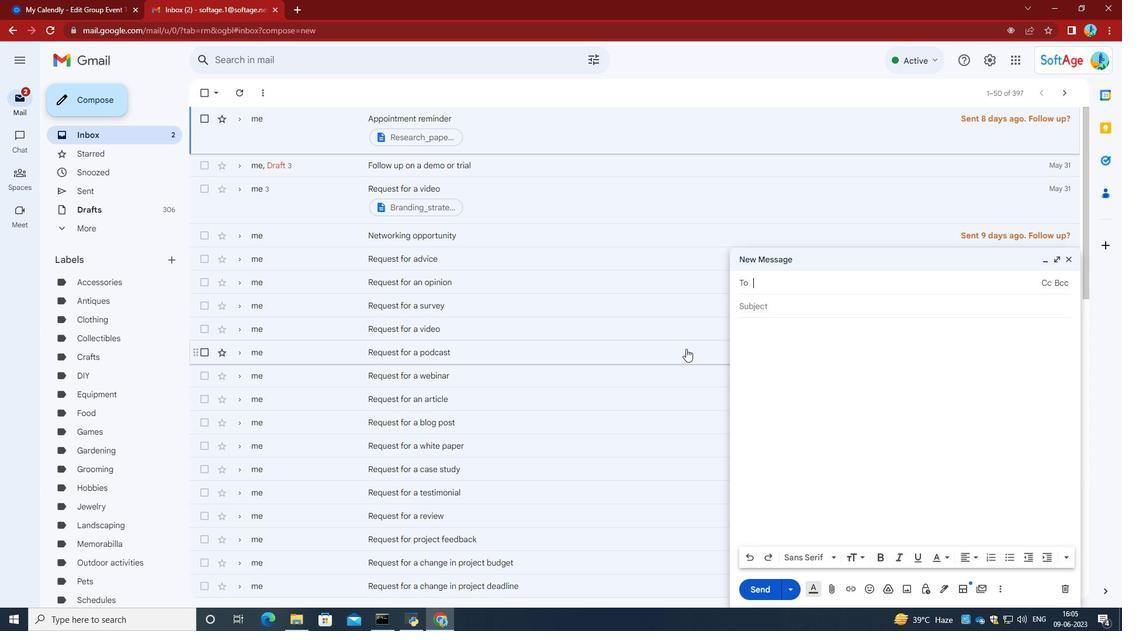
Action: Mouse pressed left at (908, 381)
Screenshot: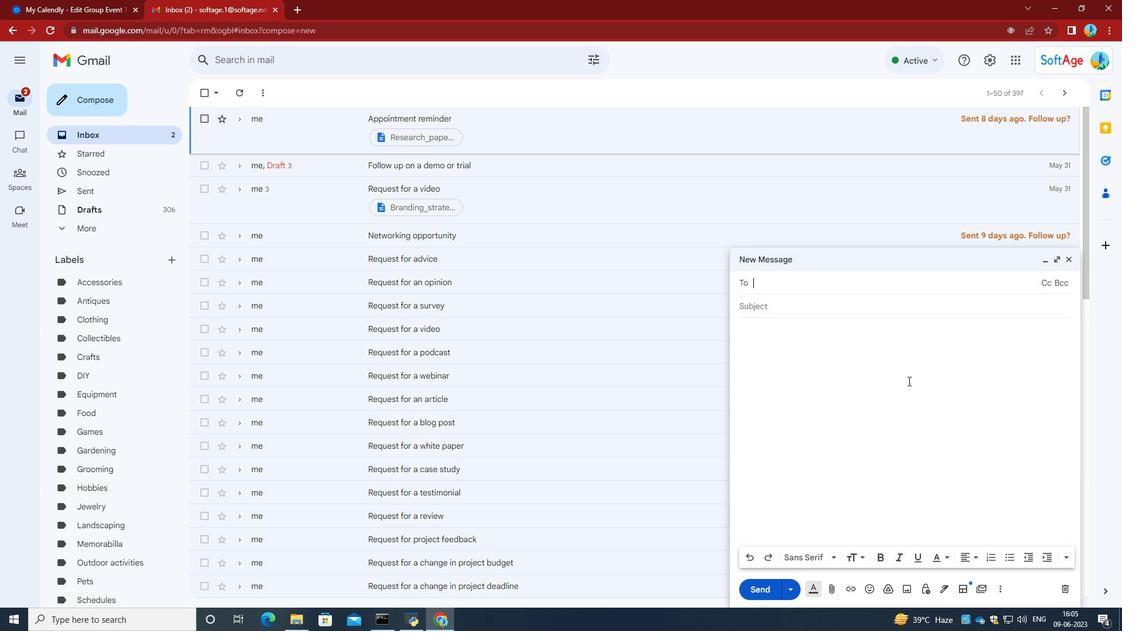 
Action: Mouse moved to (908, 381)
Screenshot: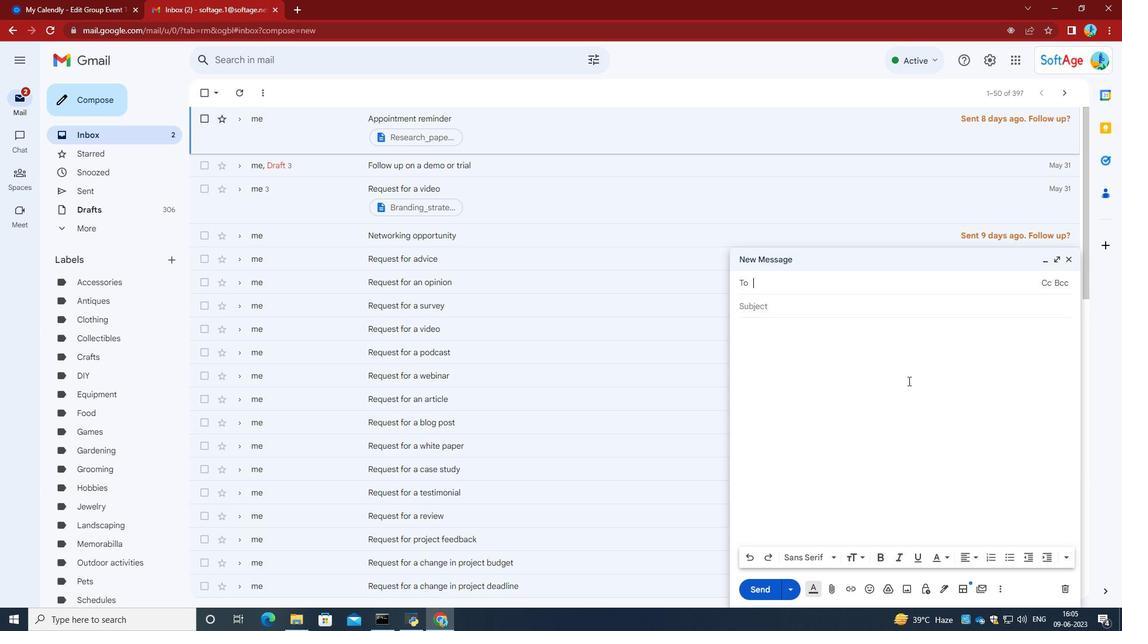 
Action: Key pressed ctrl+V
Screenshot: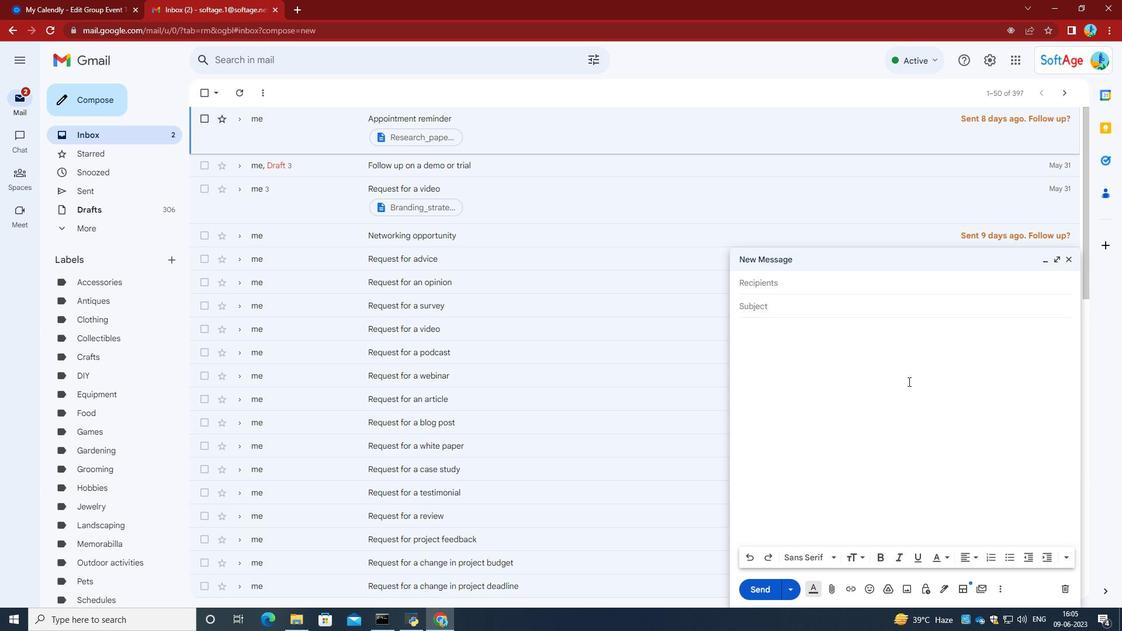 
Action: Mouse moved to (819, 279)
Screenshot: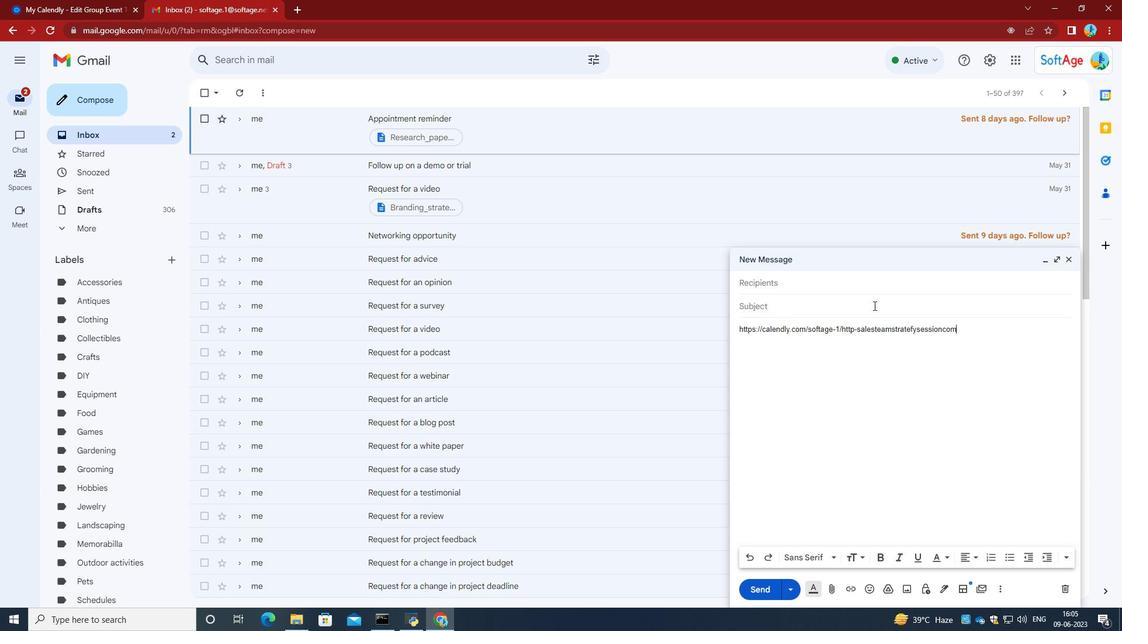 
Action: Mouse pressed left at (819, 279)
Screenshot: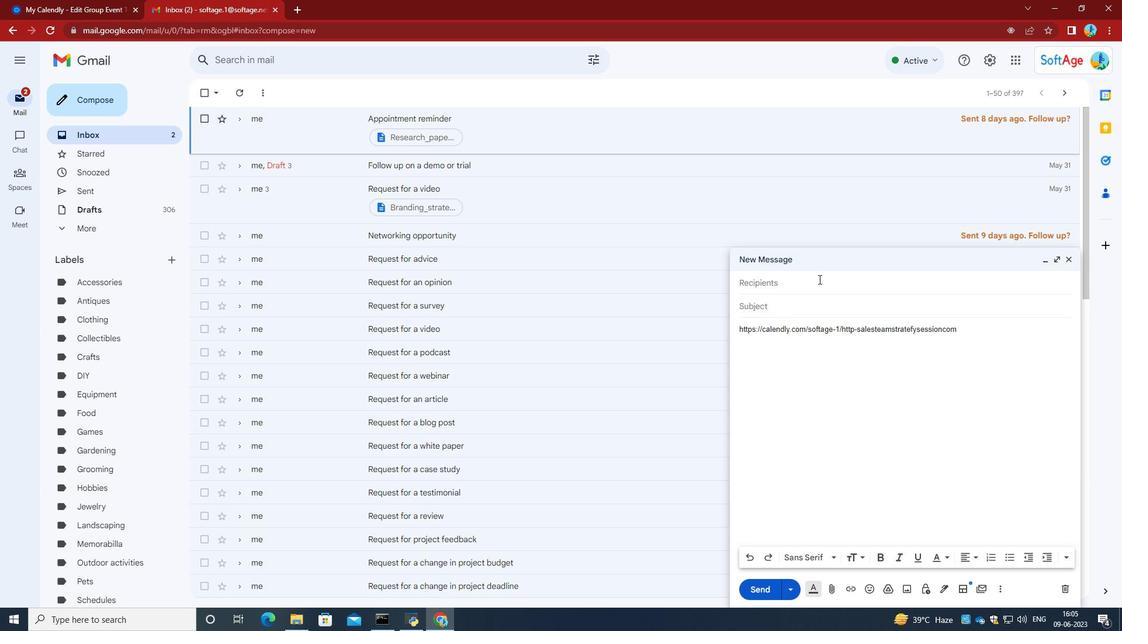 
Action: Key pressed softage.4<Key.shift>@softage.net<Key.enter>si<Key.backspace>oftage.5<Key.shift>@softage.net<Key.enter>
Screenshot: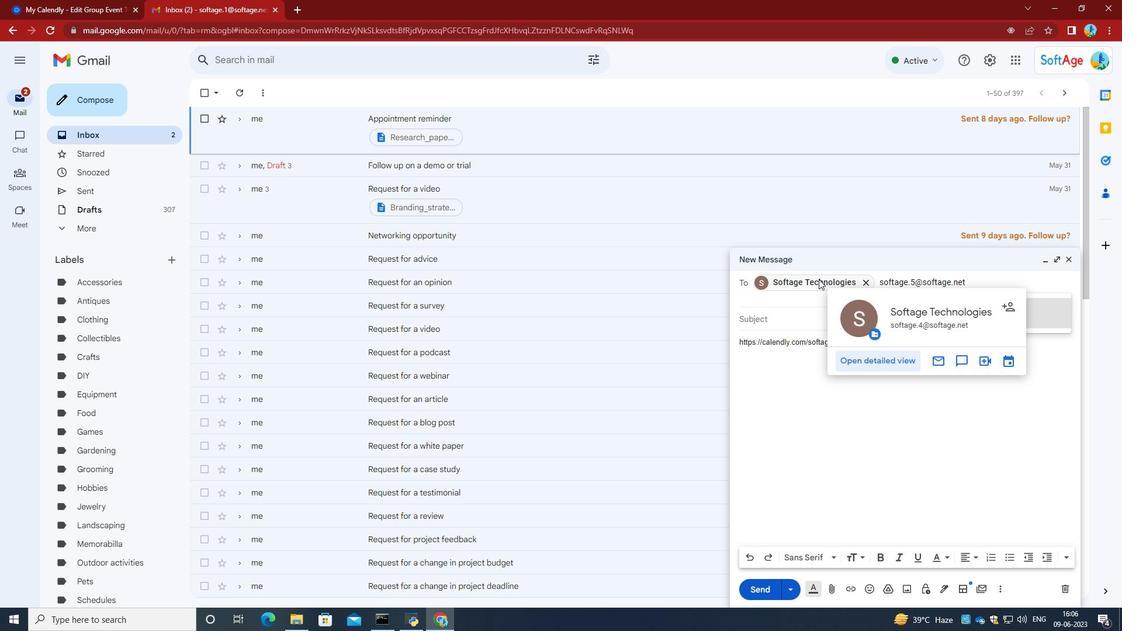 
Action: Mouse moved to (820, 420)
Screenshot: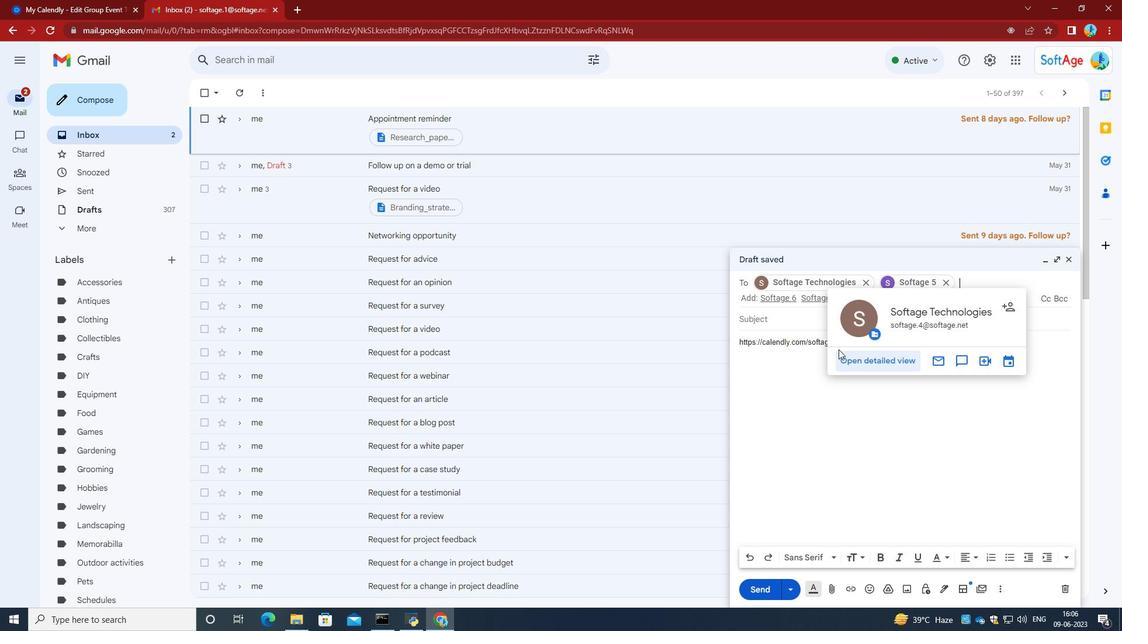 
Action: Mouse pressed left at (820, 420)
Screenshot: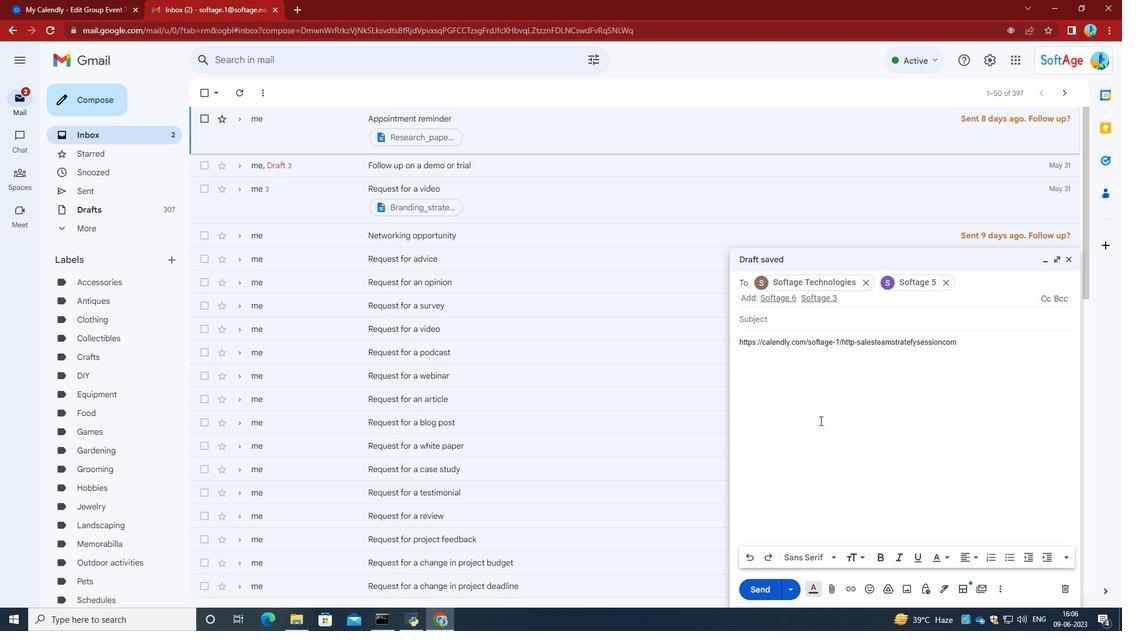 
Action: Mouse moved to (768, 587)
Screenshot: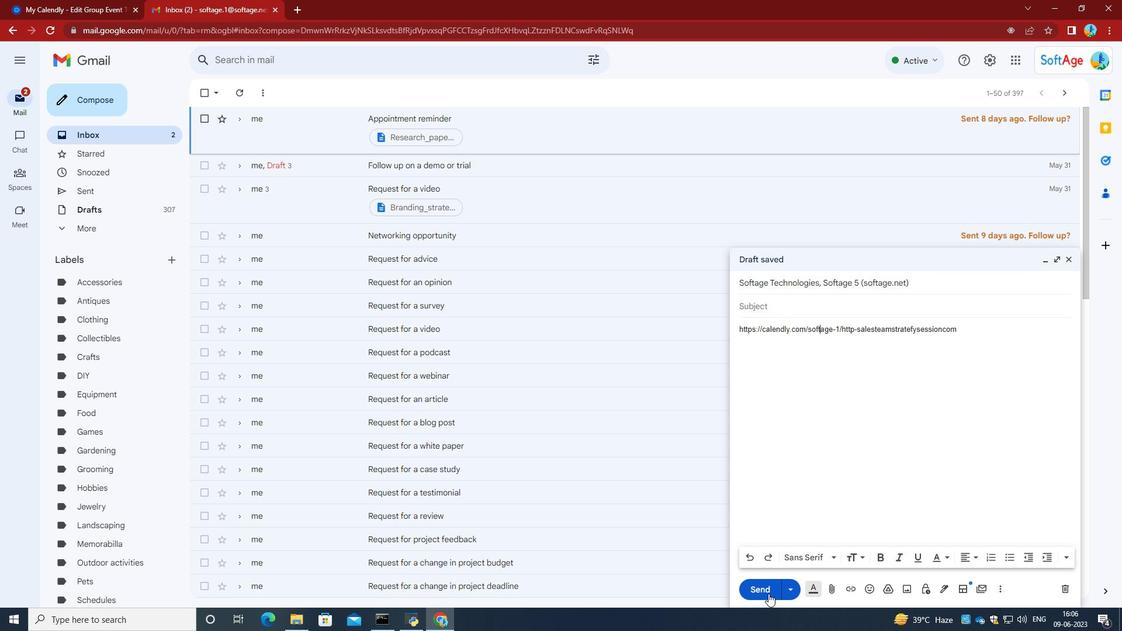 
Action: Mouse pressed left at (768, 587)
Screenshot: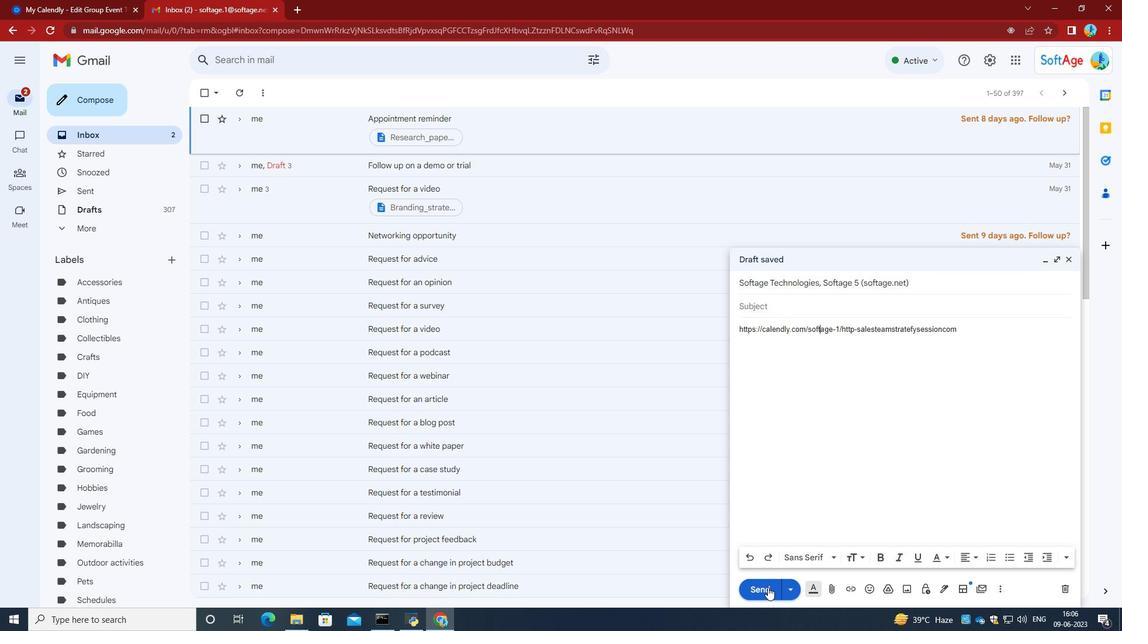 
Action: Mouse moved to (803, 546)
Screenshot: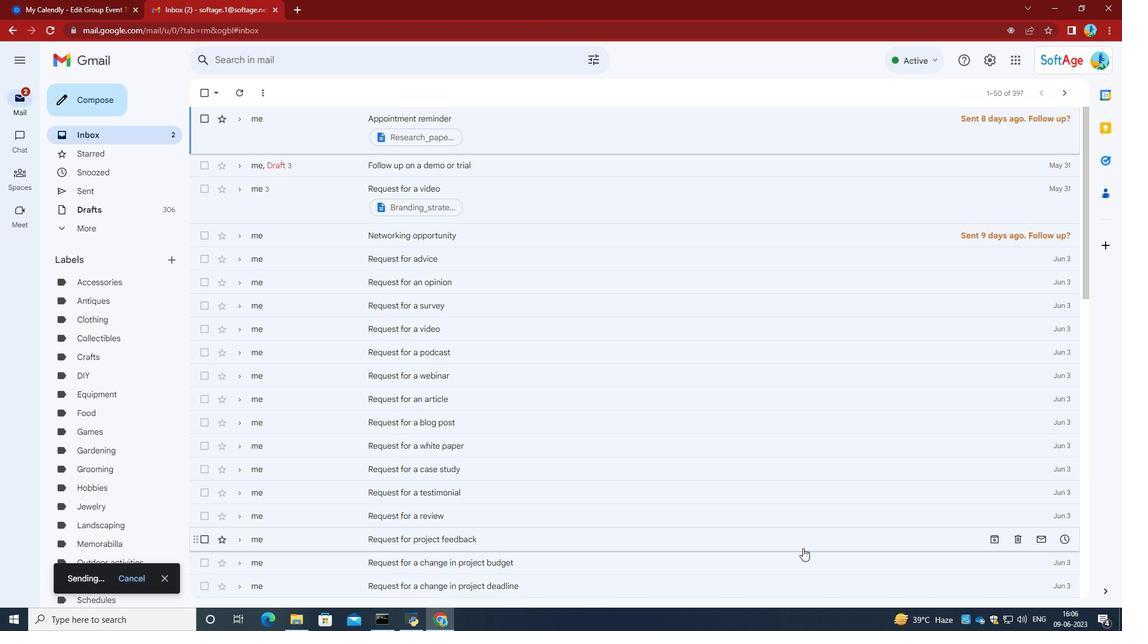 
